 Task: Look for space in Covina, United States from 12th August, 2023 to 16th August, 2023 for 8 adults in price range Rs.10000 to Rs.16000. Place can be private room with 8 bedrooms having 8 beds and 8 bathrooms. Property type can be house, flat, guest house, hotel. Amenities needed are: wifi, TV, free parkinig on premises, gym, breakfast. Booking option can be shelf check-in. Required host language is English.
Action: Mouse moved to (458, 115)
Screenshot: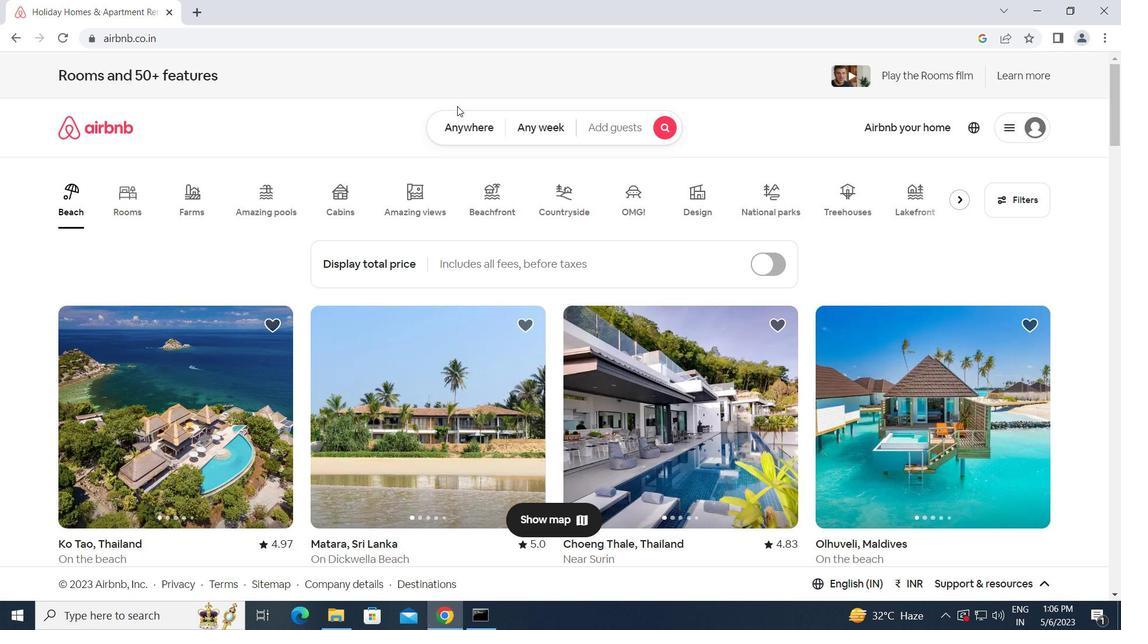 
Action: Mouse pressed left at (458, 115)
Screenshot: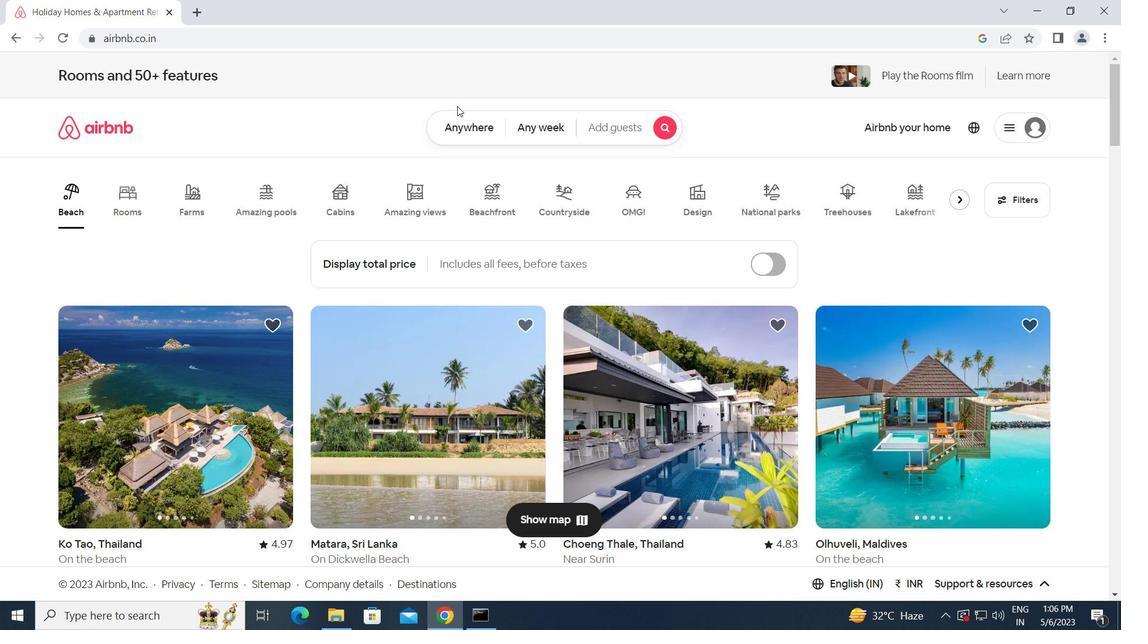 
Action: Mouse moved to (393, 169)
Screenshot: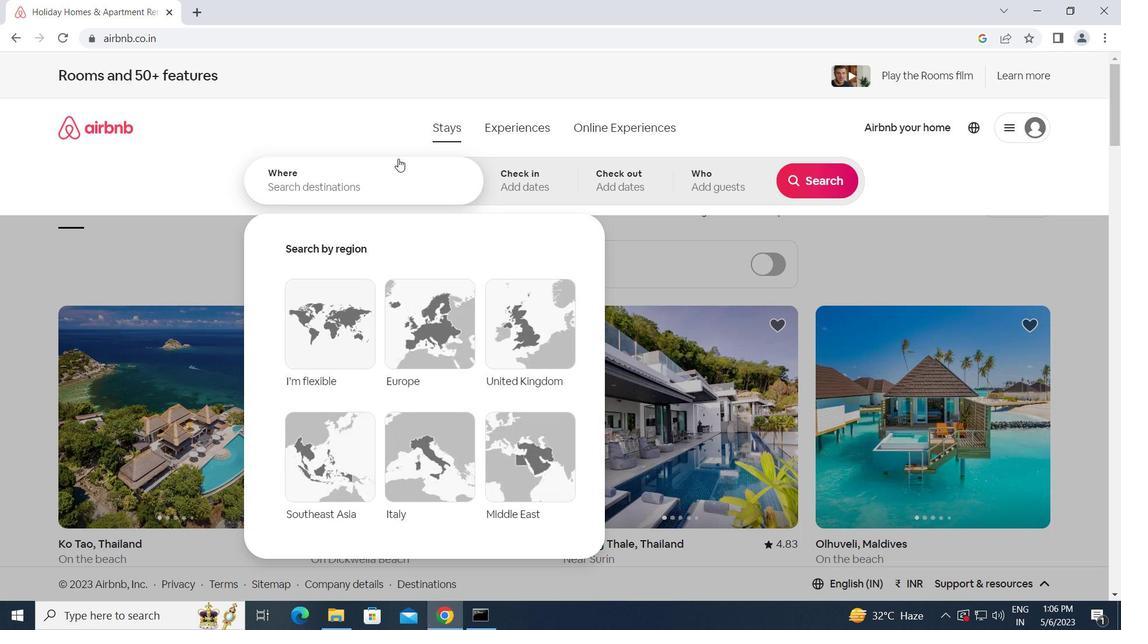 
Action: Mouse pressed left at (393, 169)
Screenshot: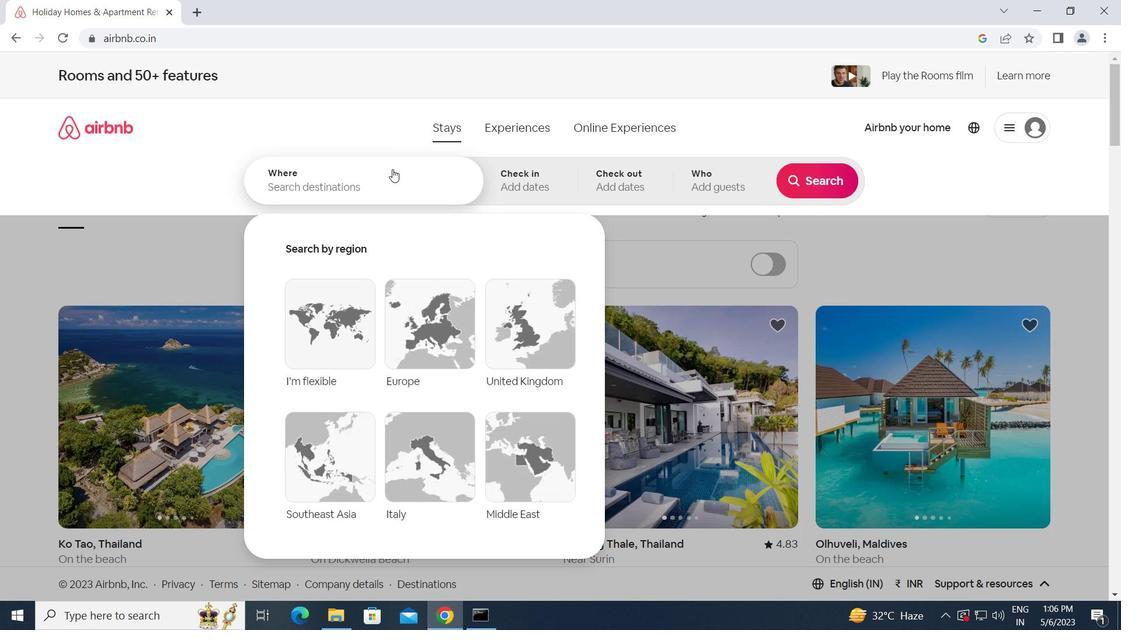 
Action: Key pressed c<Key.caps_lock>ovina,<Key.space><Key.caps_lock>u<Key.caps_lock>nited<Key.space><Key.caps_lock>s<Key.caps_lock>tates<Key.enter>
Screenshot: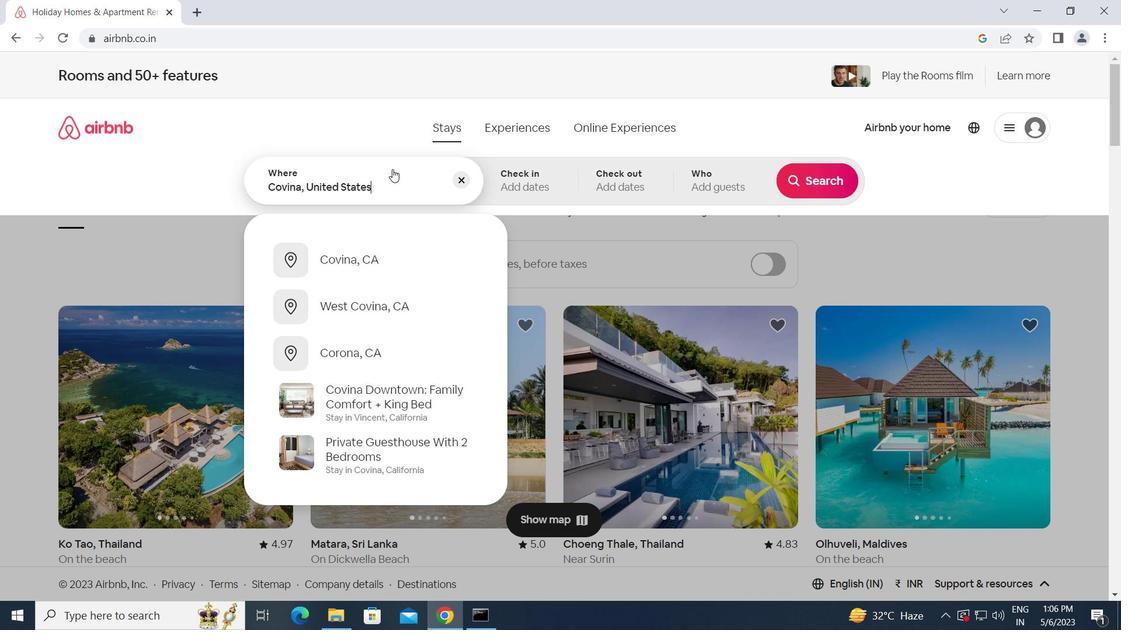
Action: Mouse moved to (820, 306)
Screenshot: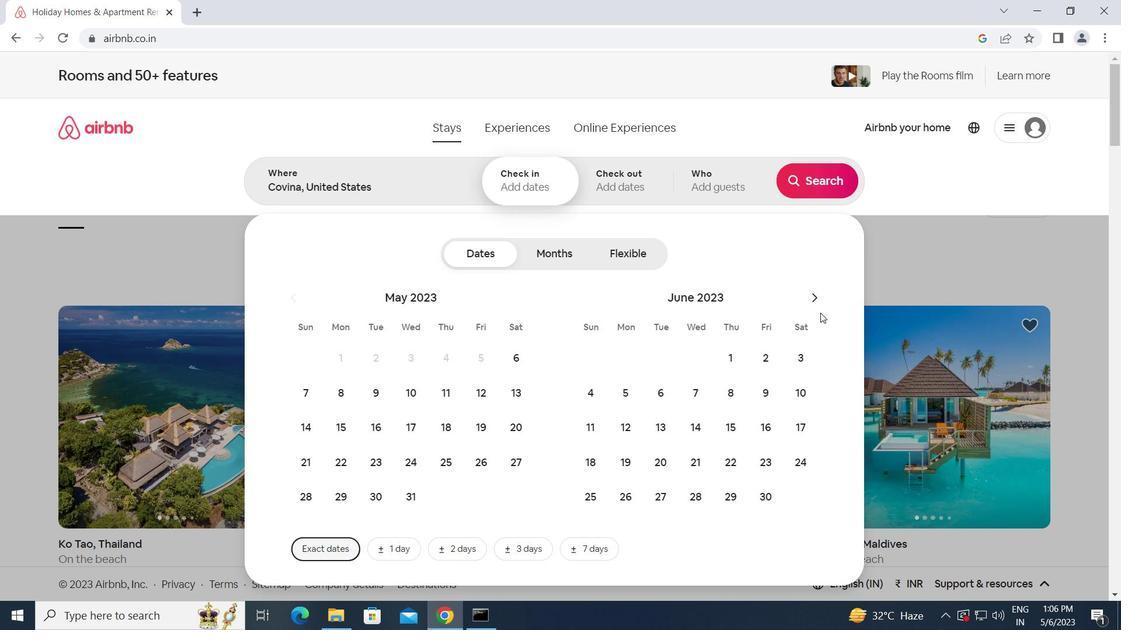 
Action: Mouse pressed left at (820, 306)
Screenshot: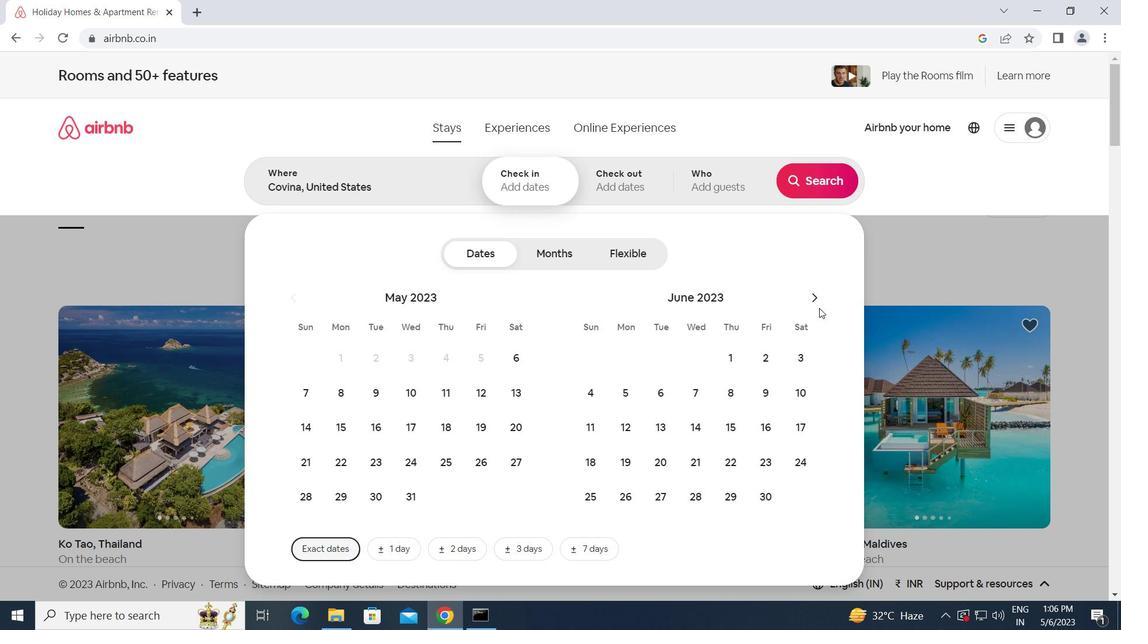
Action: Mouse moved to (819, 306)
Screenshot: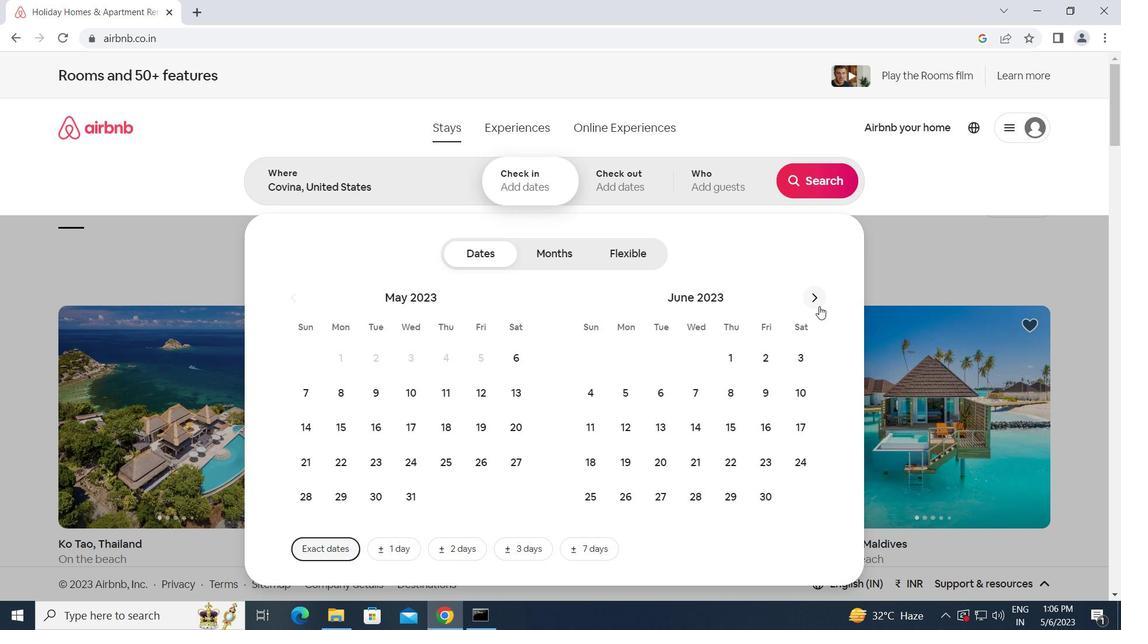 
Action: Mouse pressed left at (819, 306)
Screenshot: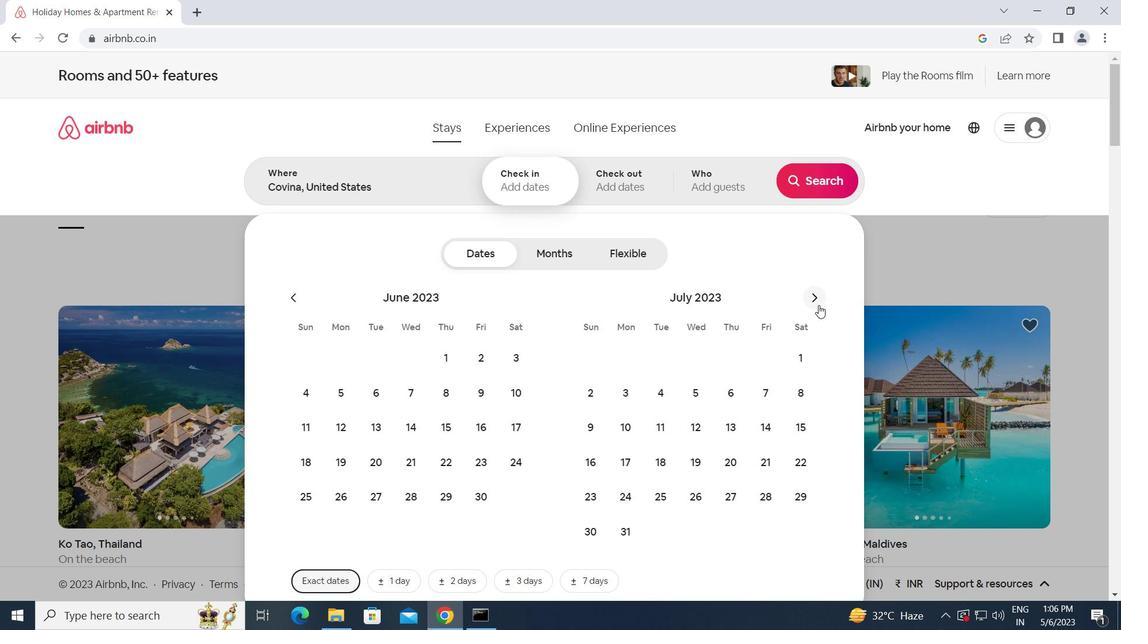 
Action: Mouse moved to (803, 395)
Screenshot: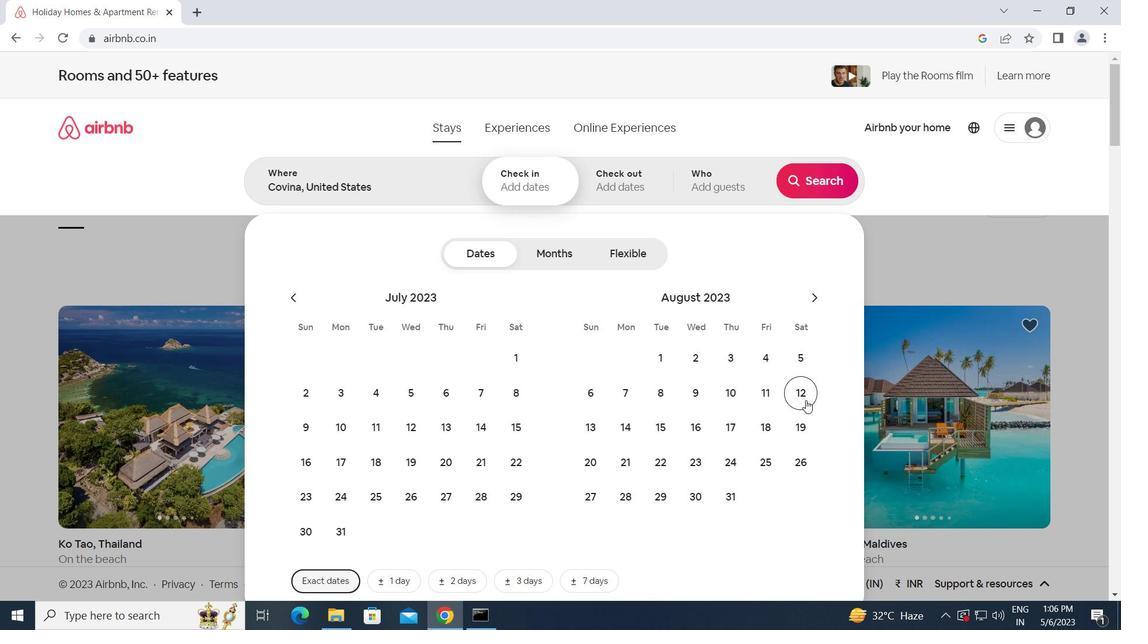
Action: Mouse pressed left at (803, 395)
Screenshot: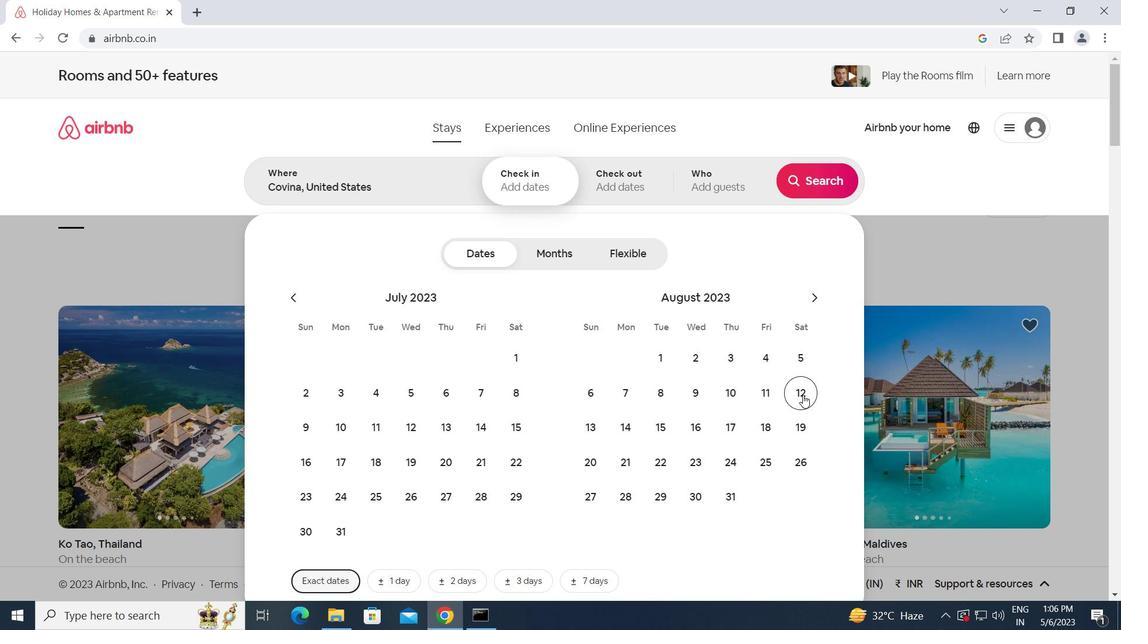 
Action: Mouse moved to (692, 428)
Screenshot: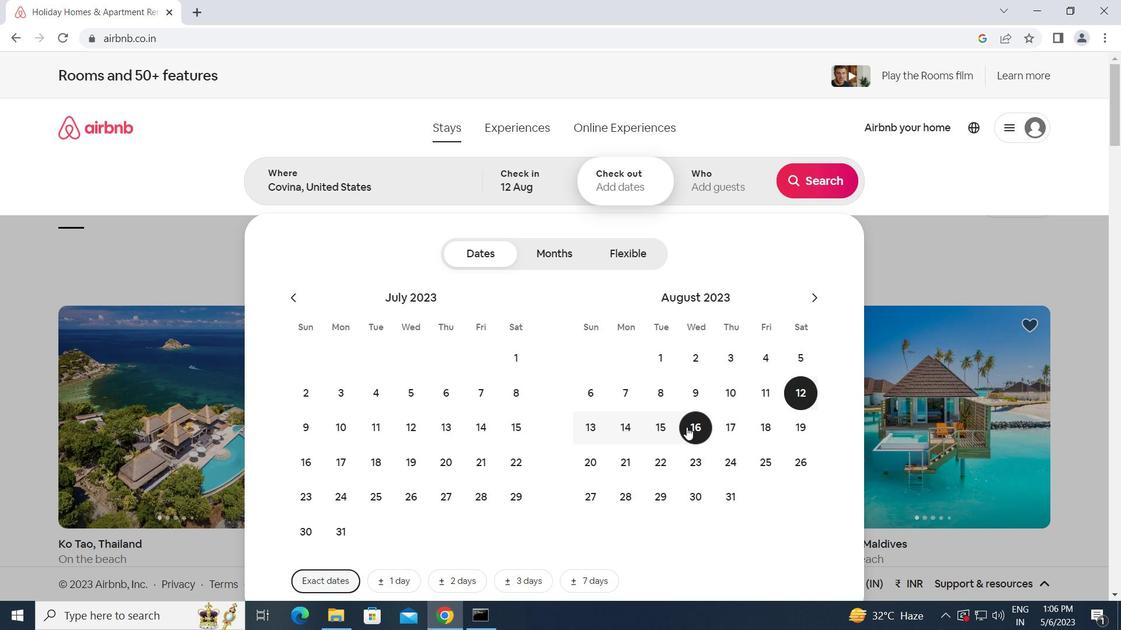 
Action: Mouse pressed left at (692, 428)
Screenshot: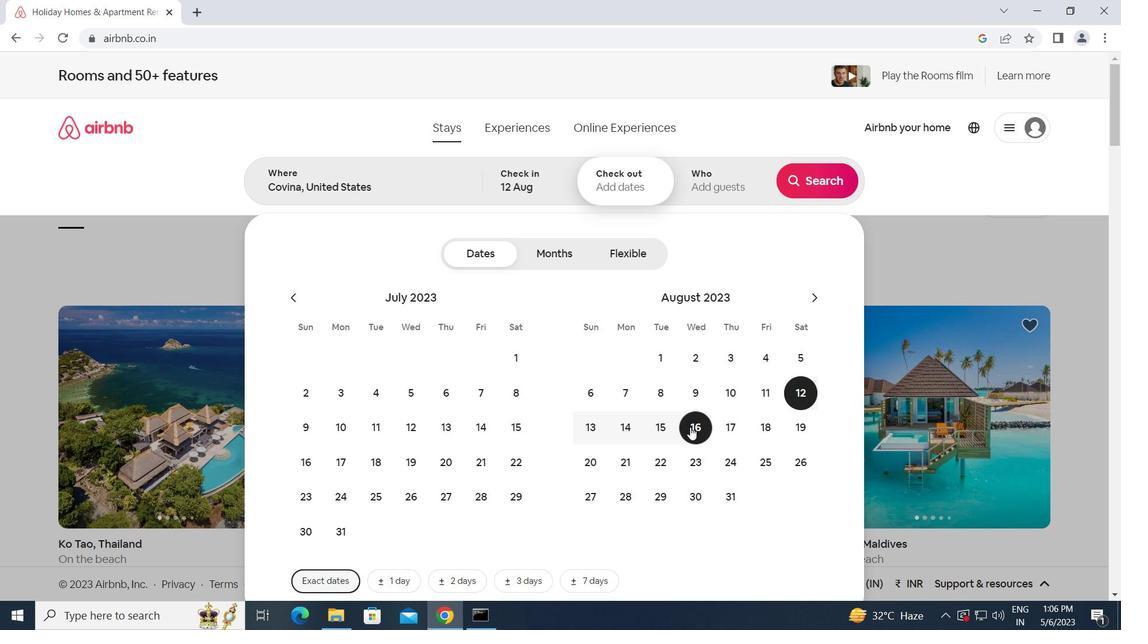
Action: Mouse moved to (713, 181)
Screenshot: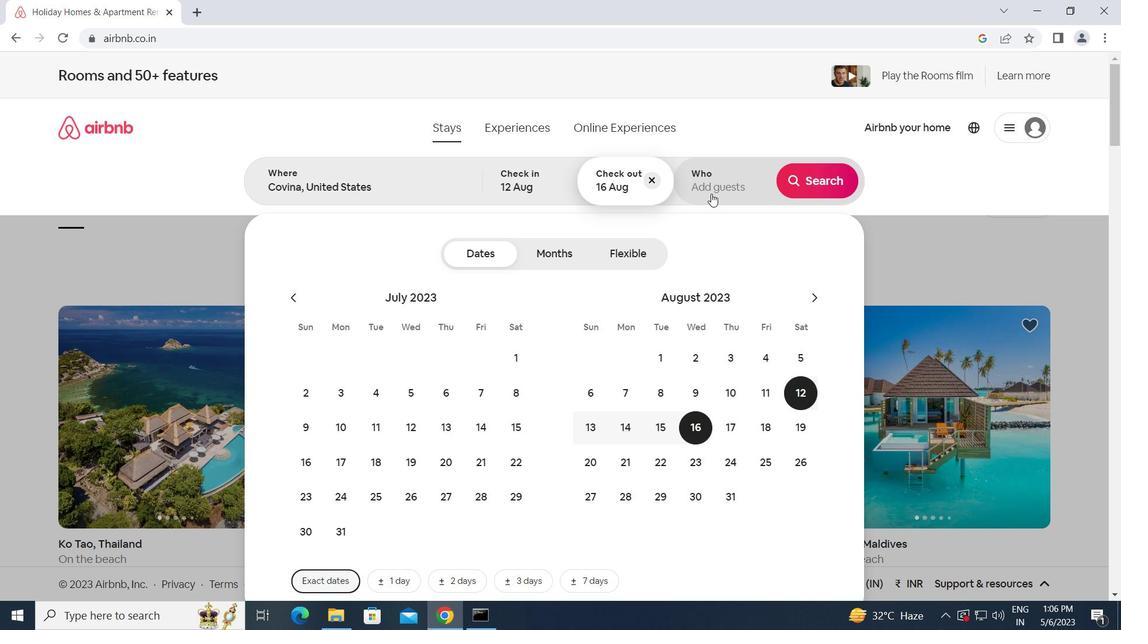 
Action: Mouse pressed left at (713, 181)
Screenshot: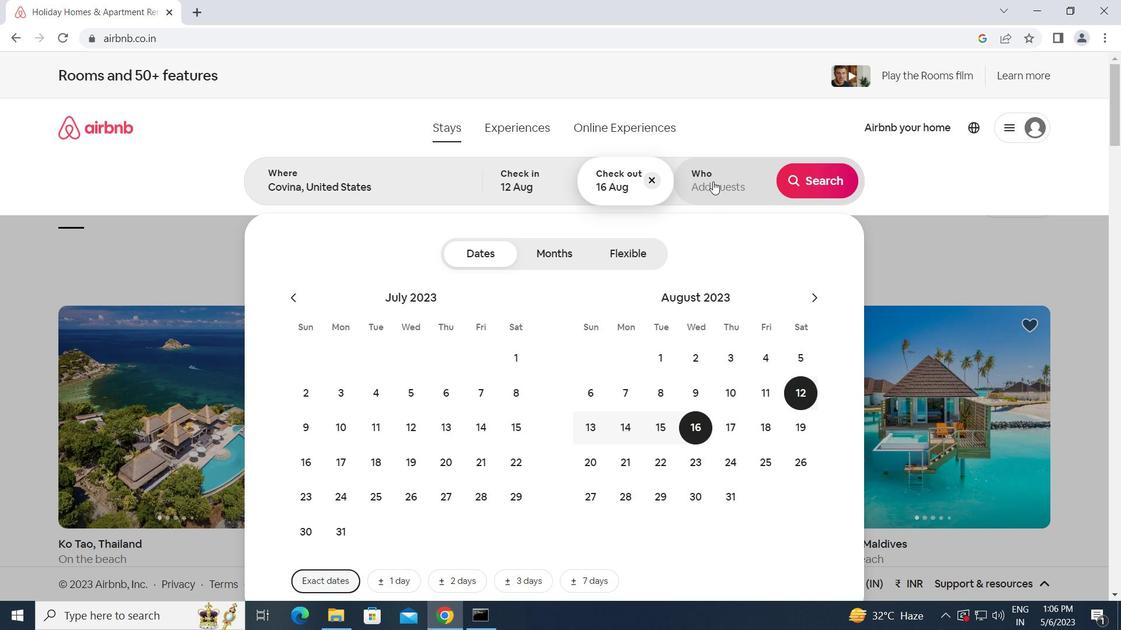 
Action: Mouse moved to (819, 255)
Screenshot: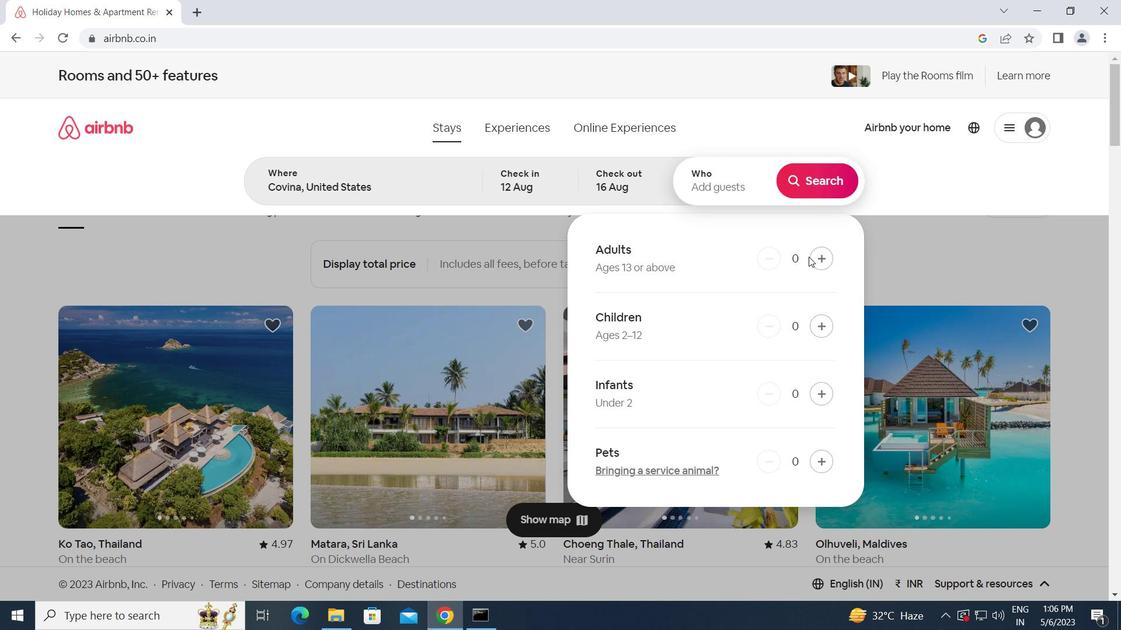 
Action: Mouse pressed left at (819, 255)
Screenshot: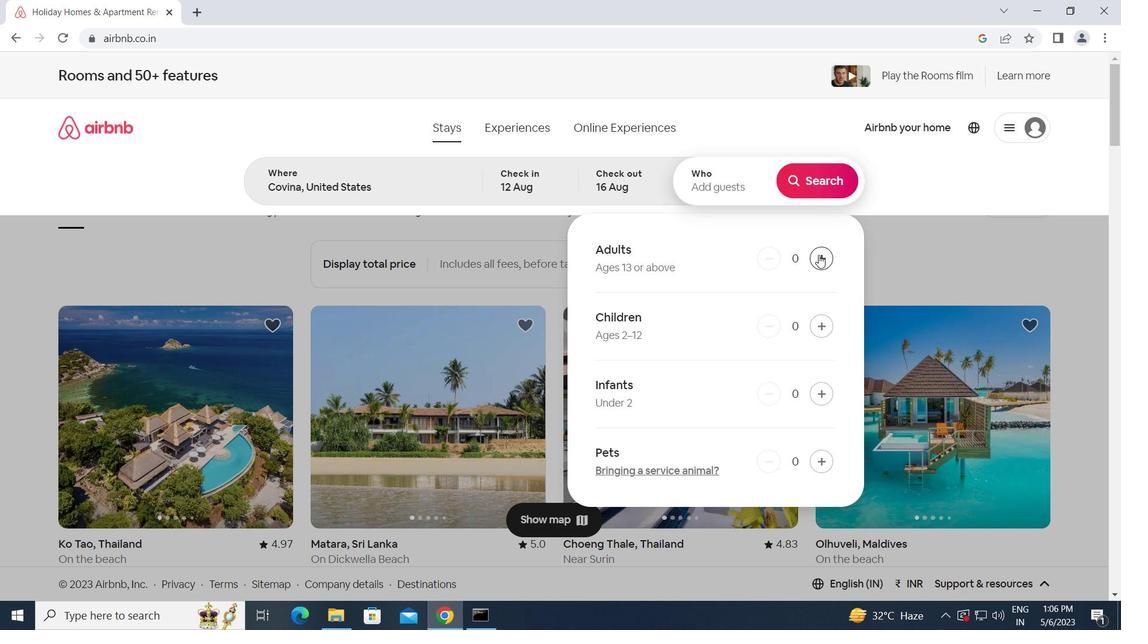 
Action: Mouse pressed left at (819, 255)
Screenshot: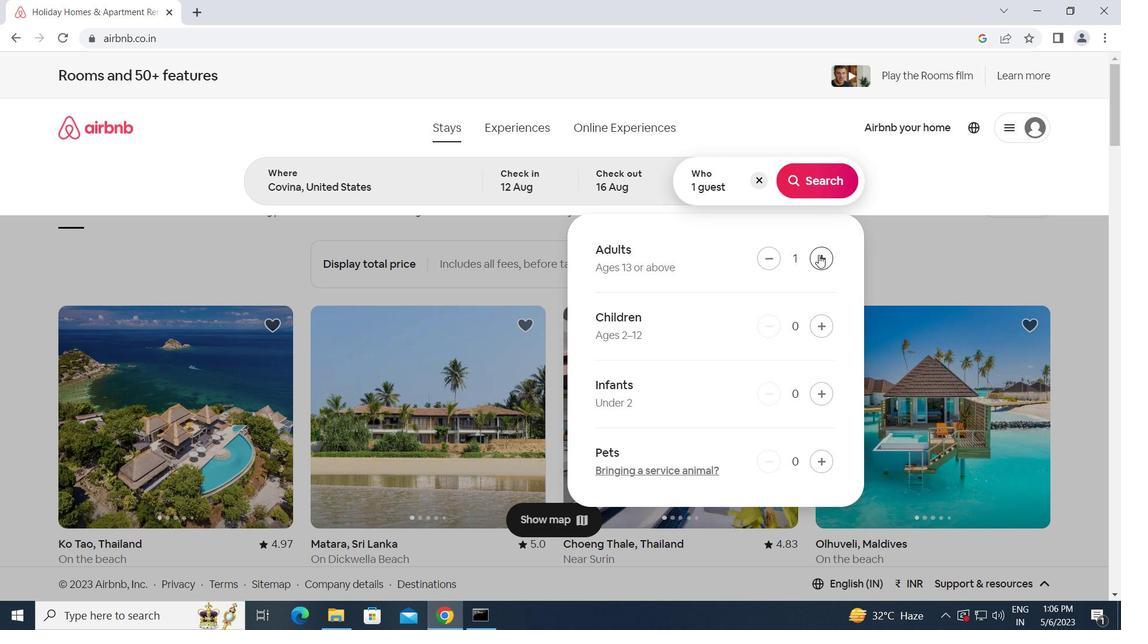 
Action: Mouse pressed left at (819, 255)
Screenshot: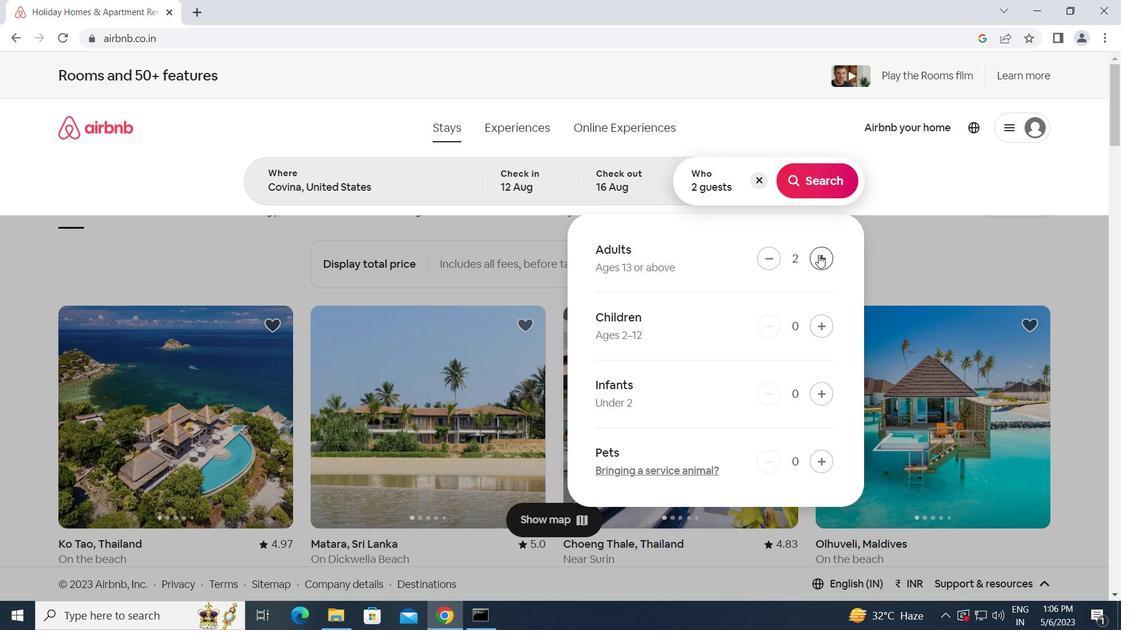 
Action: Mouse pressed left at (819, 255)
Screenshot: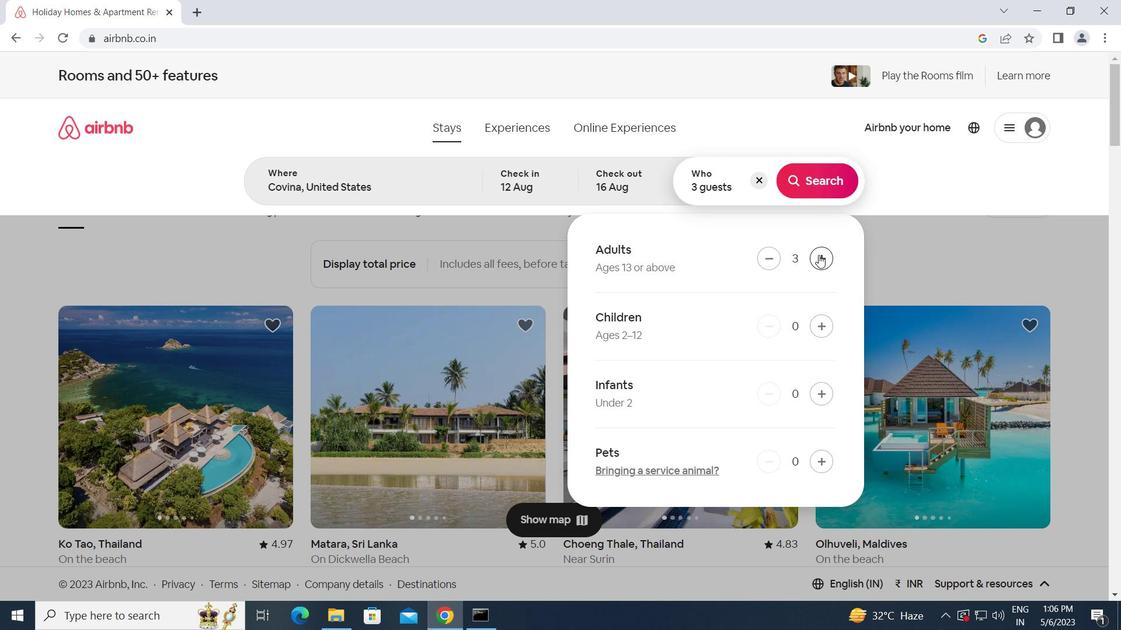 
Action: Mouse pressed left at (819, 255)
Screenshot: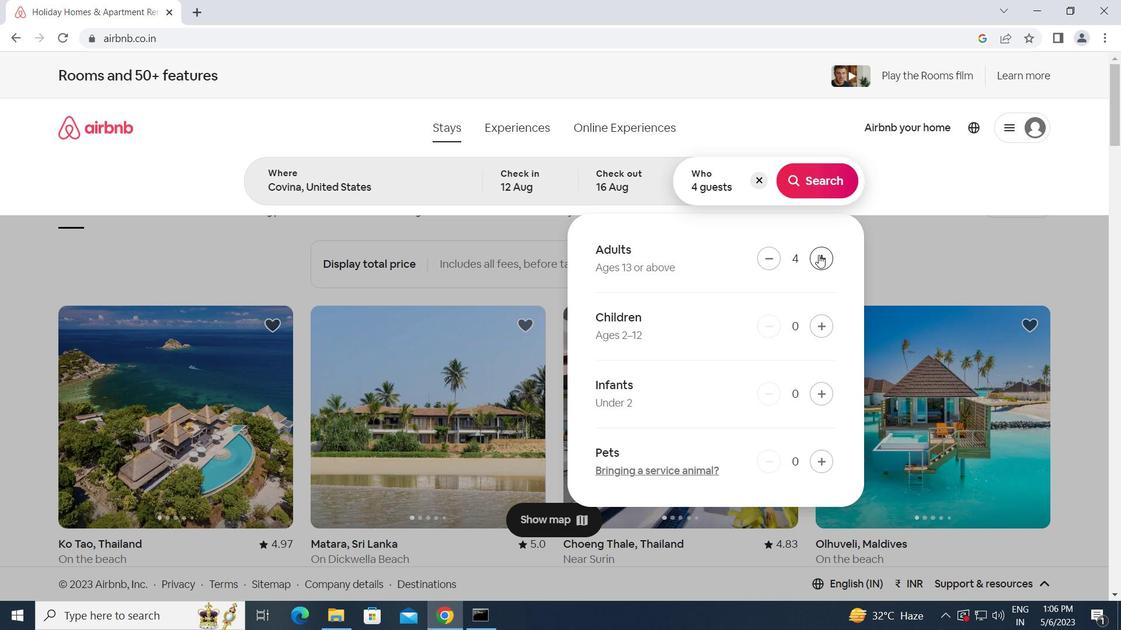 
Action: Mouse pressed left at (819, 255)
Screenshot: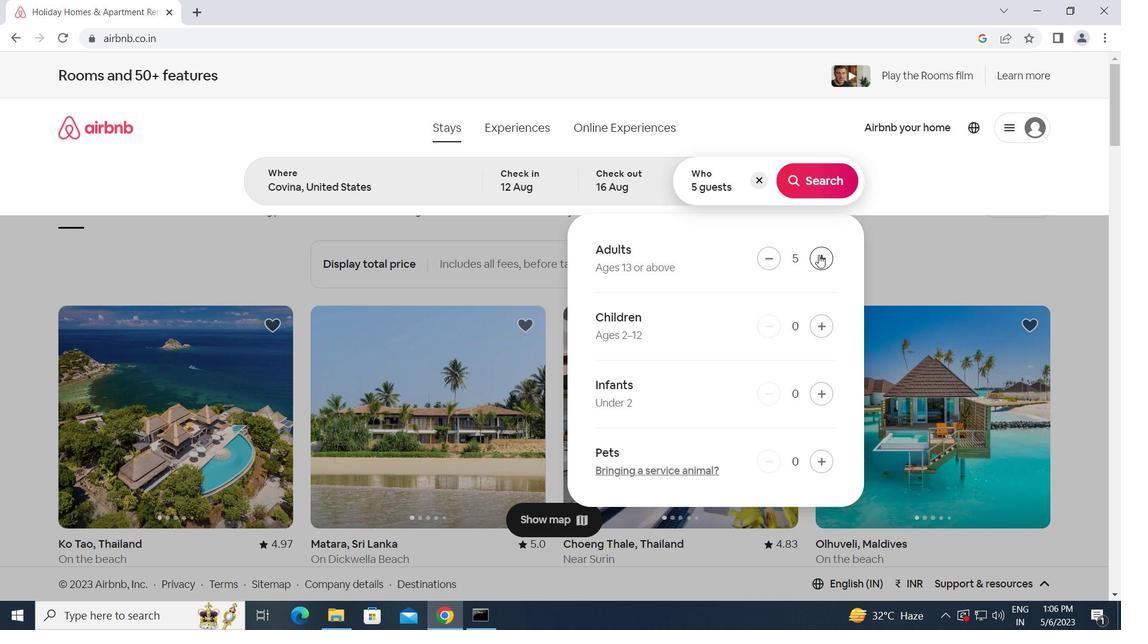 
Action: Mouse pressed left at (819, 255)
Screenshot: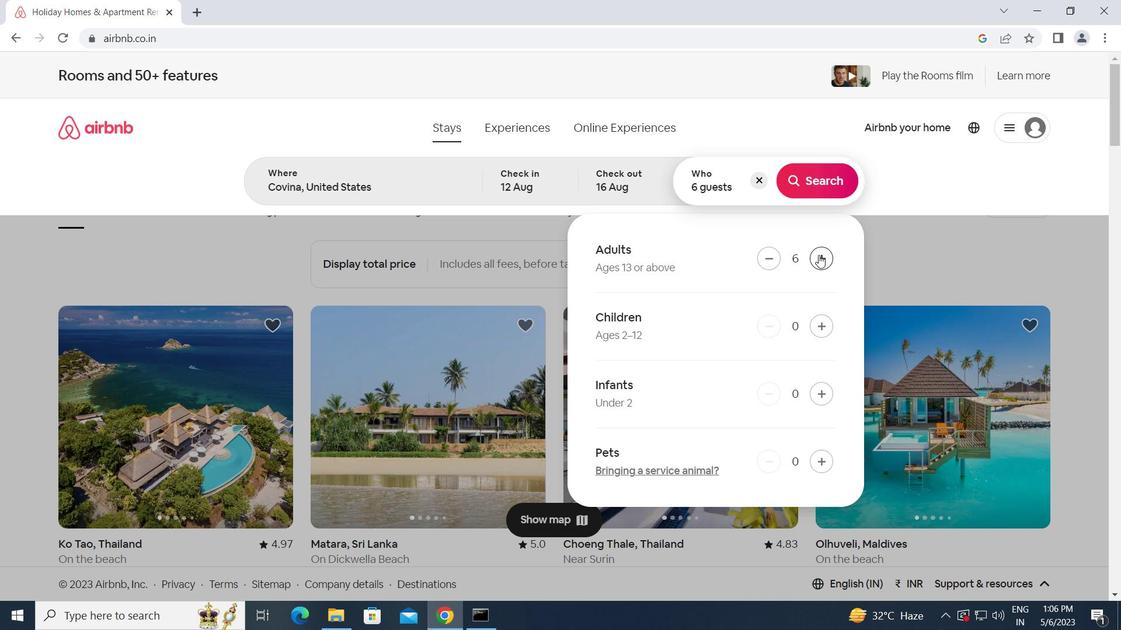 
Action: Mouse pressed left at (819, 255)
Screenshot: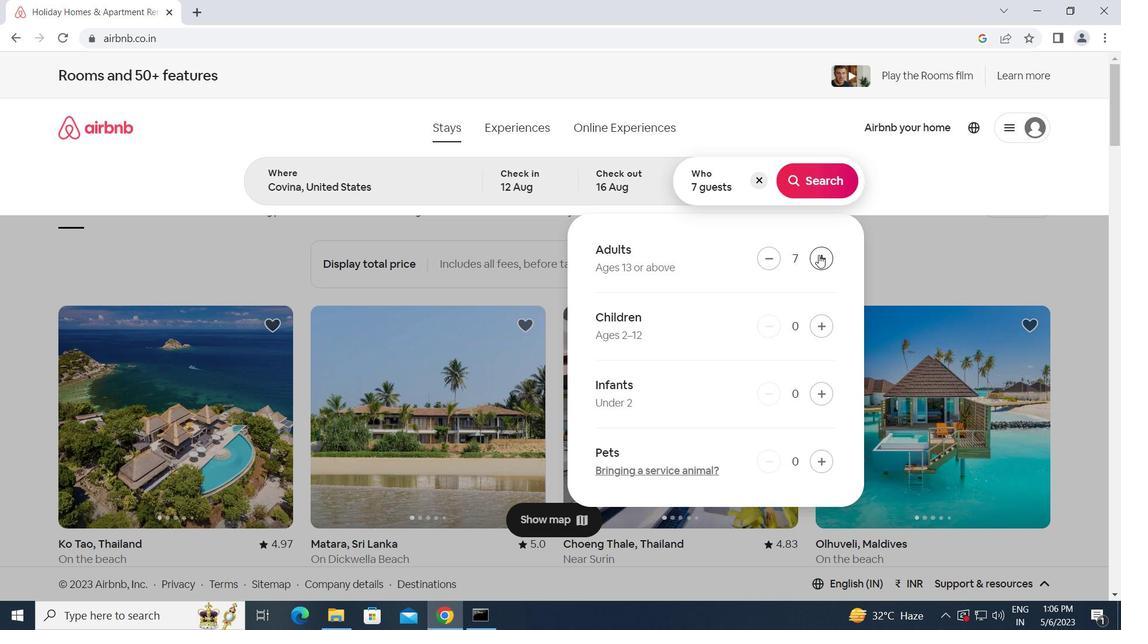 
Action: Mouse moved to (809, 177)
Screenshot: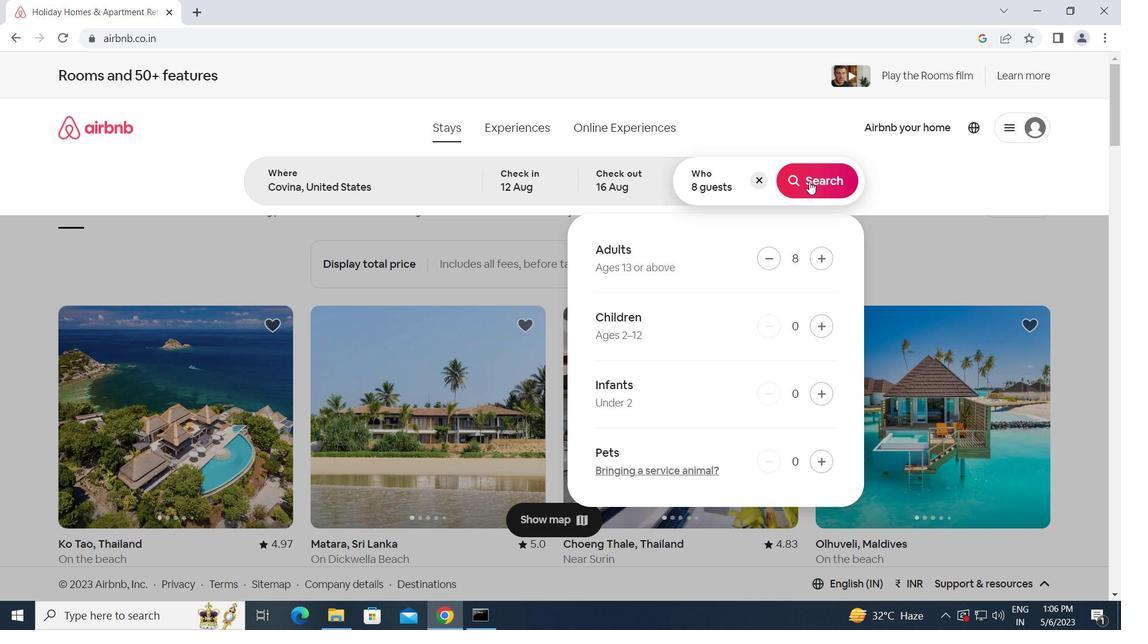 
Action: Mouse pressed left at (809, 177)
Screenshot: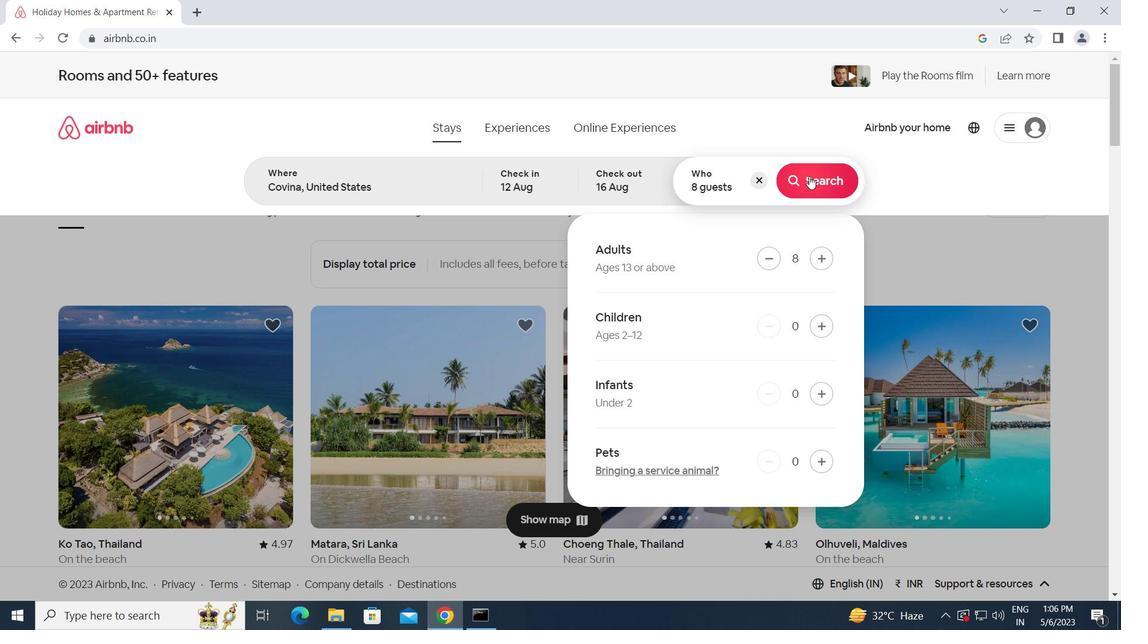 
Action: Mouse moved to (1073, 136)
Screenshot: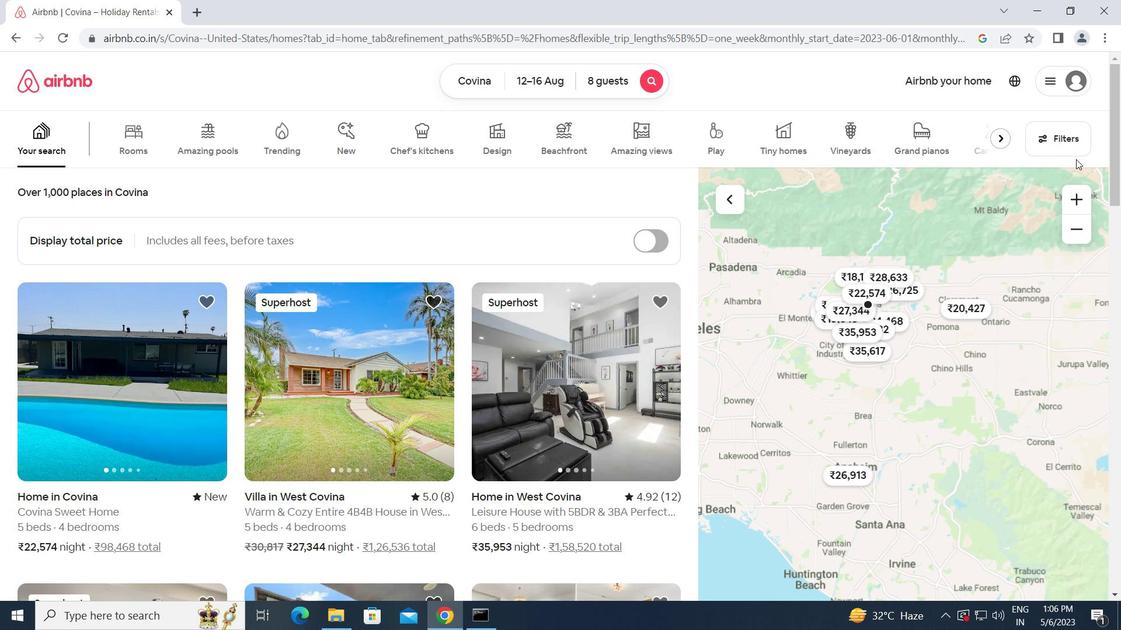 
Action: Mouse pressed left at (1073, 136)
Screenshot: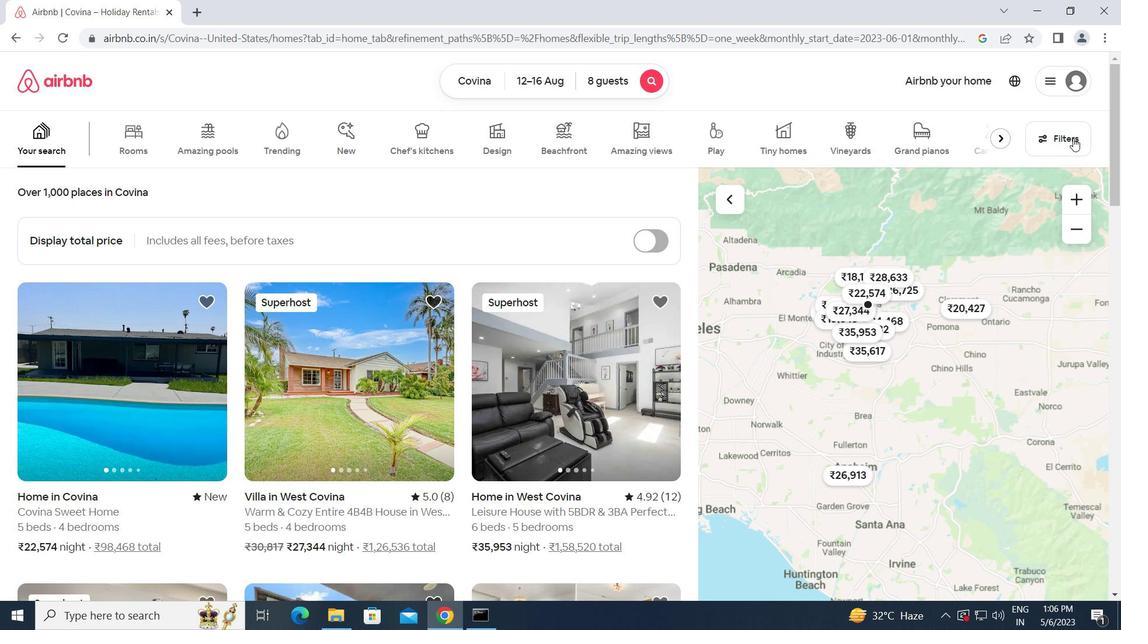 
Action: Mouse moved to (354, 446)
Screenshot: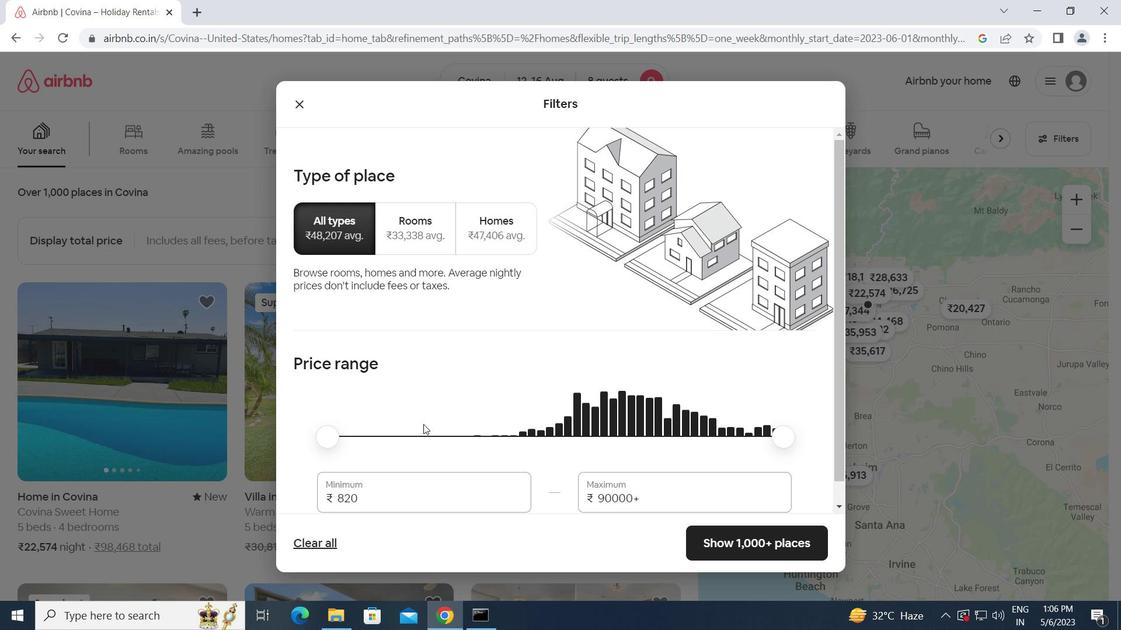 
Action: Mouse scrolled (354, 446) with delta (0, 0)
Screenshot: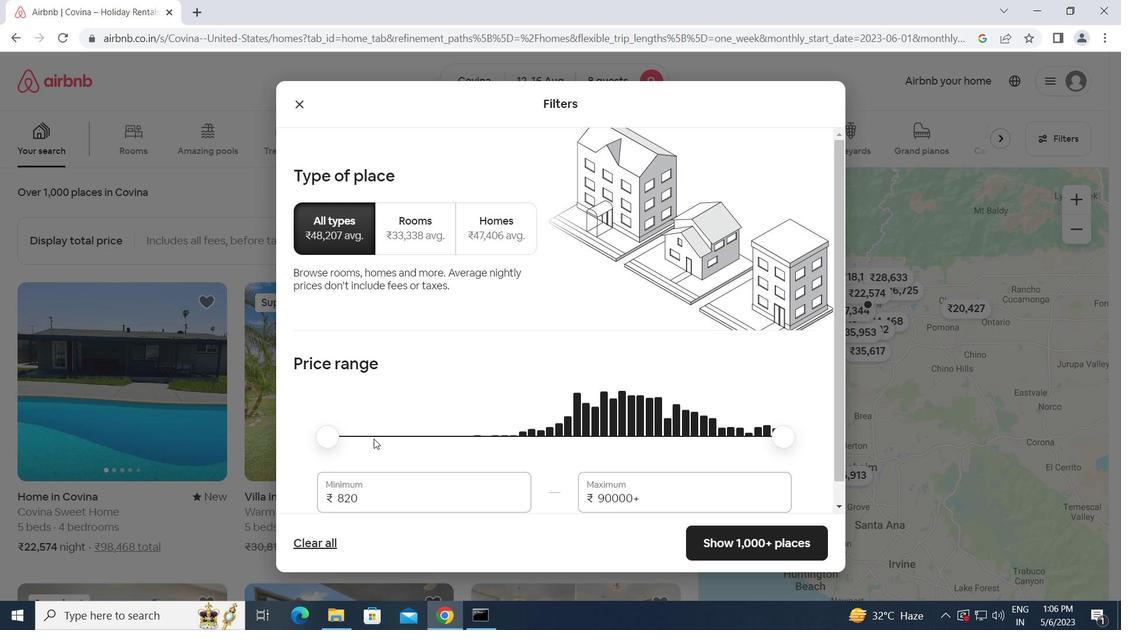 
Action: Mouse scrolled (354, 446) with delta (0, 0)
Screenshot: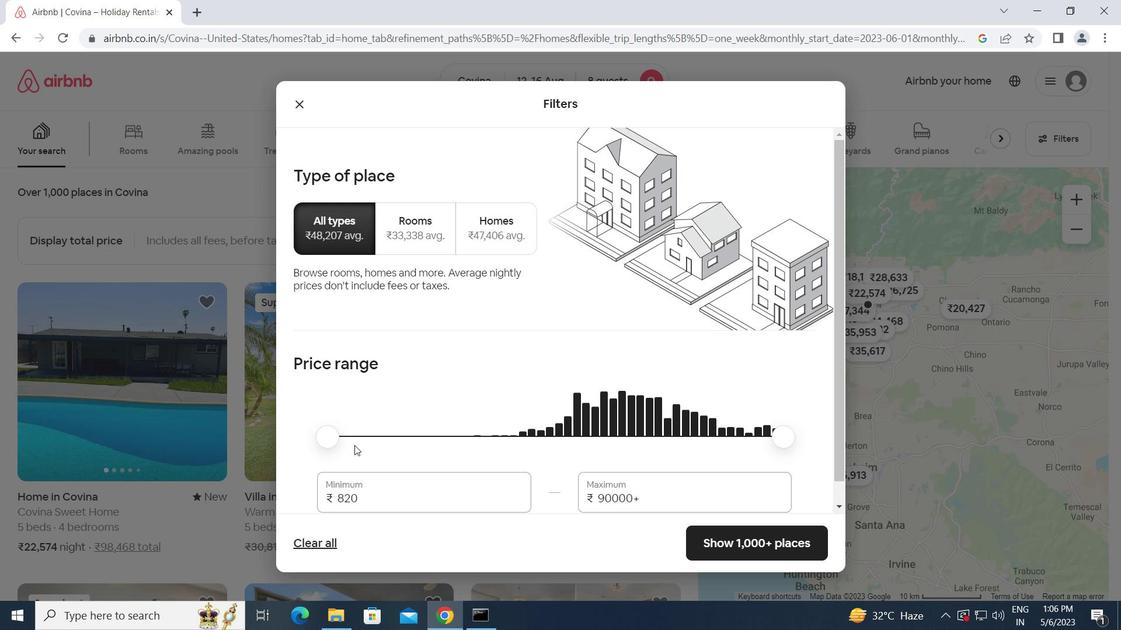 
Action: Mouse moved to (362, 474)
Screenshot: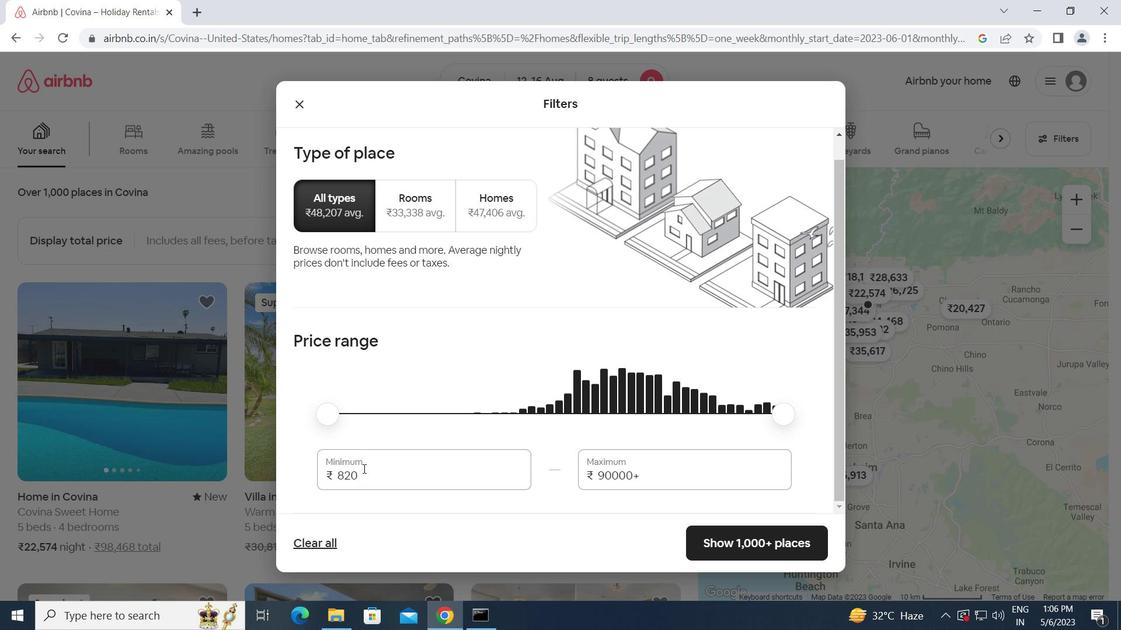 
Action: Mouse pressed left at (362, 474)
Screenshot: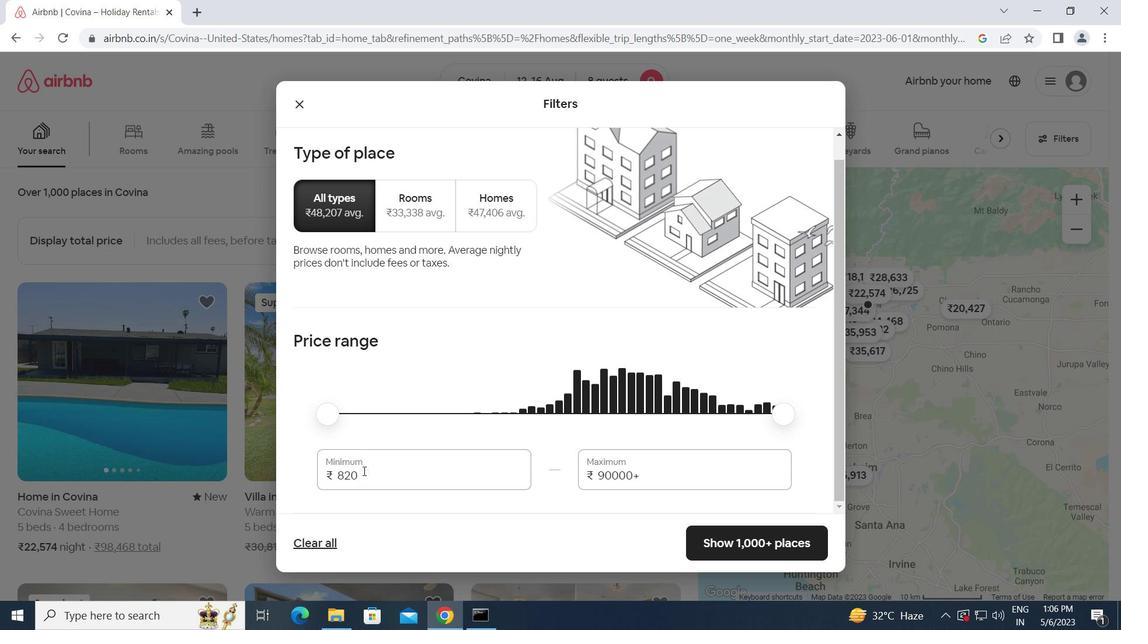 
Action: Mouse moved to (317, 474)
Screenshot: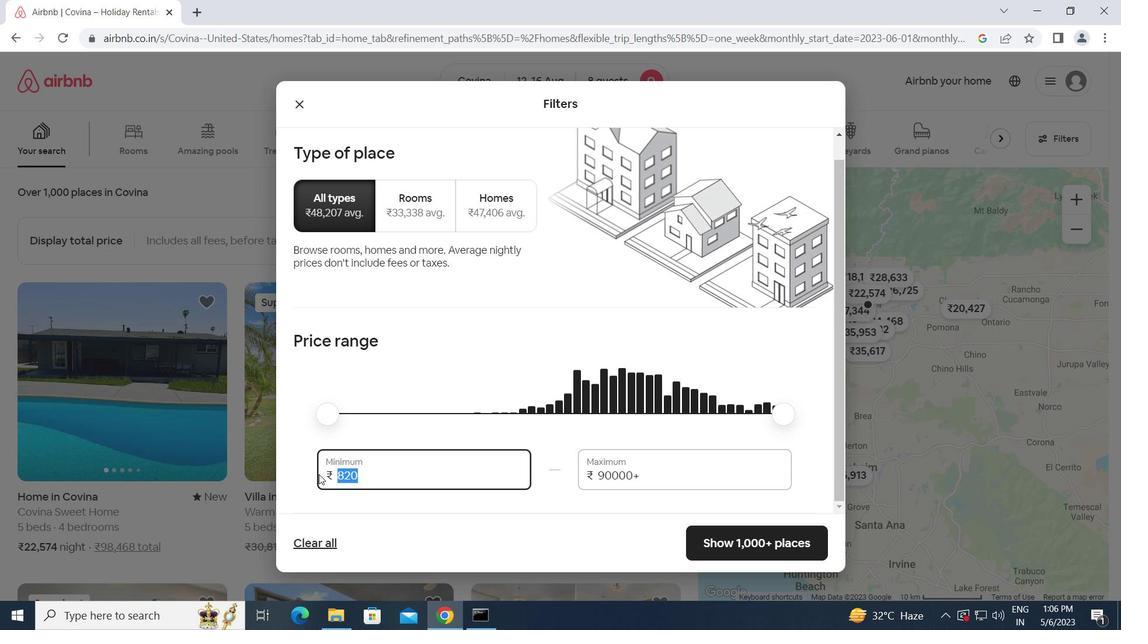 
Action: Key pressed 10000<Key.tab>16000
Screenshot: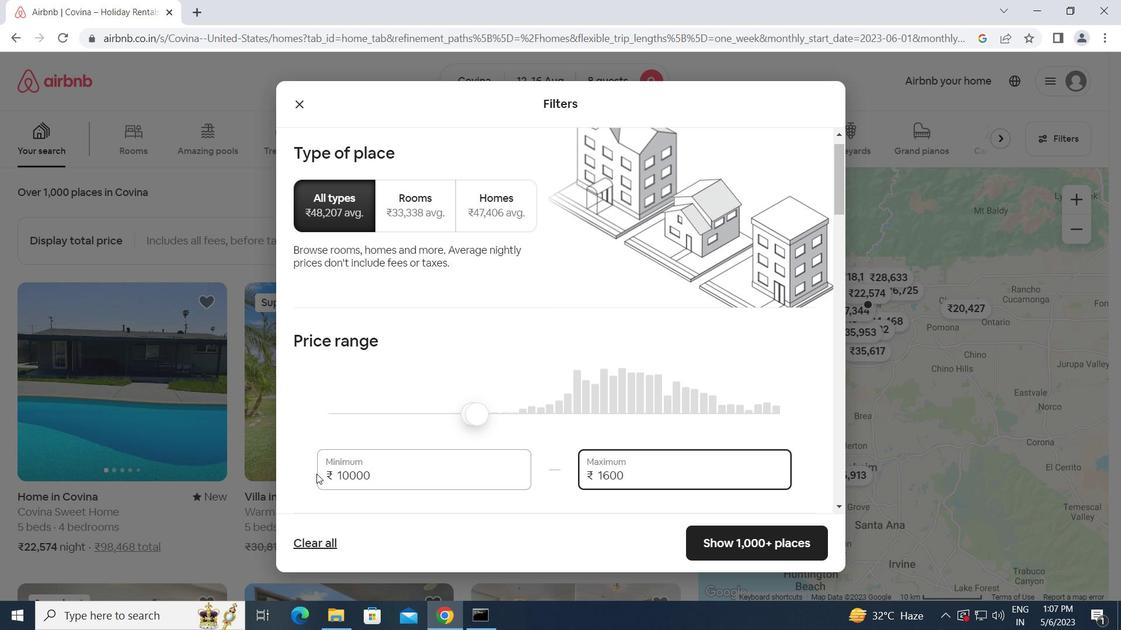 
Action: Mouse moved to (341, 468)
Screenshot: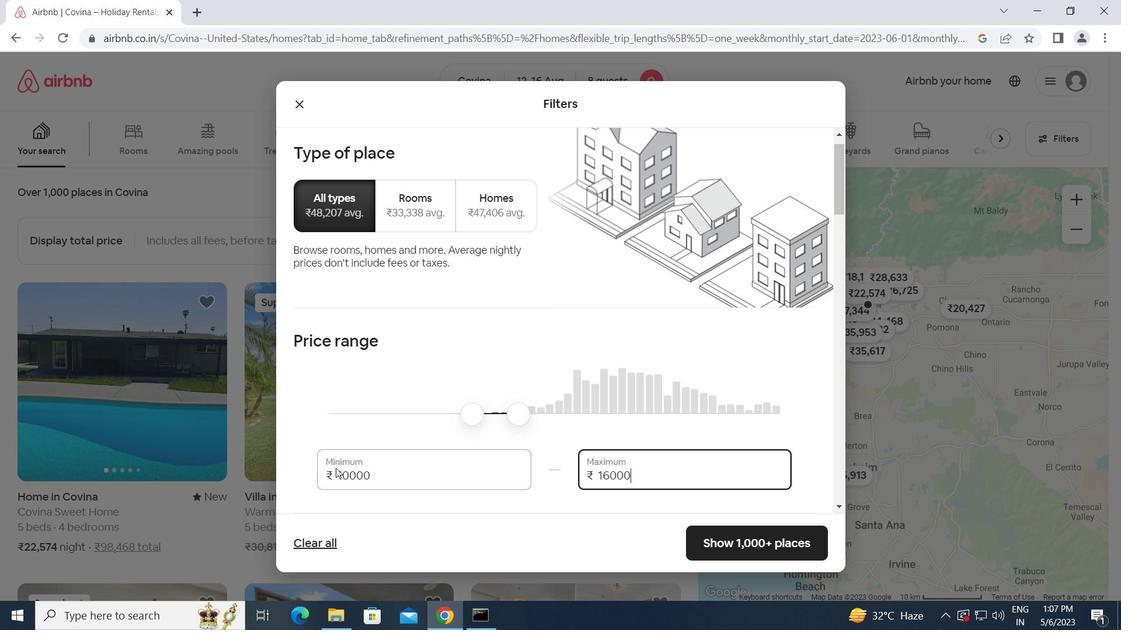 
Action: Mouse scrolled (341, 467) with delta (0, 0)
Screenshot: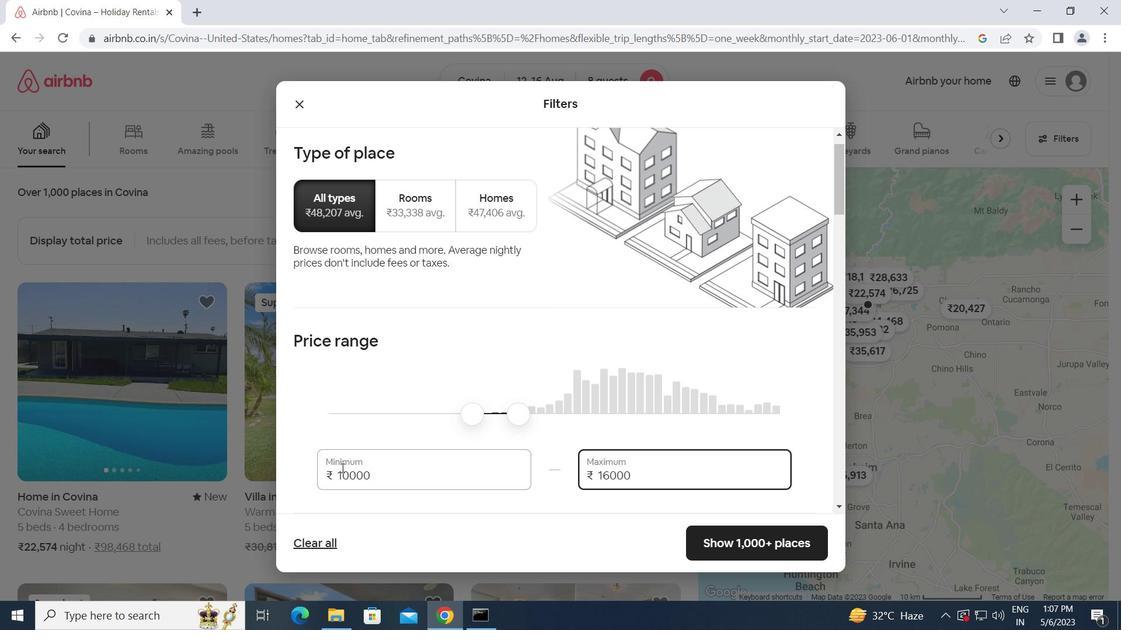 
Action: Mouse scrolled (341, 467) with delta (0, 0)
Screenshot: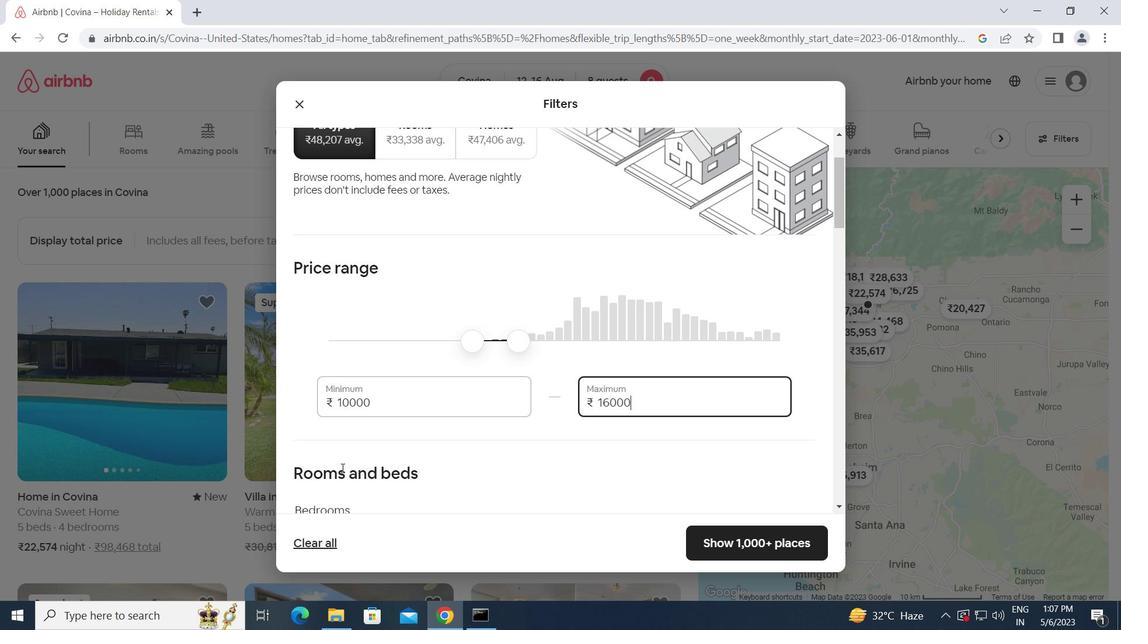 
Action: Mouse moved to (386, 452)
Screenshot: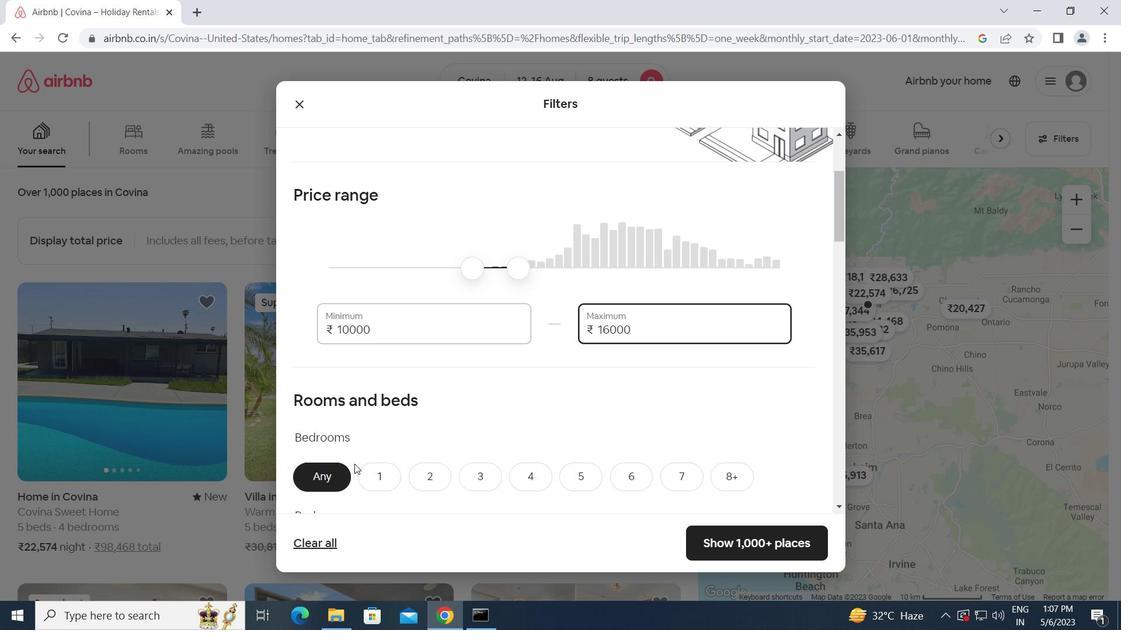 
Action: Mouse scrolled (386, 452) with delta (0, 0)
Screenshot: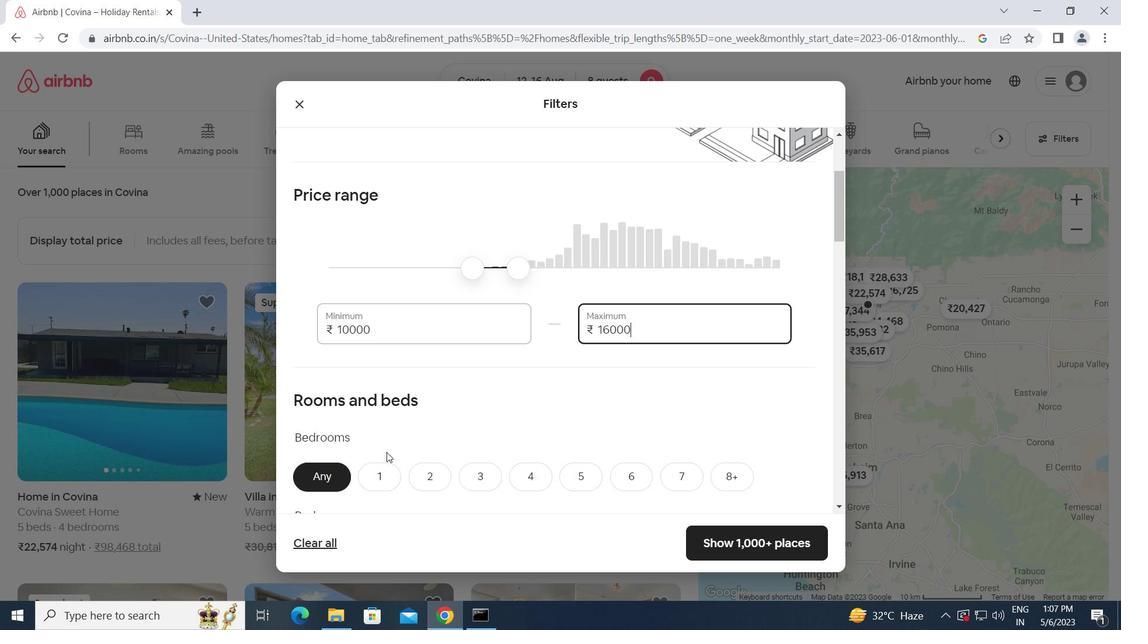 
Action: Mouse scrolled (386, 452) with delta (0, 0)
Screenshot: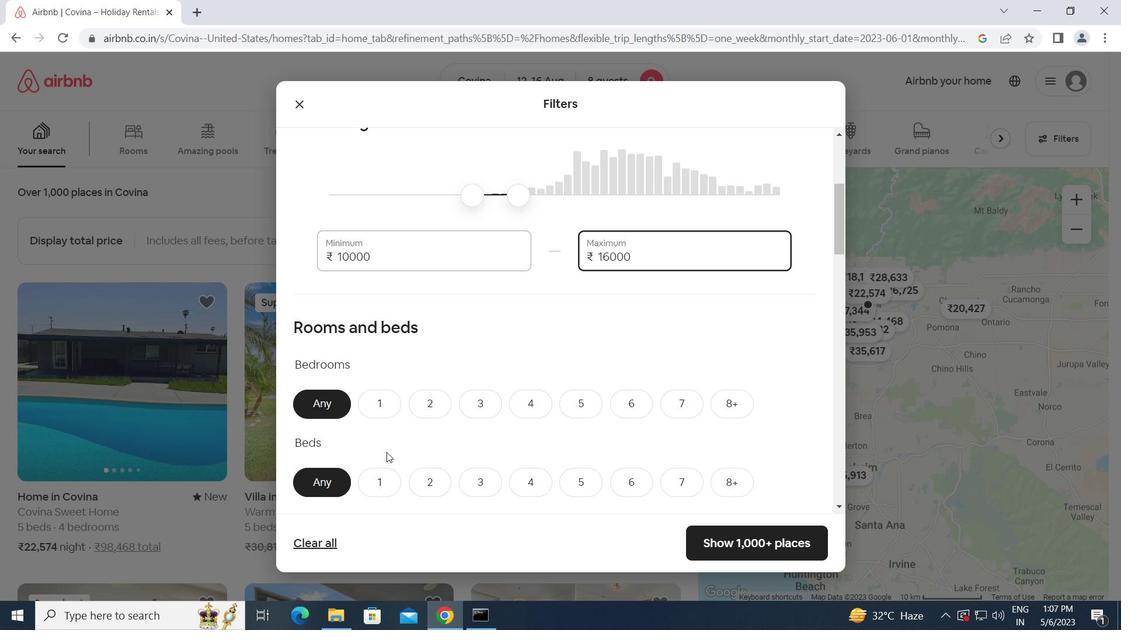 
Action: Mouse scrolled (386, 452) with delta (0, 0)
Screenshot: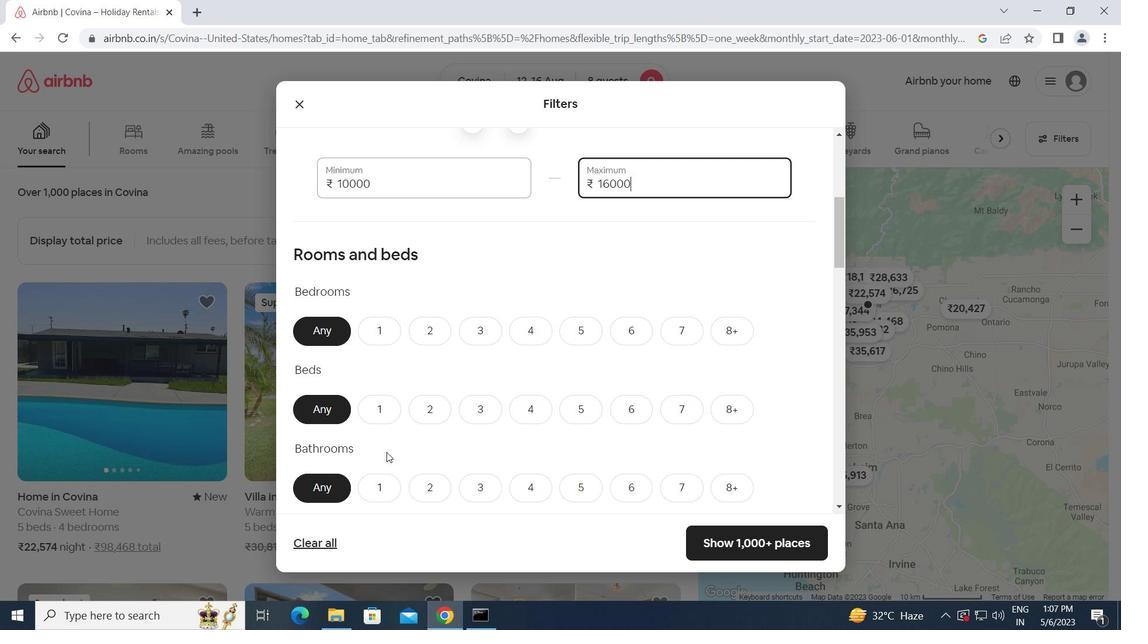 
Action: Mouse moved to (733, 256)
Screenshot: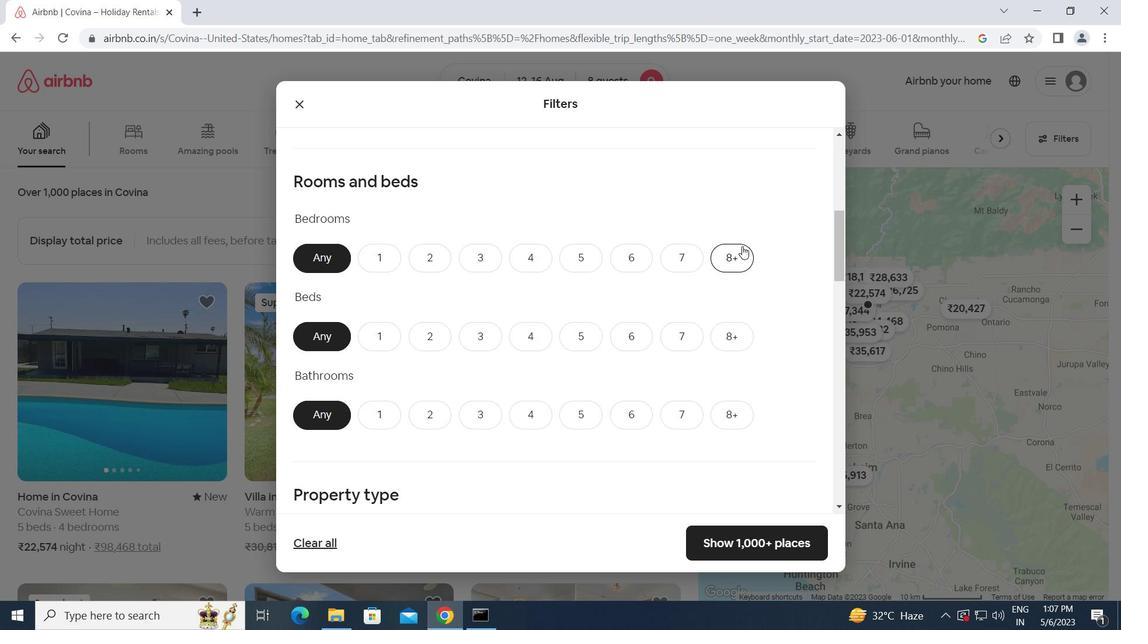 
Action: Mouse pressed left at (733, 256)
Screenshot: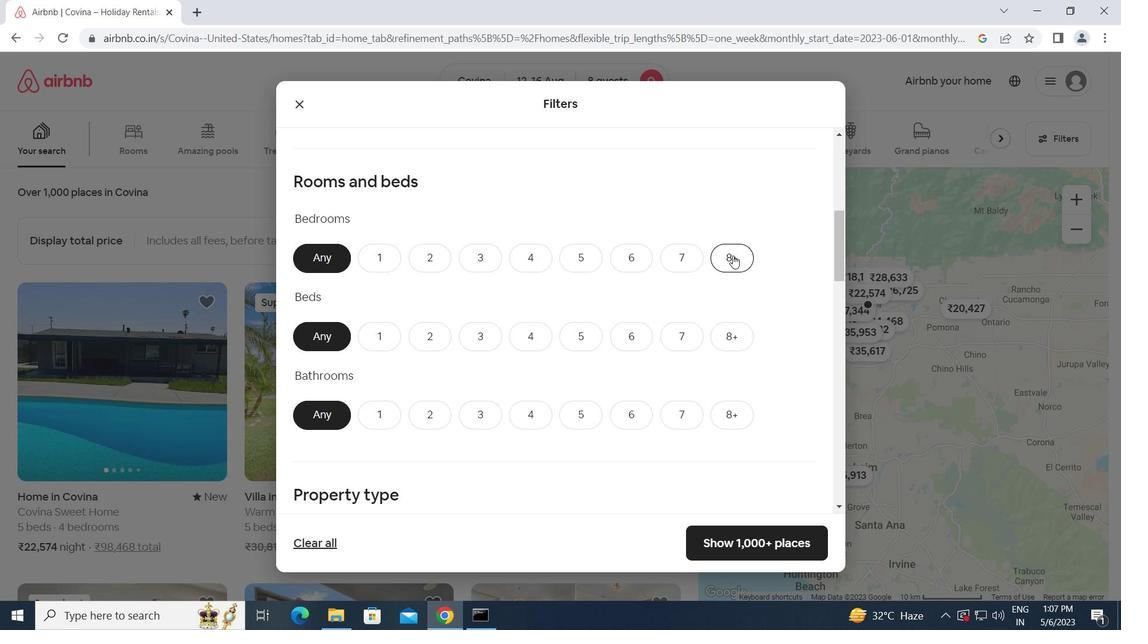 
Action: Mouse moved to (735, 334)
Screenshot: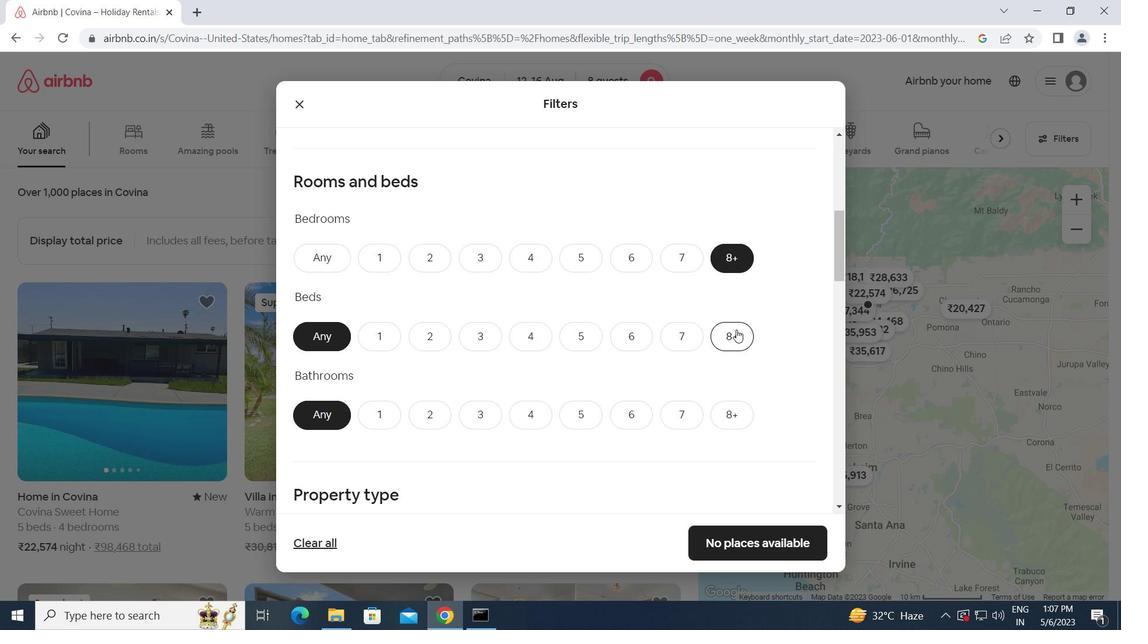 
Action: Mouse pressed left at (735, 334)
Screenshot: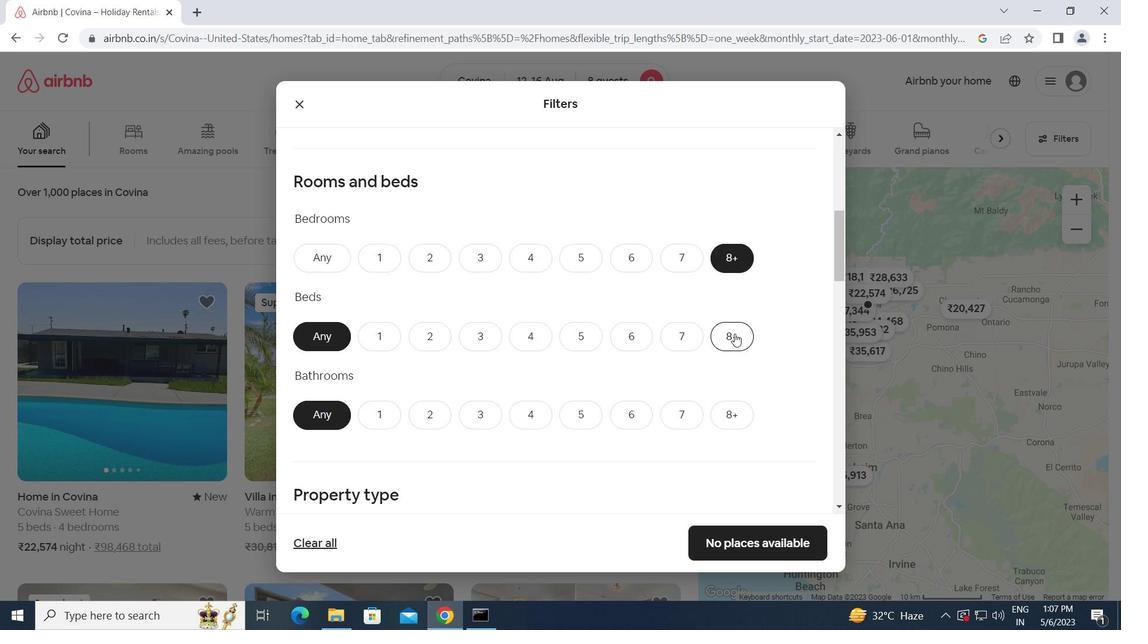 
Action: Mouse moved to (723, 412)
Screenshot: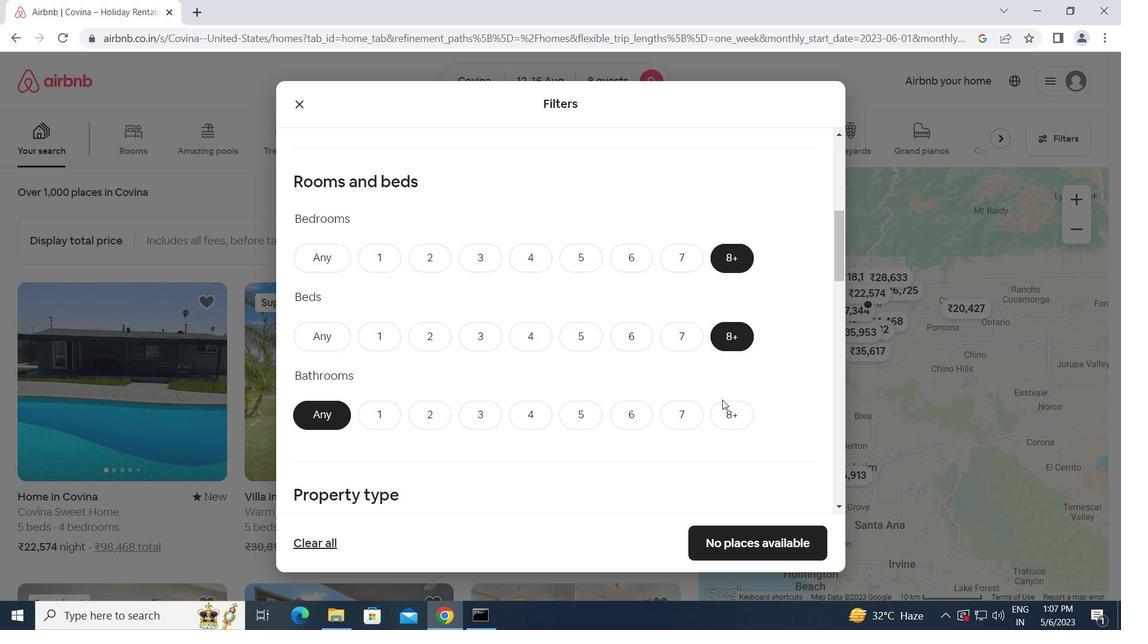 
Action: Mouse pressed left at (723, 412)
Screenshot: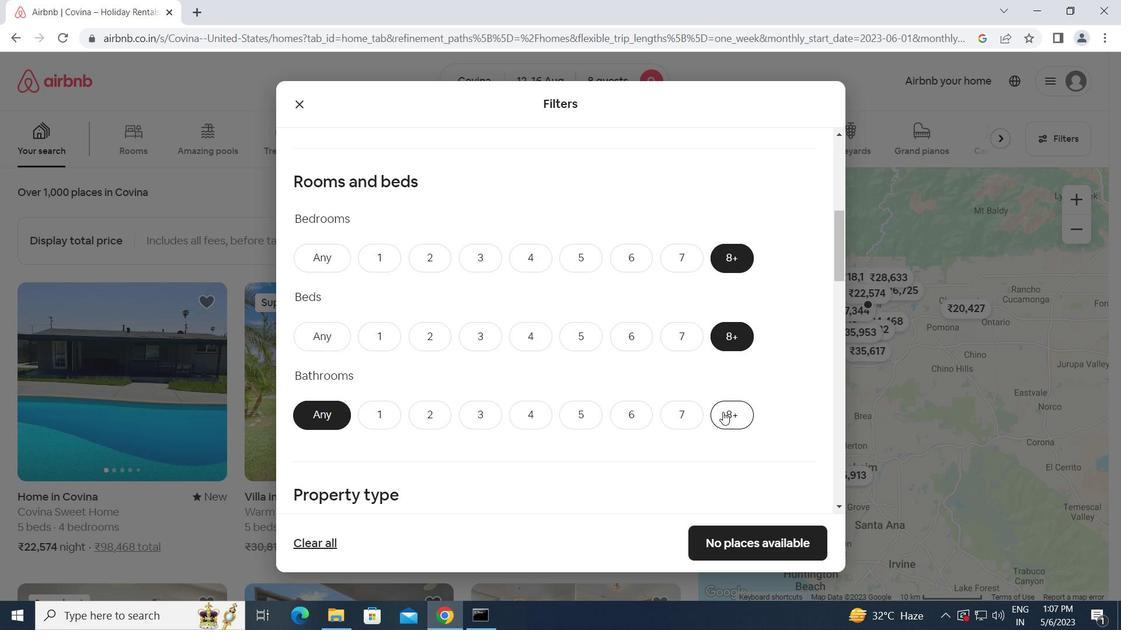 
Action: Mouse moved to (612, 466)
Screenshot: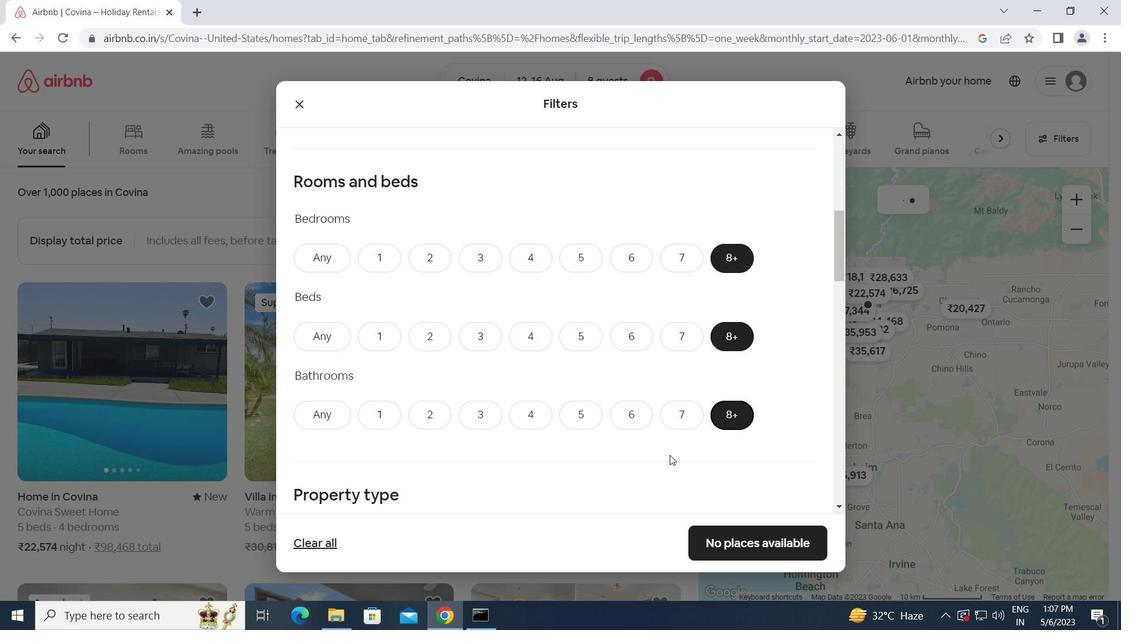 
Action: Mouse scrolled (612, 465) with delta (0, 0)
Screenshot: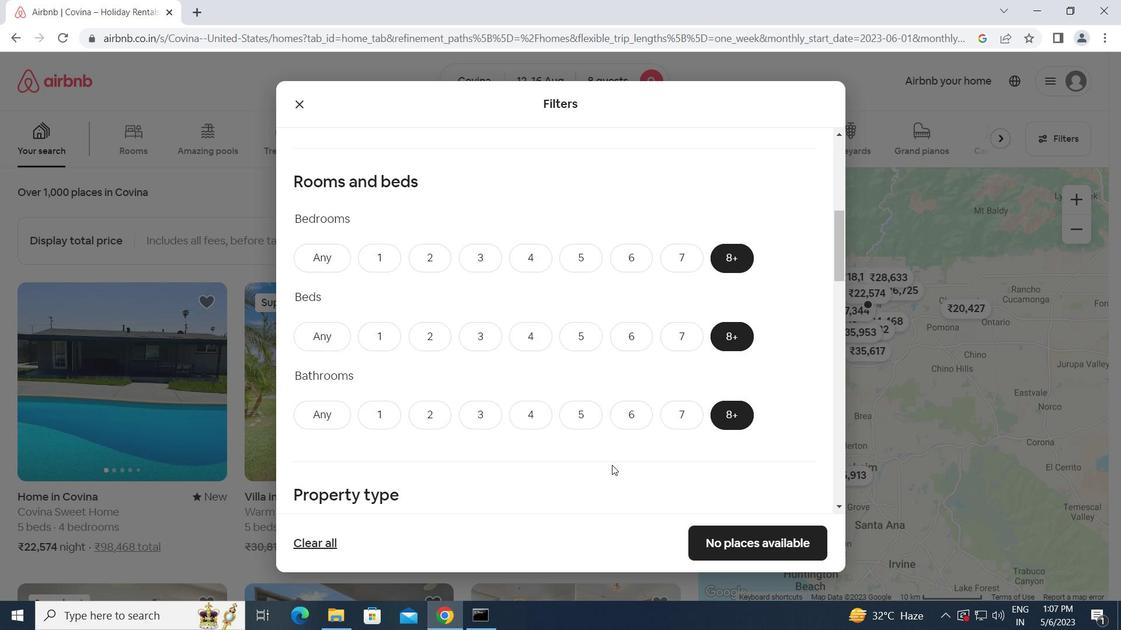 
Action: Mouse moved to (592, 450)
Screenshot: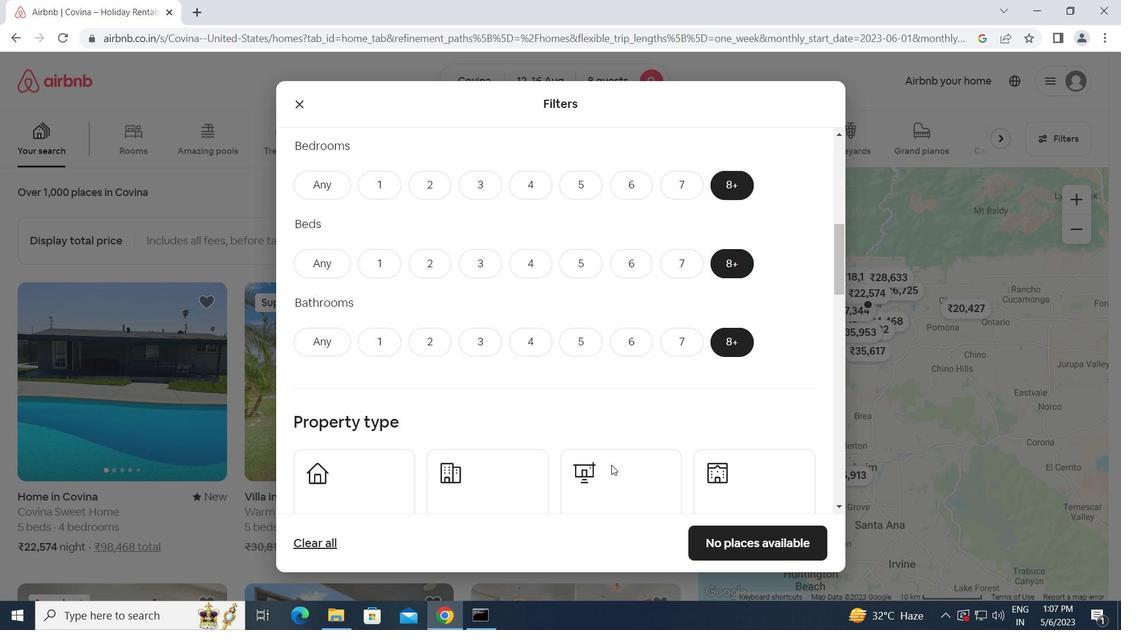 
Action: Mouse scrolled (592, 449) with delta (0, 0)
Screenshot: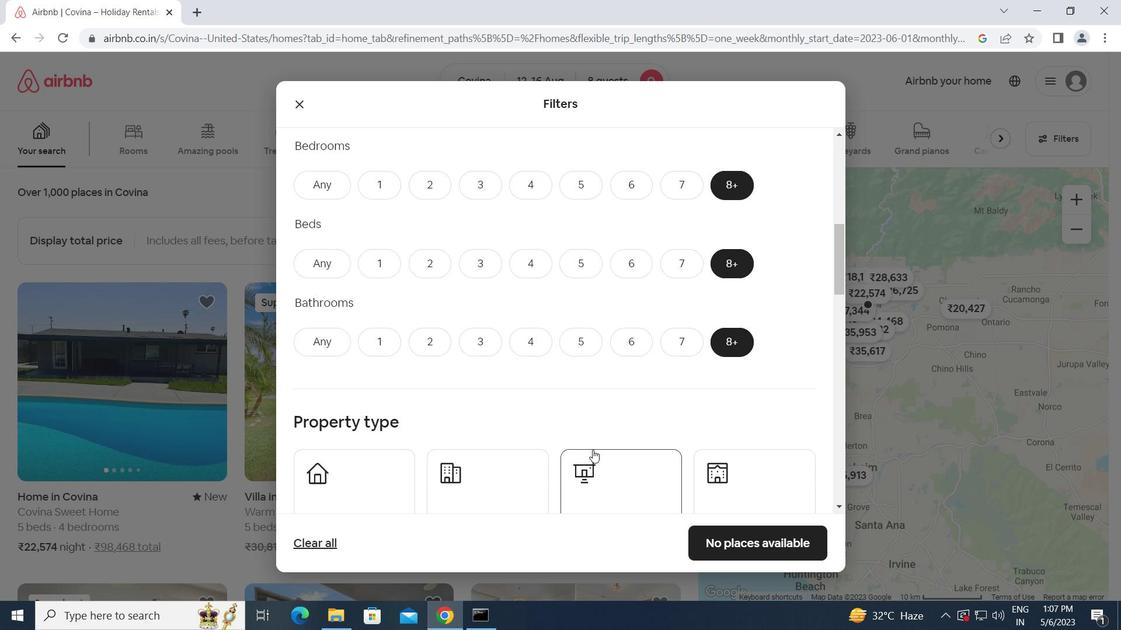 
Action: Mouse scrolled (592, 449) with delta (0, 0)
Screenshot: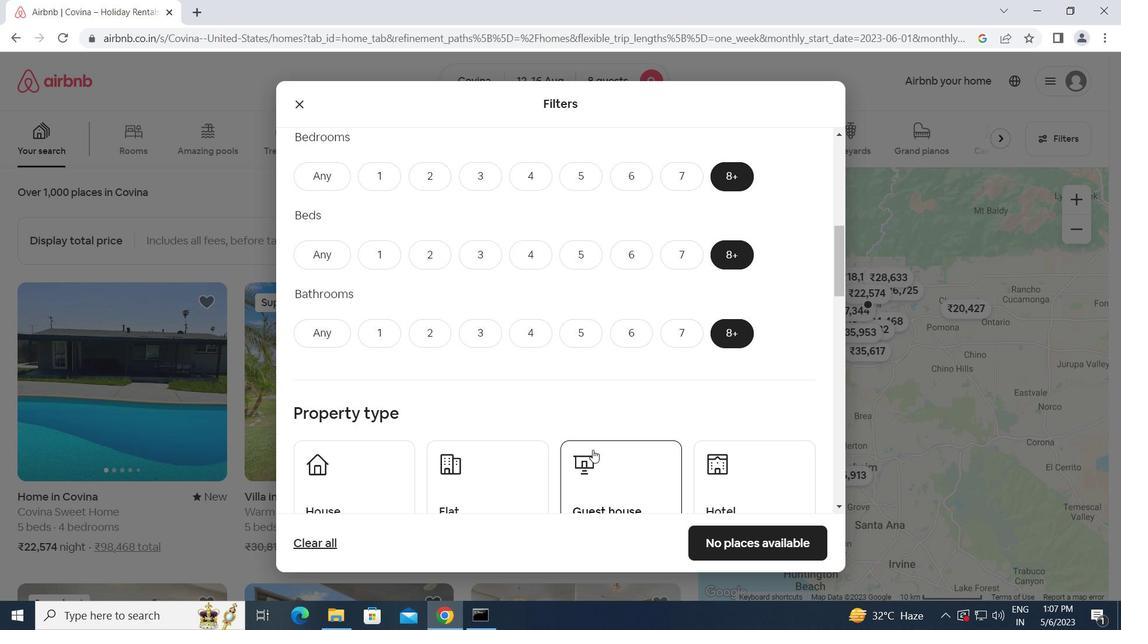 
Action: Mouse scrolled (592, 449) with delta (0, 0)
Screenshot: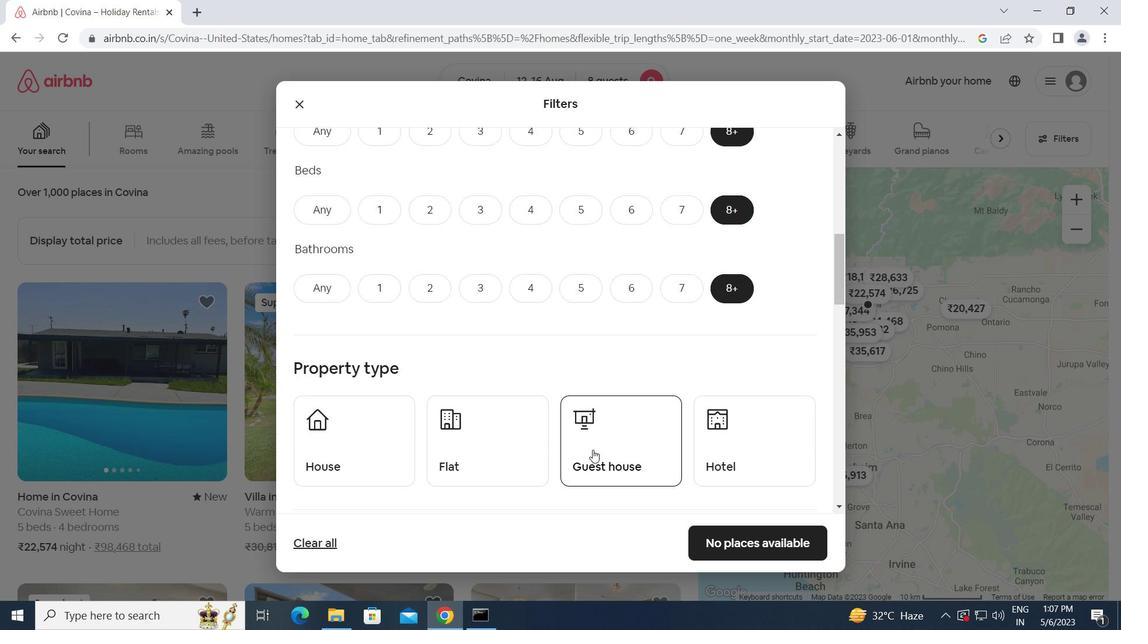 
Action: Mouse moved to (347, 295)
Screenshot: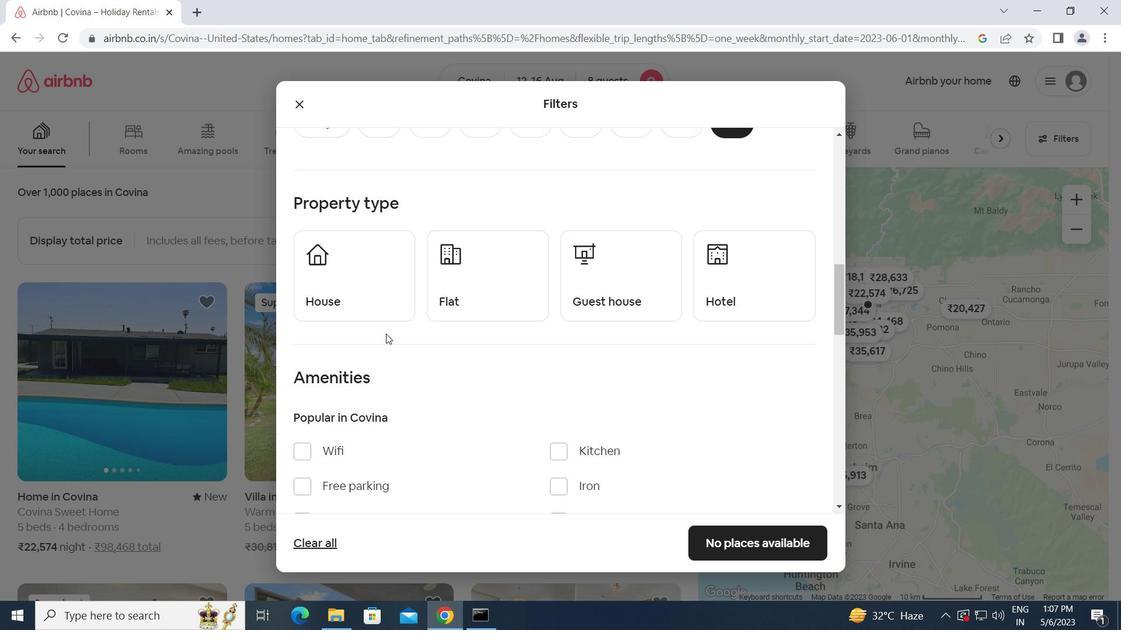 
Action: Mouse pressed left at (347, 295)
Screenshot: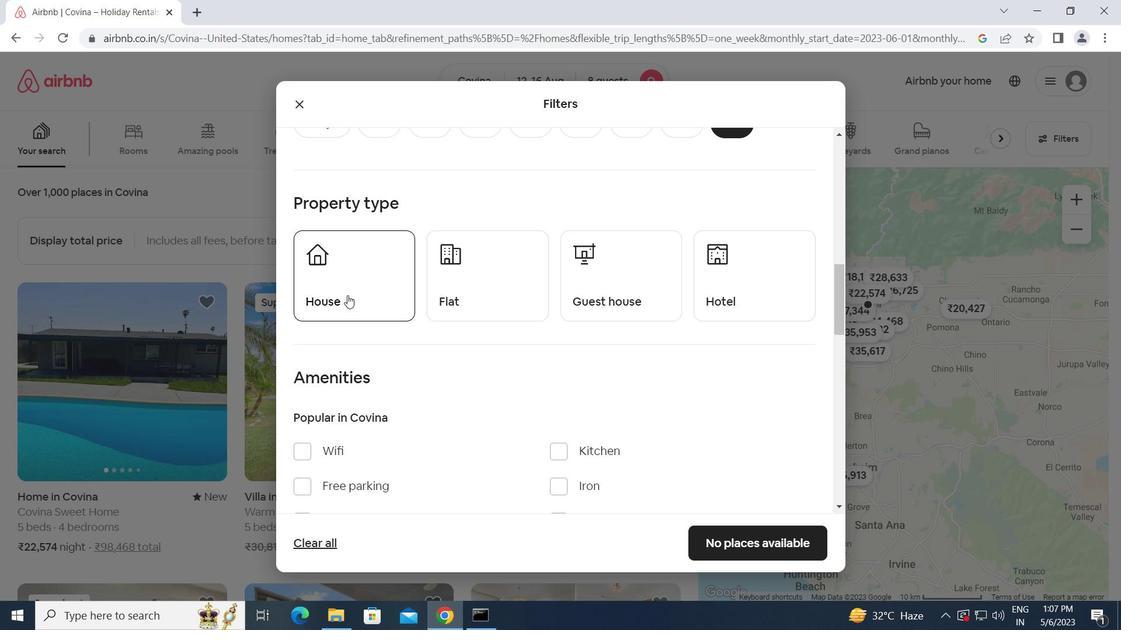 
Action: Mouse moved to (486, 290)
Screenshot: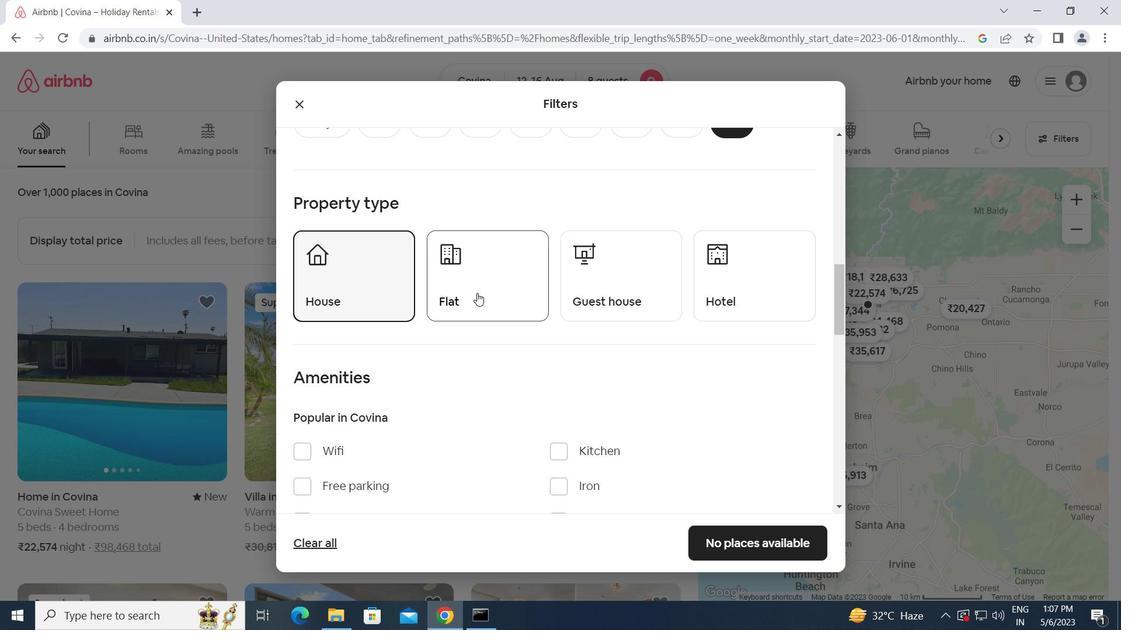 
Action: Mouse pressed left at (486, 290)
Screenshot: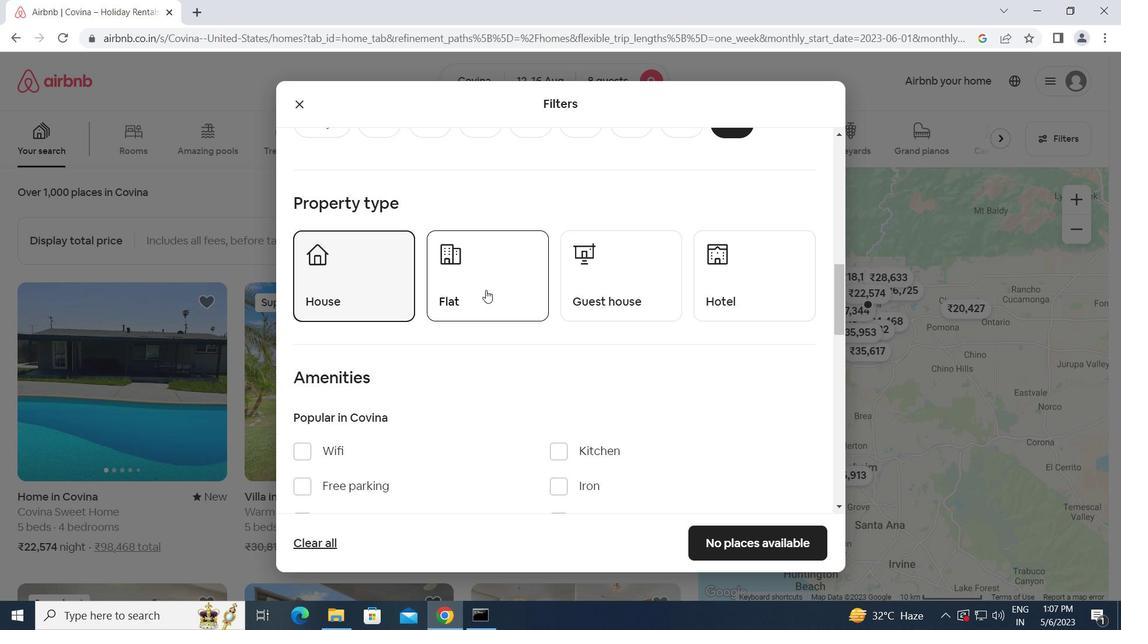 
Action: Mouse moved to (605, 285)
Screenshot: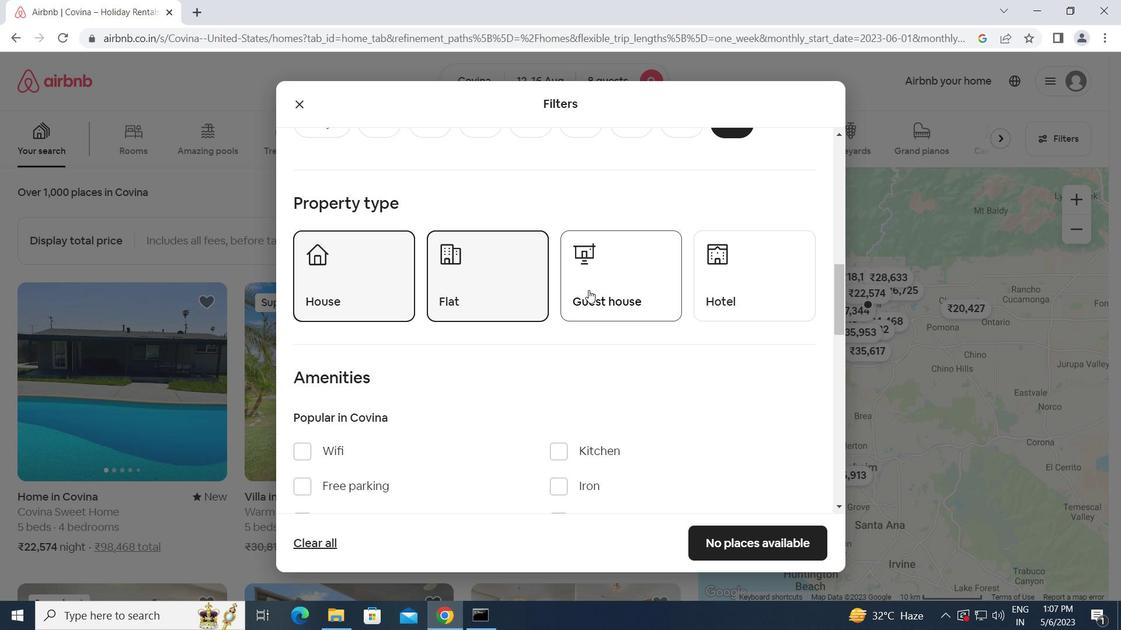 
Action: Mouse pressed left at (605, 285)
Screenshot: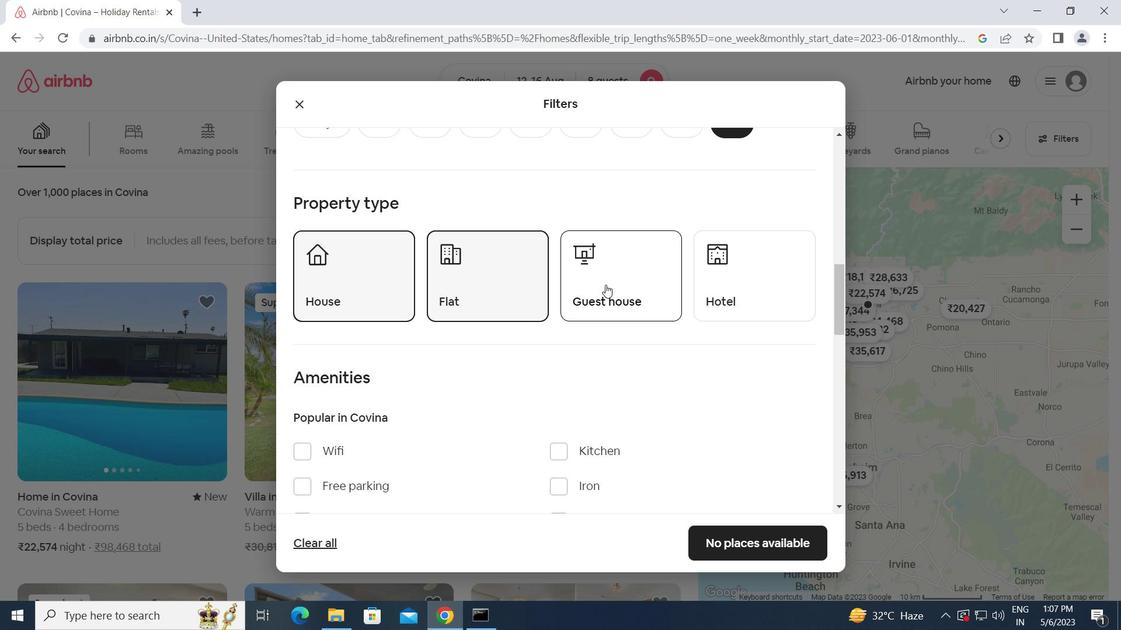 
Action: Mouse moved to (732, 283)
Screenshot: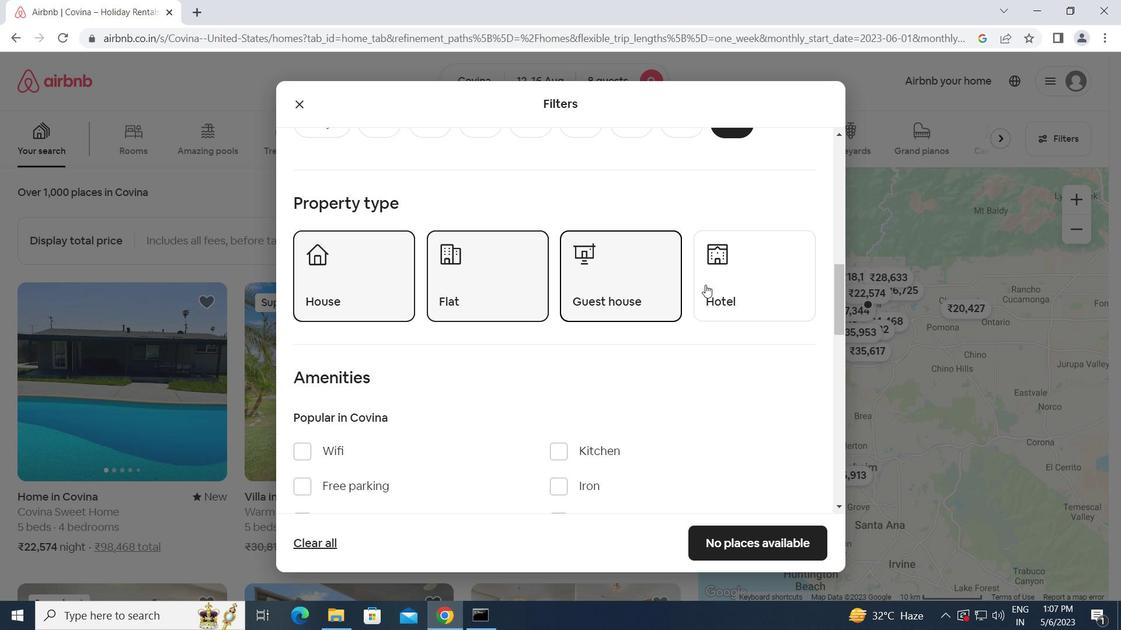 
Action: Mouse pressed left at (732, 283)
Screenshot: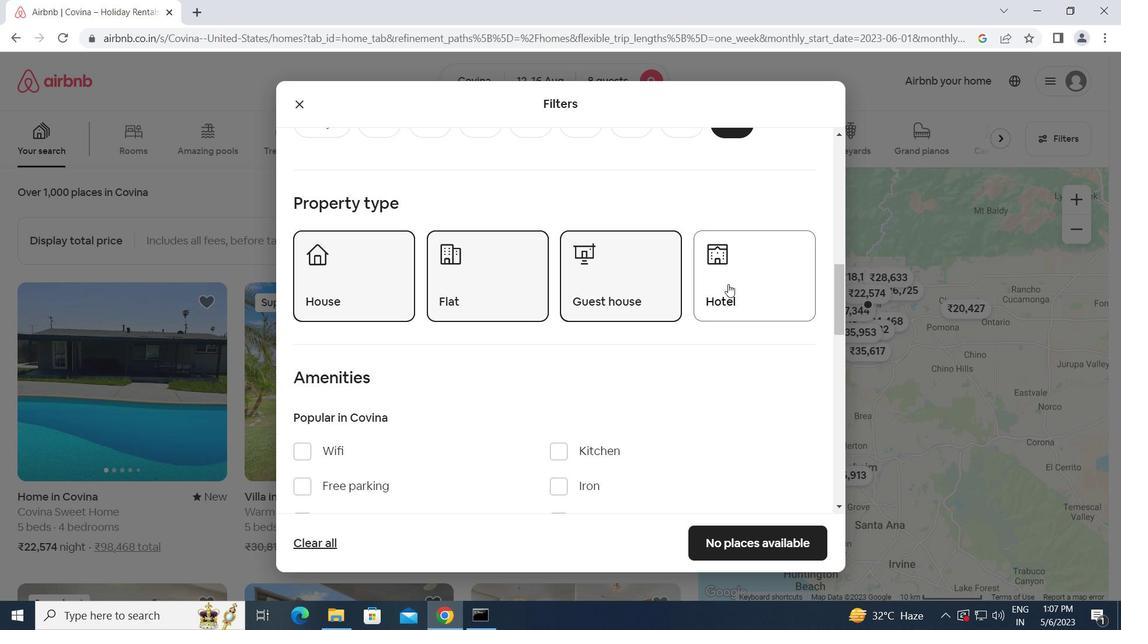 
Action: Mouse moved to (490, 376)
Screenshot: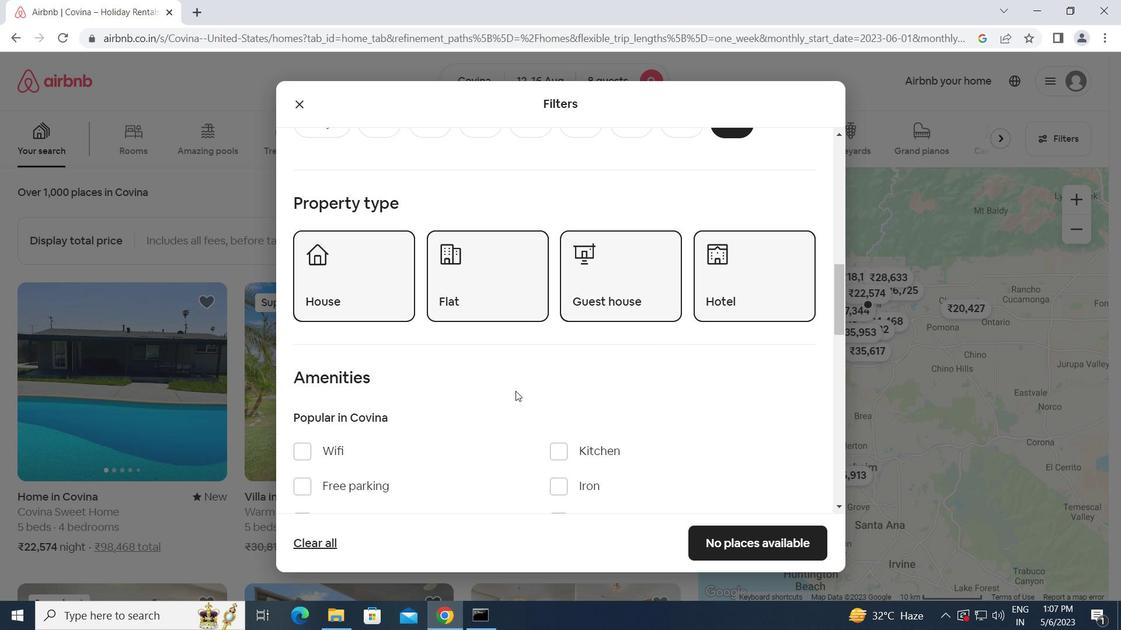 
Action: Mouse scrolled (490, 376) with delta (0, 0)
Screenshot: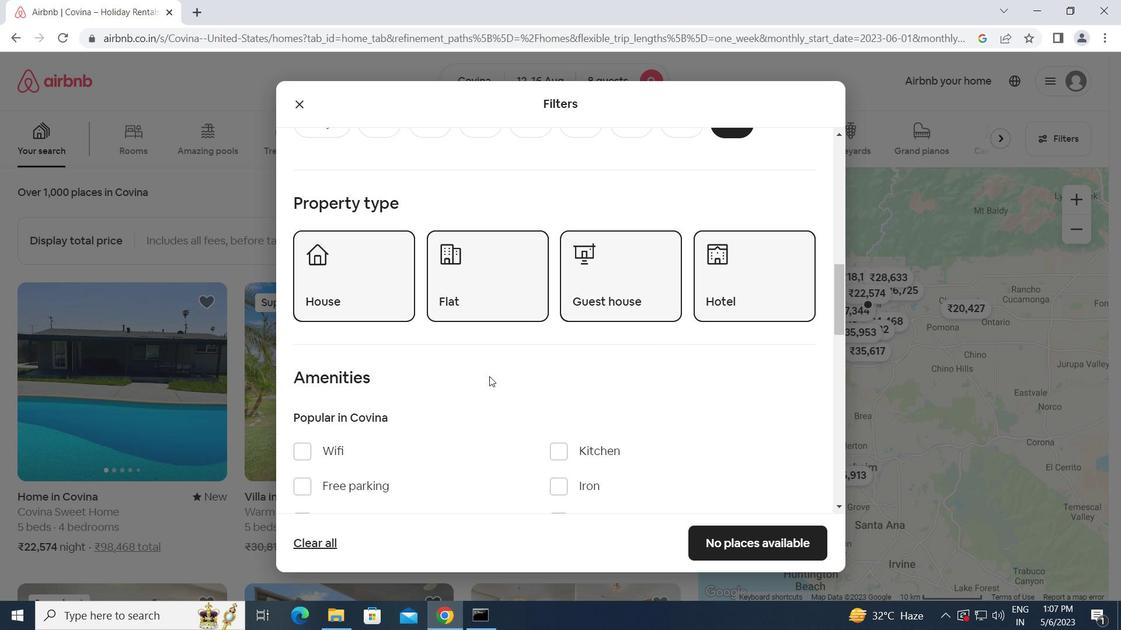 
Action: Mouse scrolled (490, 376) with delta (0, 0)
Screenshot: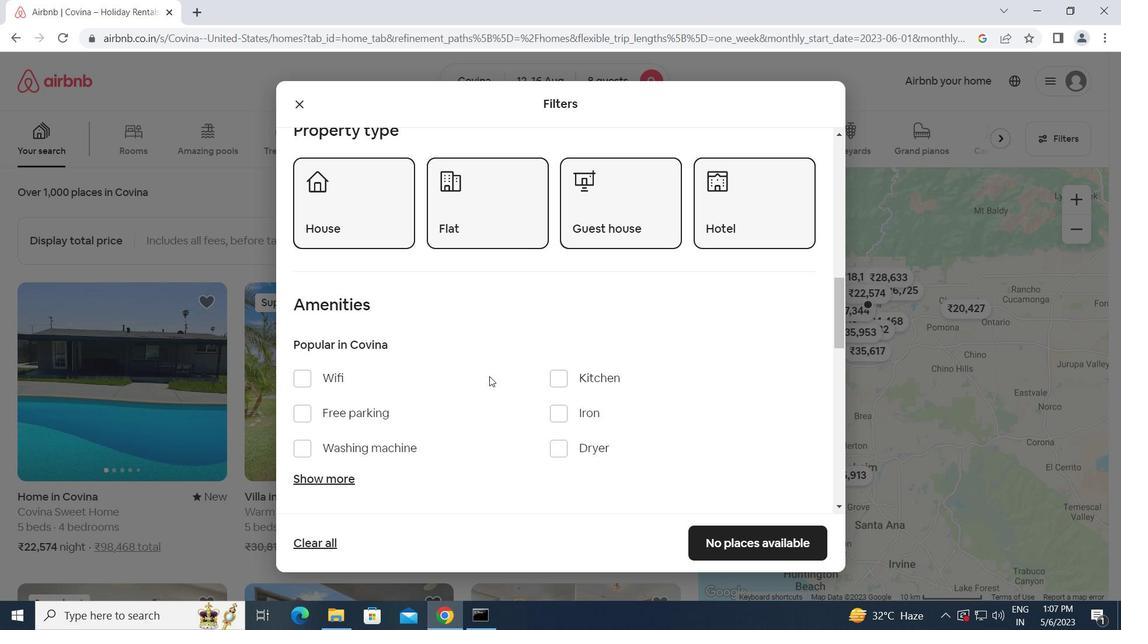 
Action: Mouse moved to (303, 304)
Screenshot: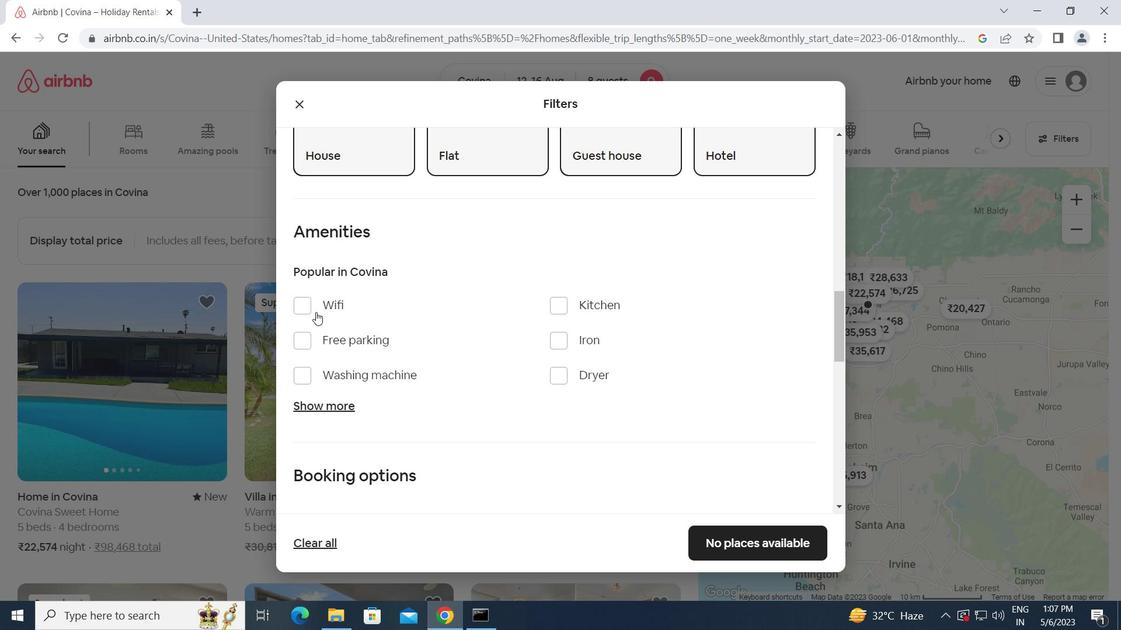 
Action: Mouse pressed left at (303, 304)
Screenshot: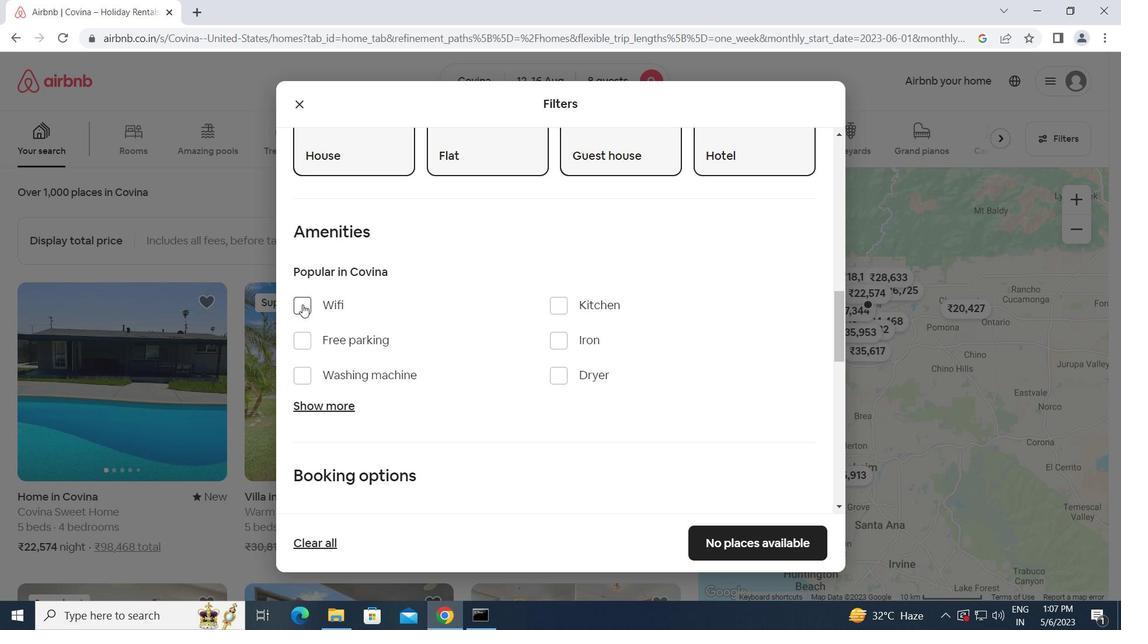 
Action: Mouse moved to (321, 398)
Screenshot: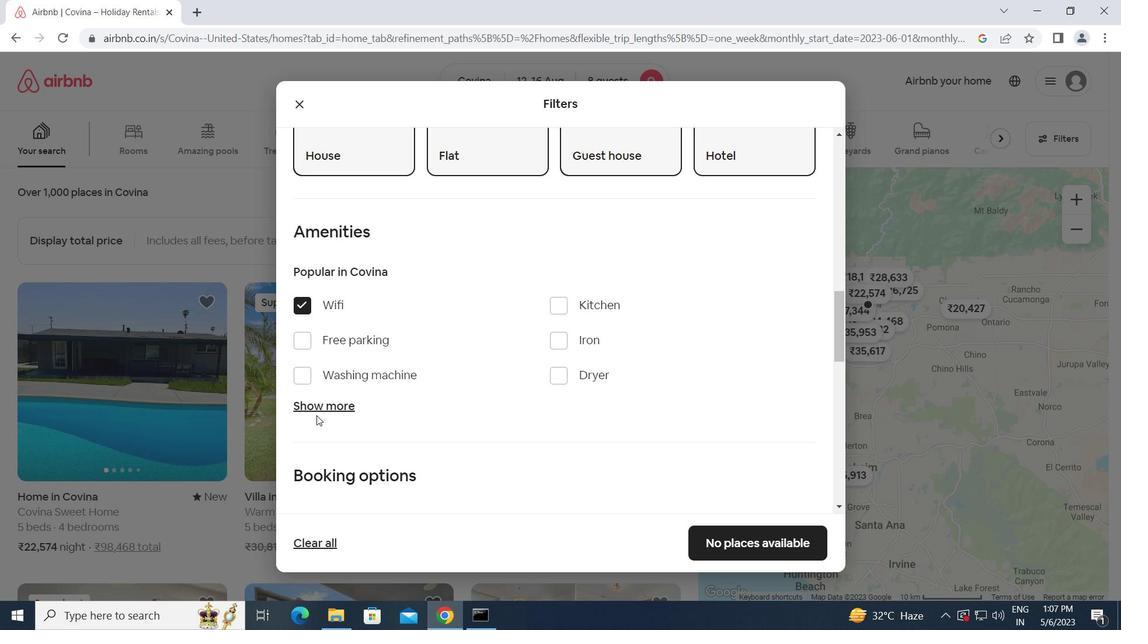 
Action: Mouse pressed left at (321, 398)
Screenshot: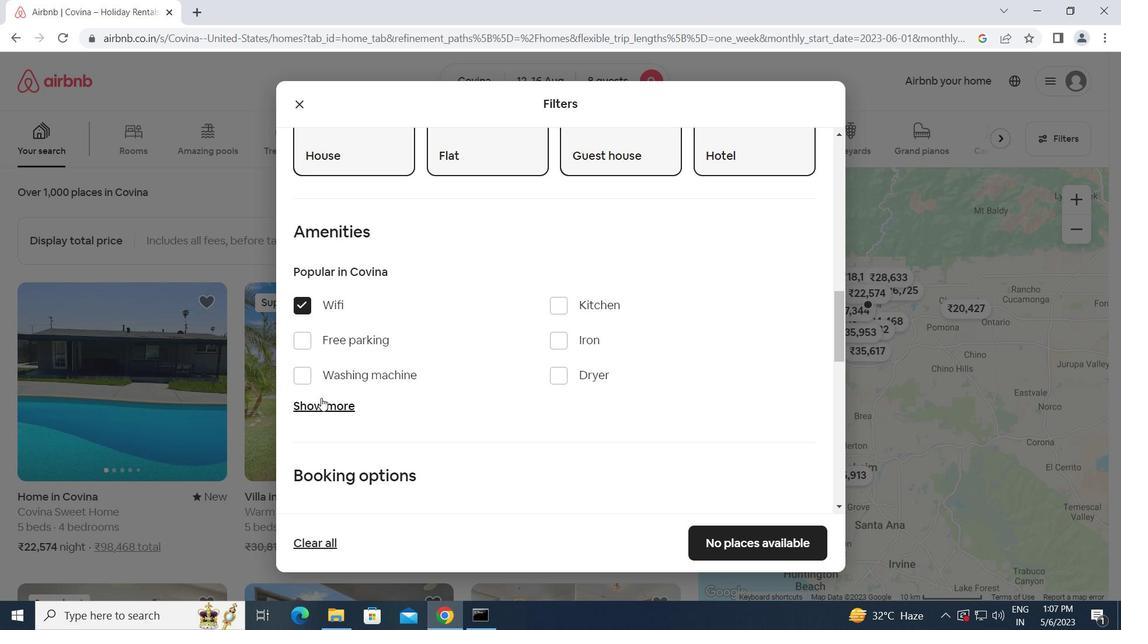 
Action: Mouse moved to (564, 491)
Screenshot: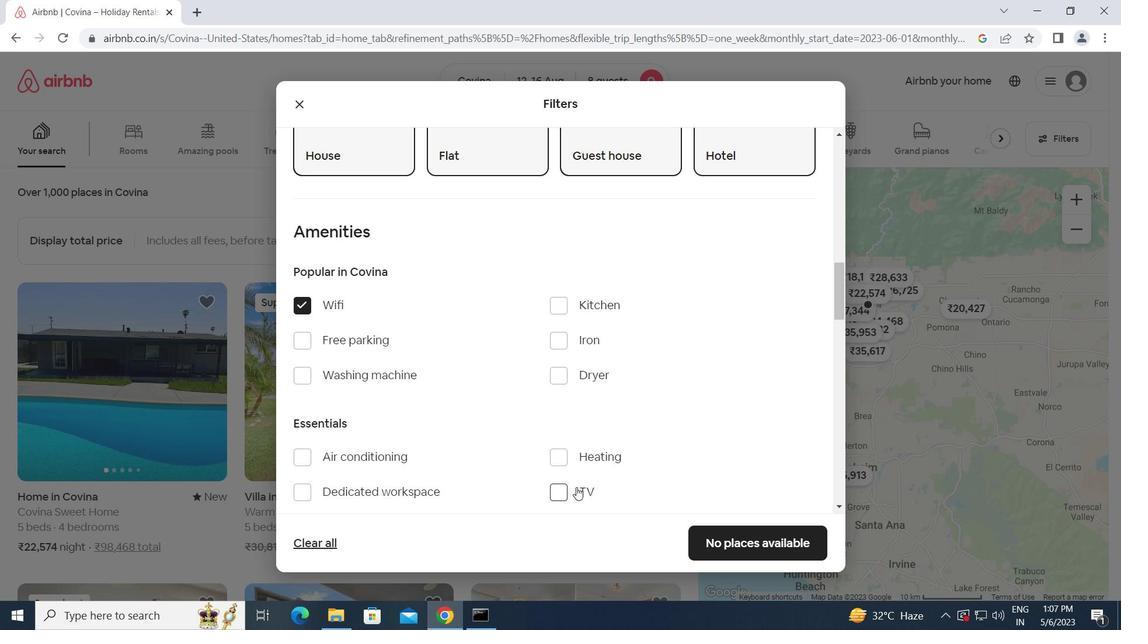 
Action: Mouse pressed left at (564, 491)
Screenshot: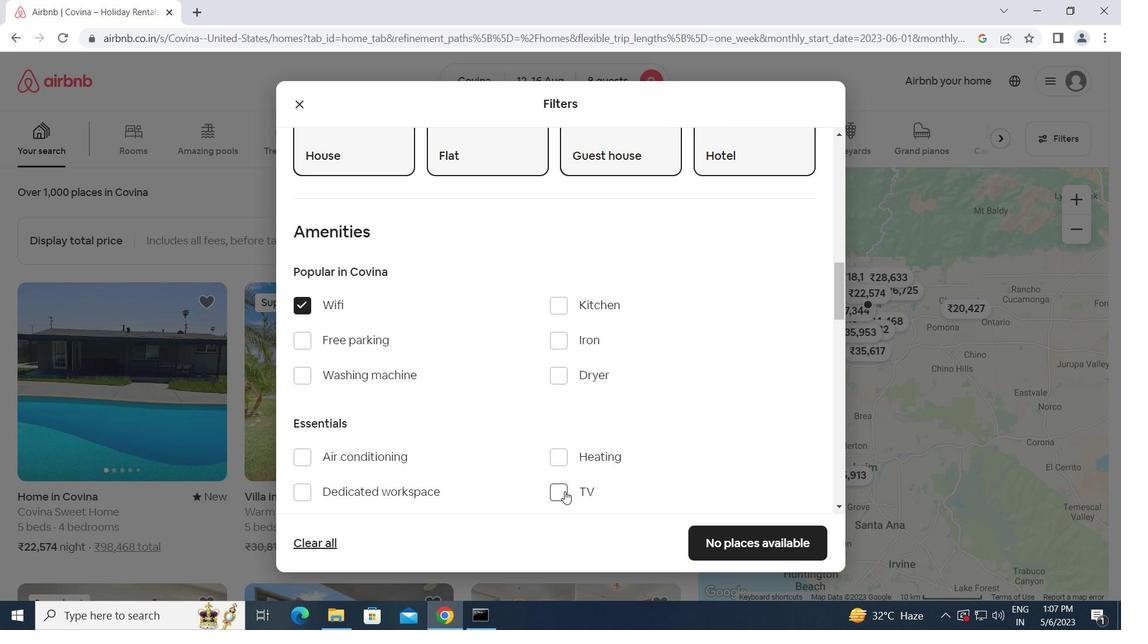 
Action: Mouse moved to (300, 338)
Screenshot: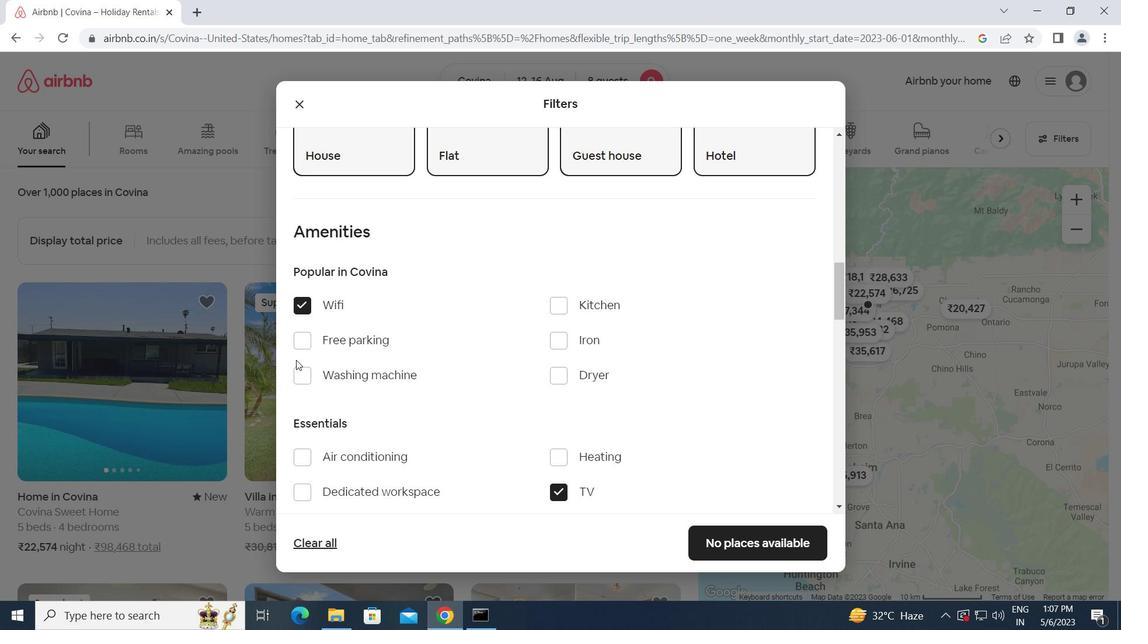 
Action: Mouse pressed left at (300, 338)
Screenshot: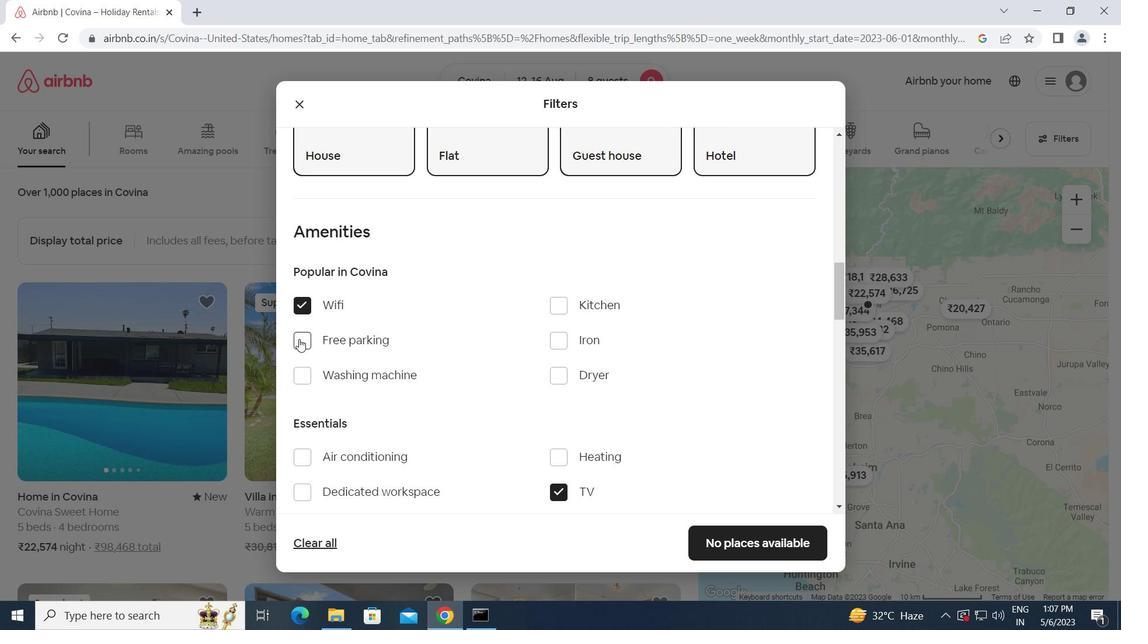 
Action: Mouse moved to (351, 431)
Screenshot: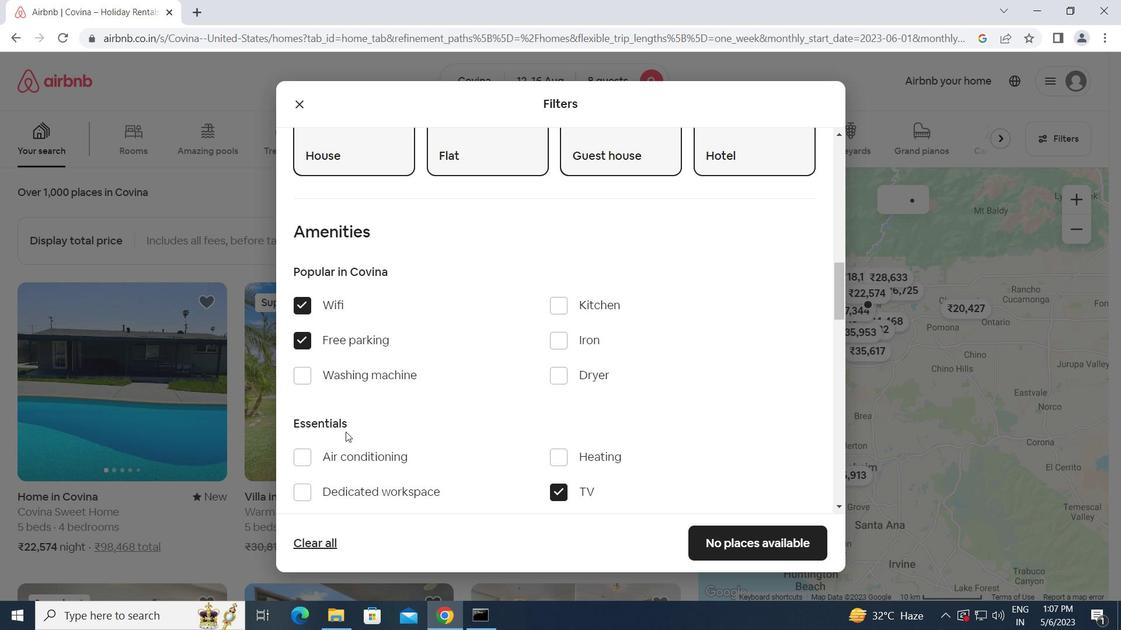 
Action: Mouse scrolled (351, 430) with delta (0, 0)
Screenshot: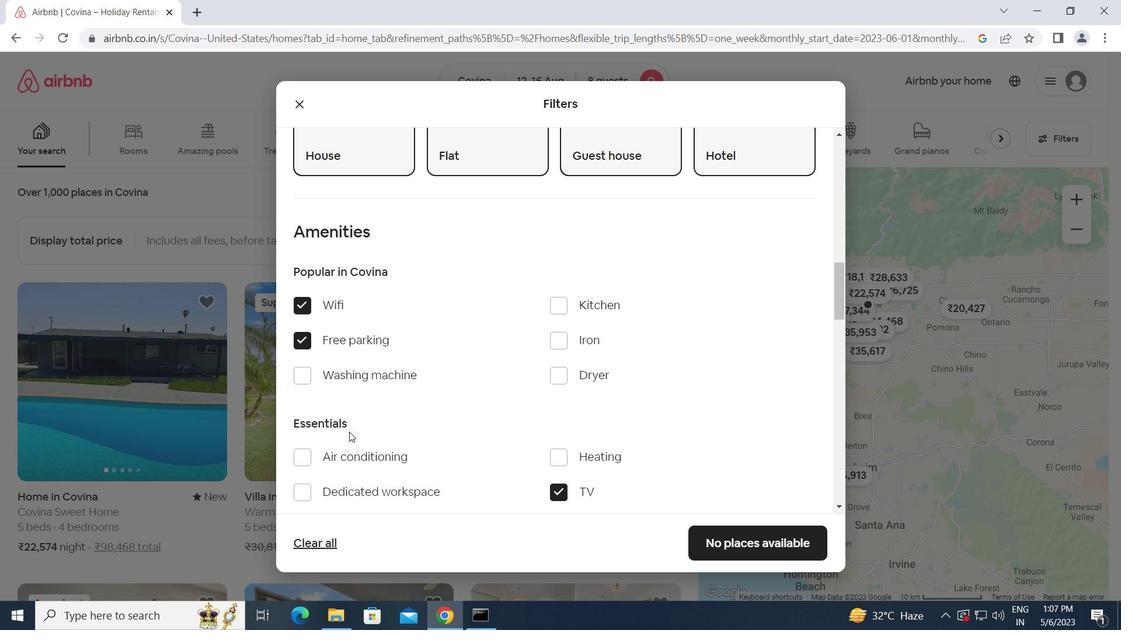 
Action: Mouse moved to (351, 430)
Screenshot: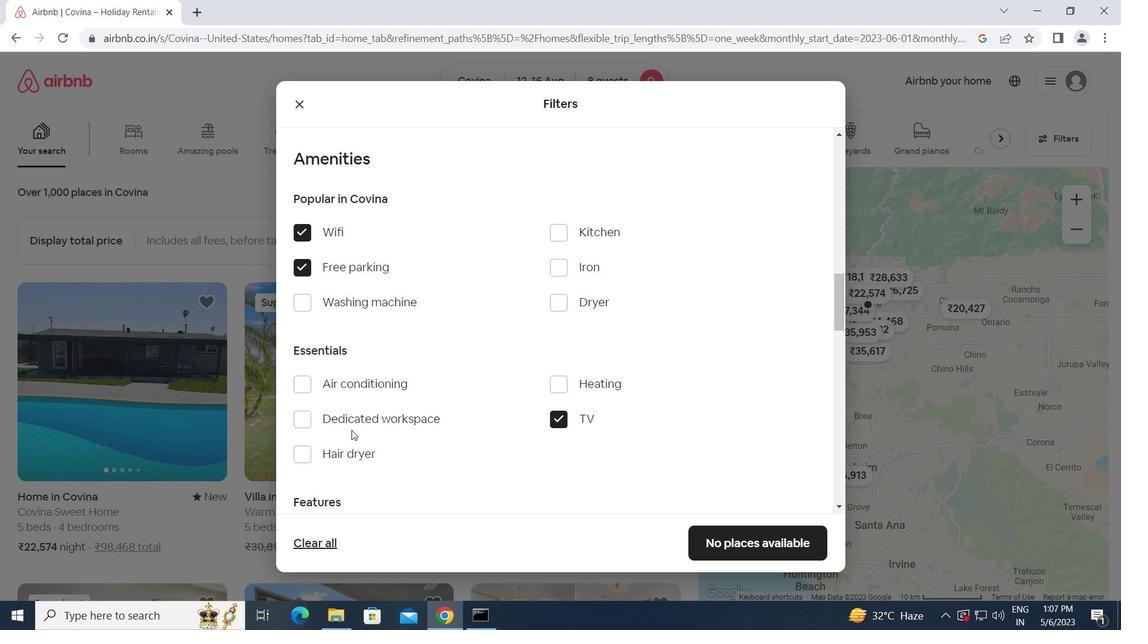 
Action: Mouse scrolled (351, 429) with delta (0, 0)
Screenshot: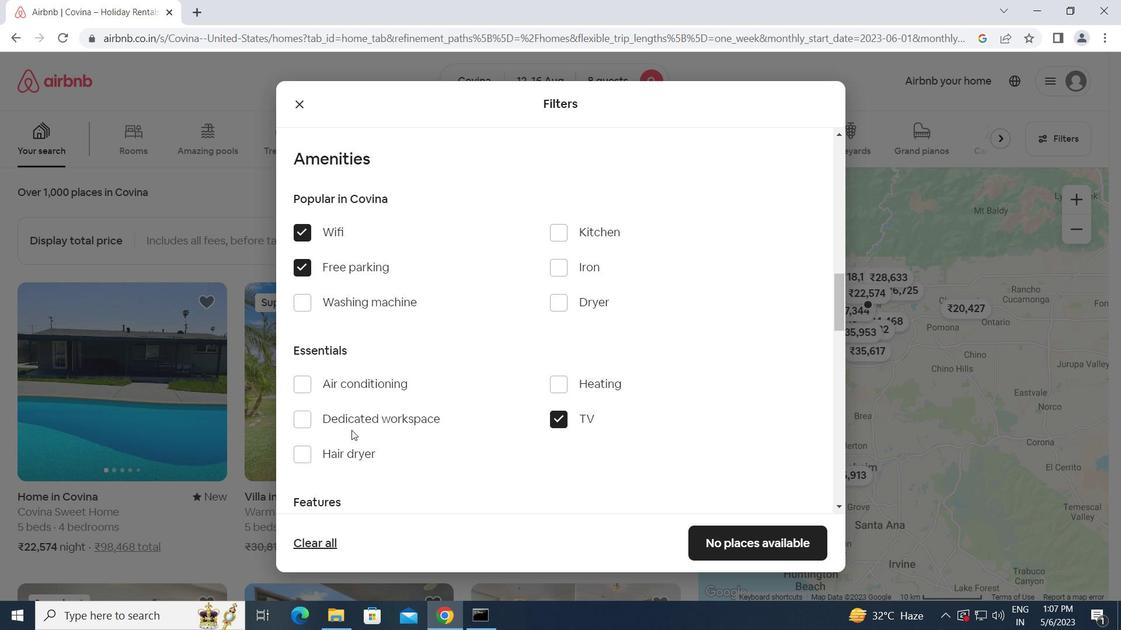 
Action: Mouse scrolled (351, 429) with delta (0, 0)
Screenshot: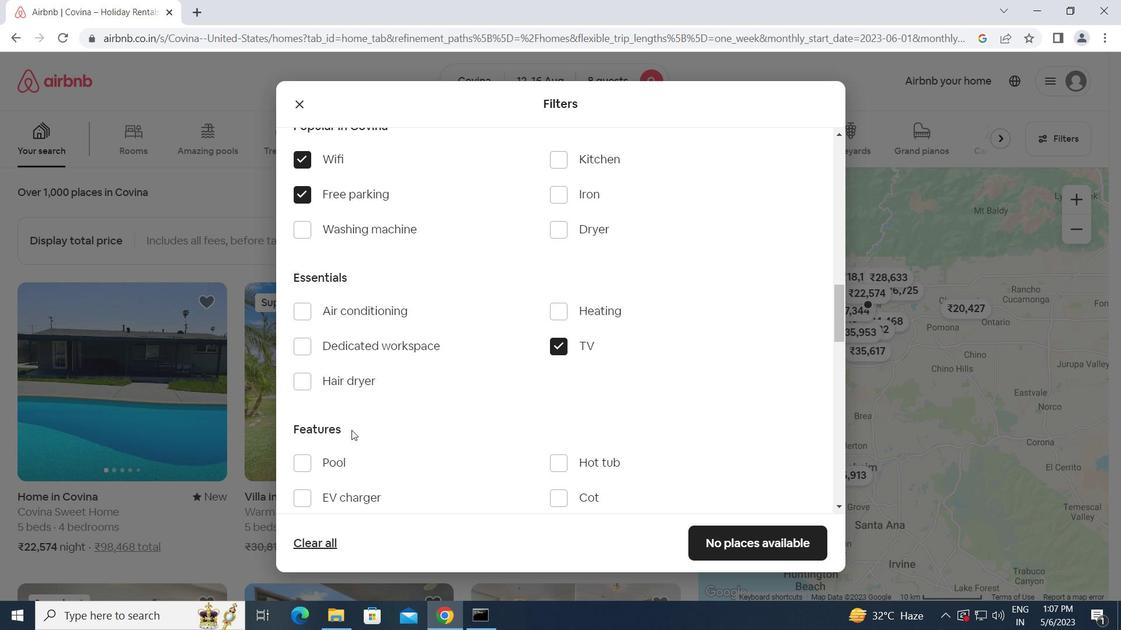 
Action: Mouse moved to (393, 429)
Screenshot: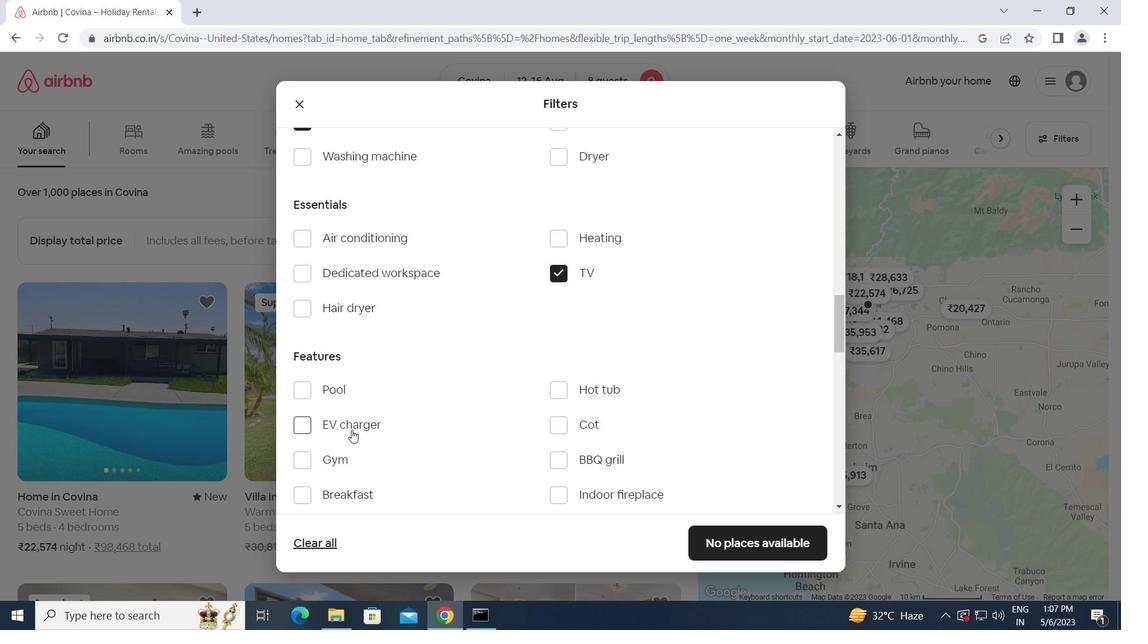 
Action: Mouse scrolled (393, 428) with delta (0, 0)
Screenshot: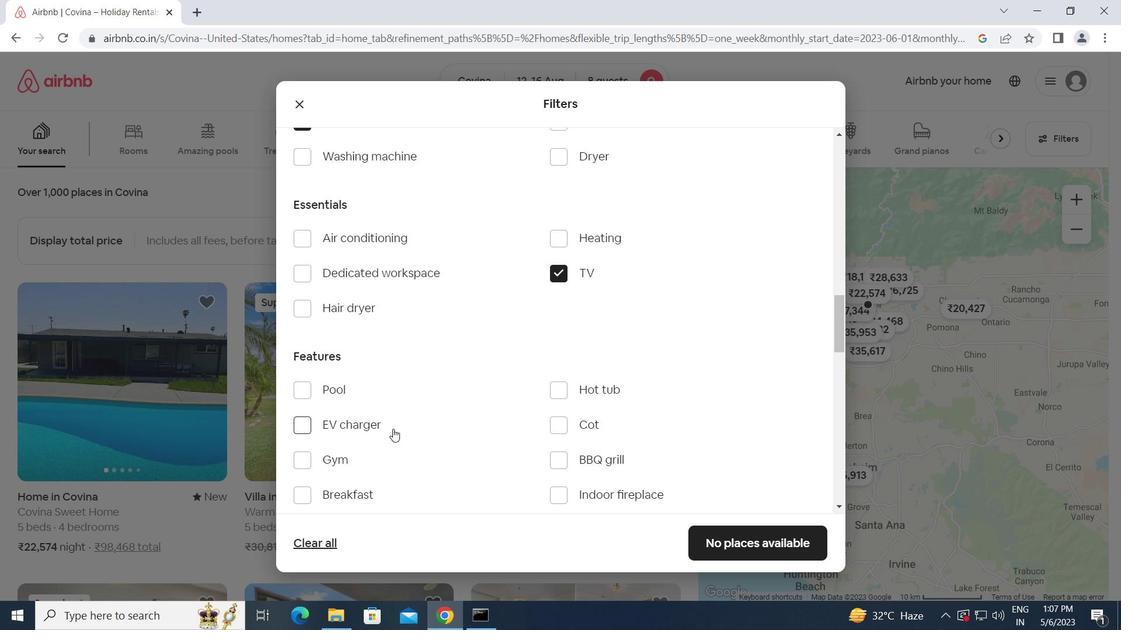 
Action: Mouse moved to (300, 386)
Screenshot: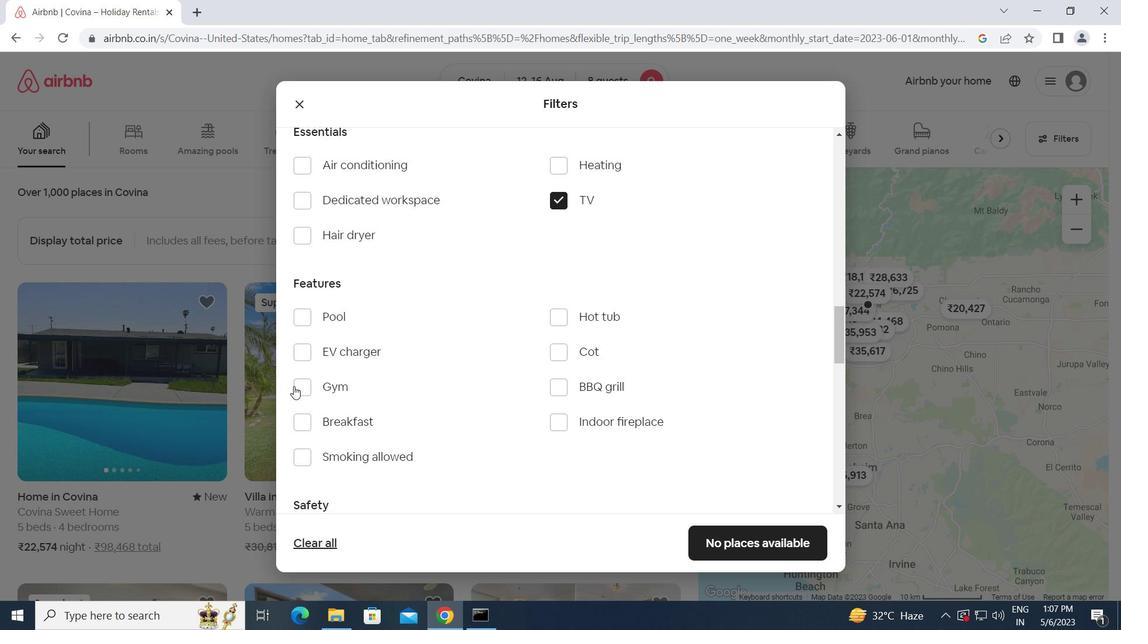 
Action: Mouse pressed left at (300, 386)
Screenshot: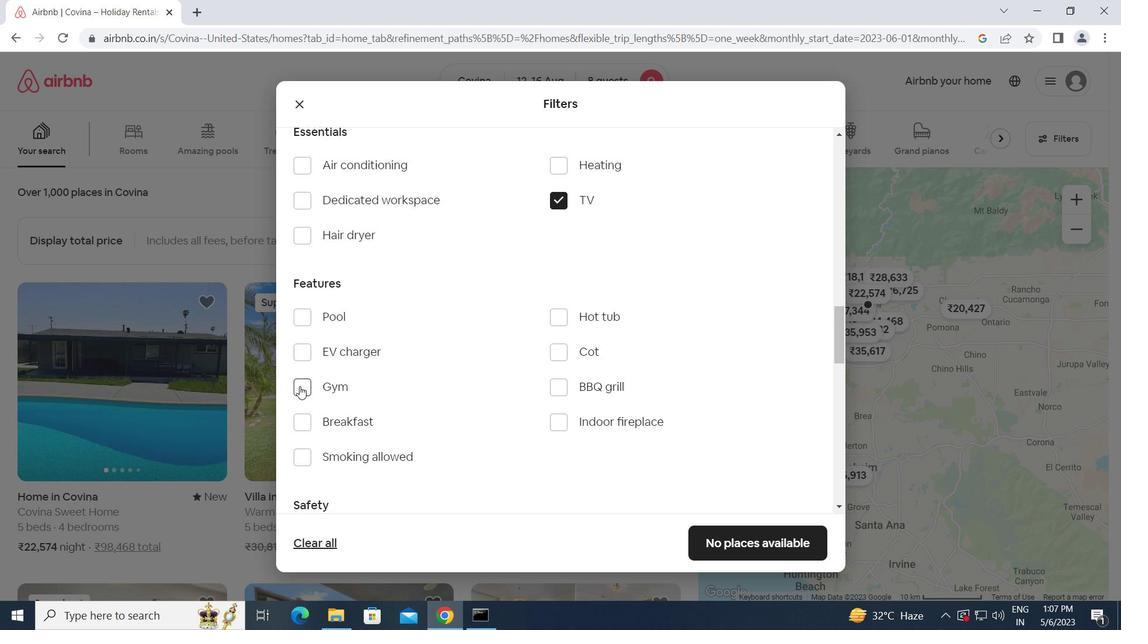 
Action: Mouse moved to (301, 418)
Screenshot: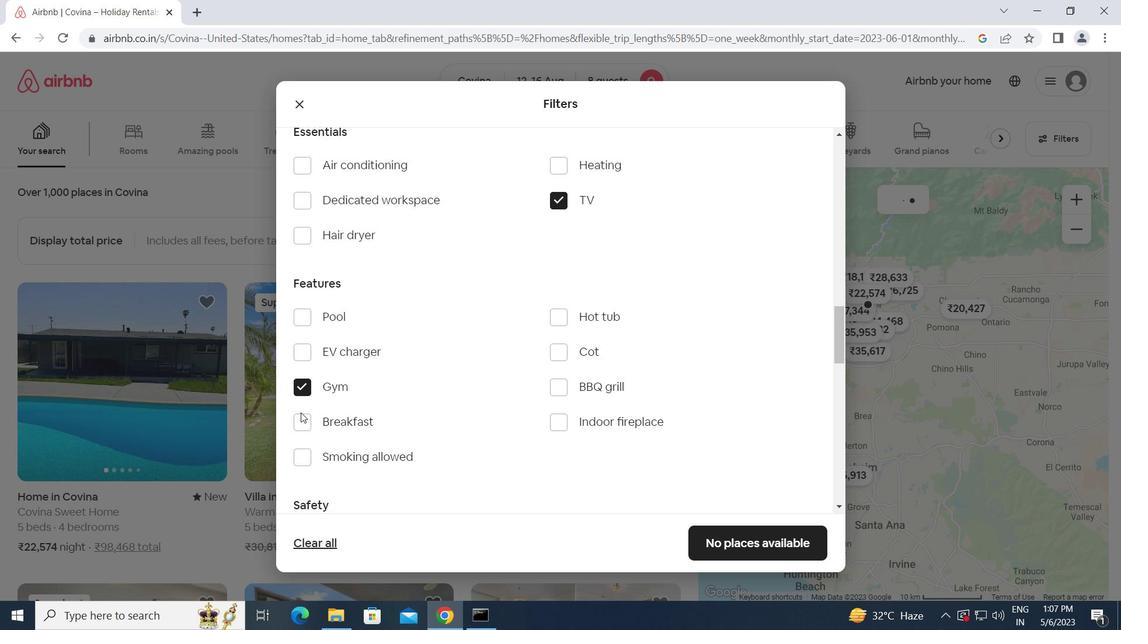 
Action: Mouse pressed left at (301, 418)
Screenshot: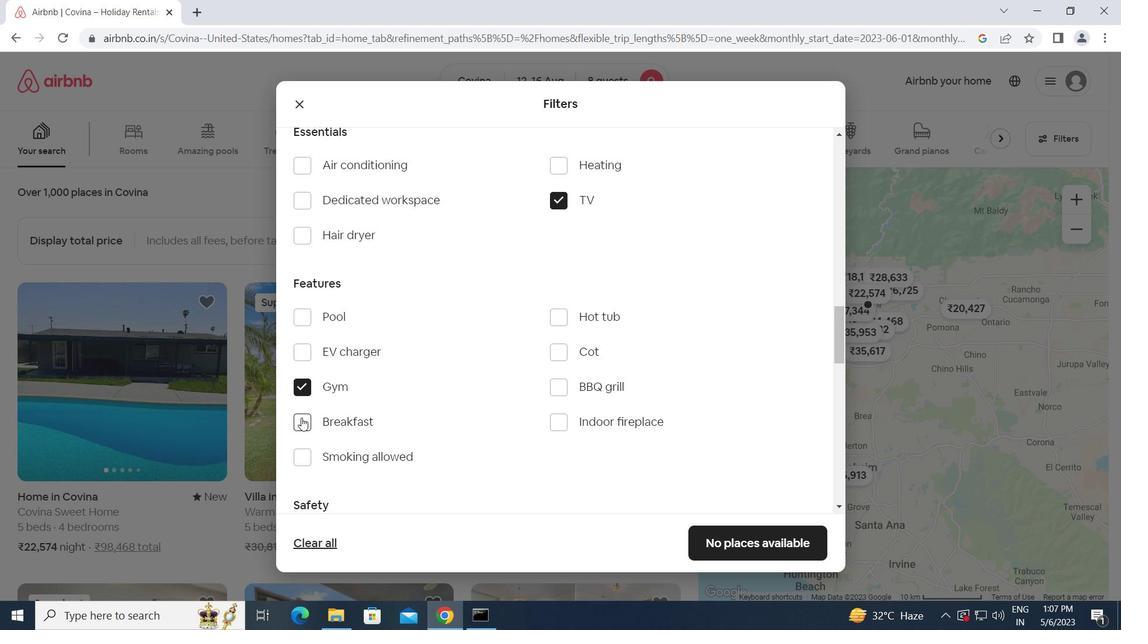 
Action: Mouse moved to (383, 437)
Screenshot: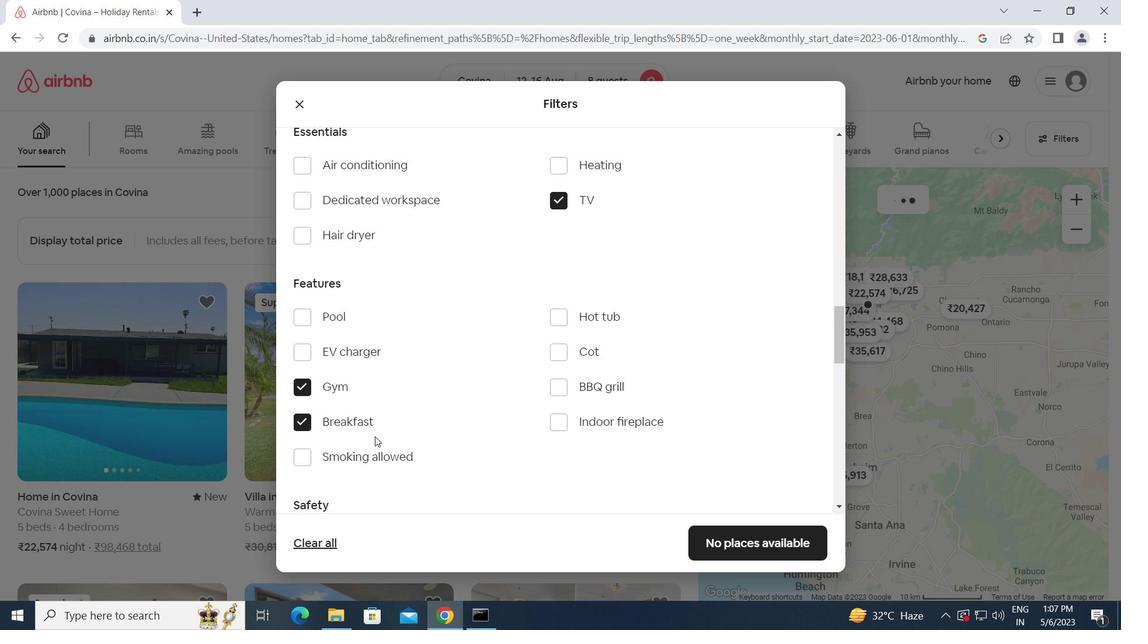 
Action: Mouse scrolled (383, 436) with delta (0, 0)
Screenshot: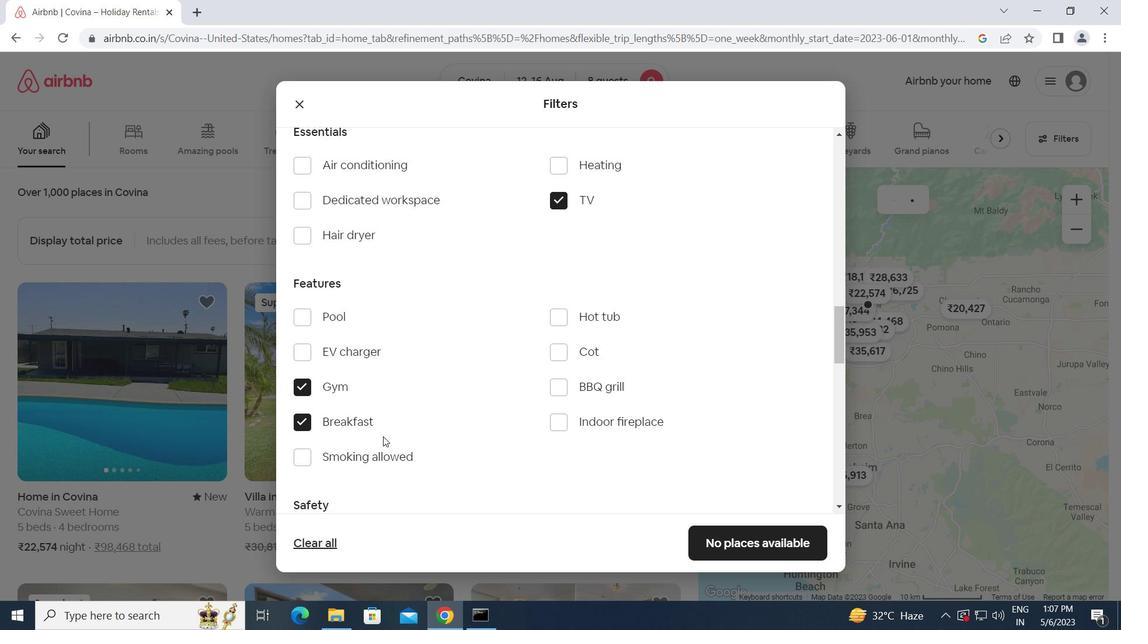 
Action: Mouse moved to (383, 437)
Screenshot: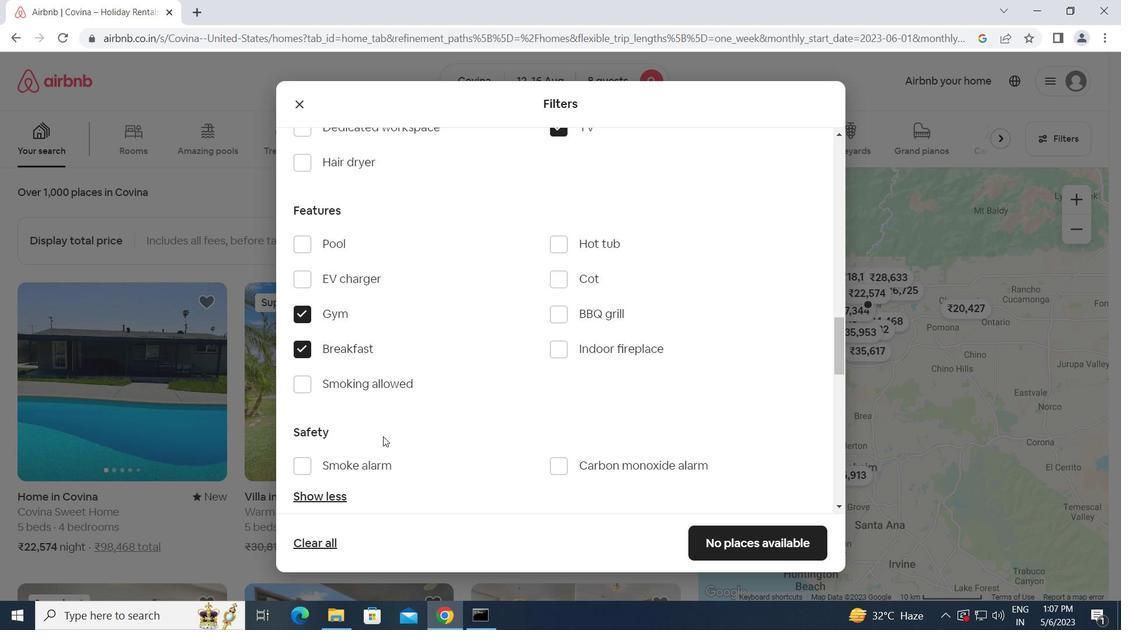 
Action: Mouse scrolled (383, 436) with delta (0, 0)
Screenshot: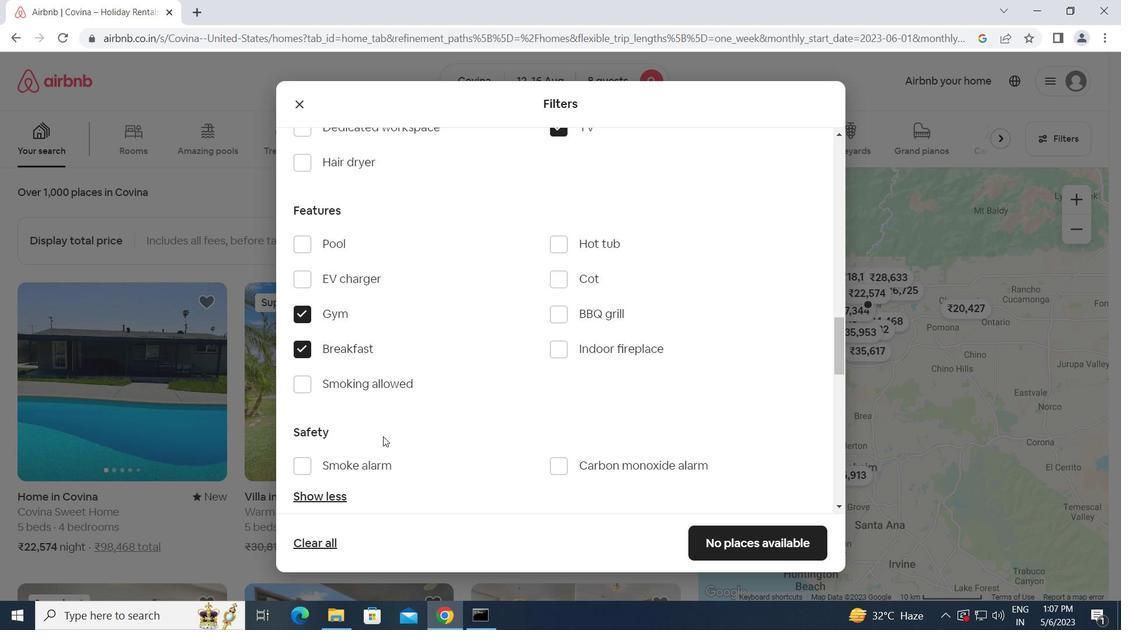 
Action: Mouse scrolled (383, 436) with delta (0, 0)
Screenshot: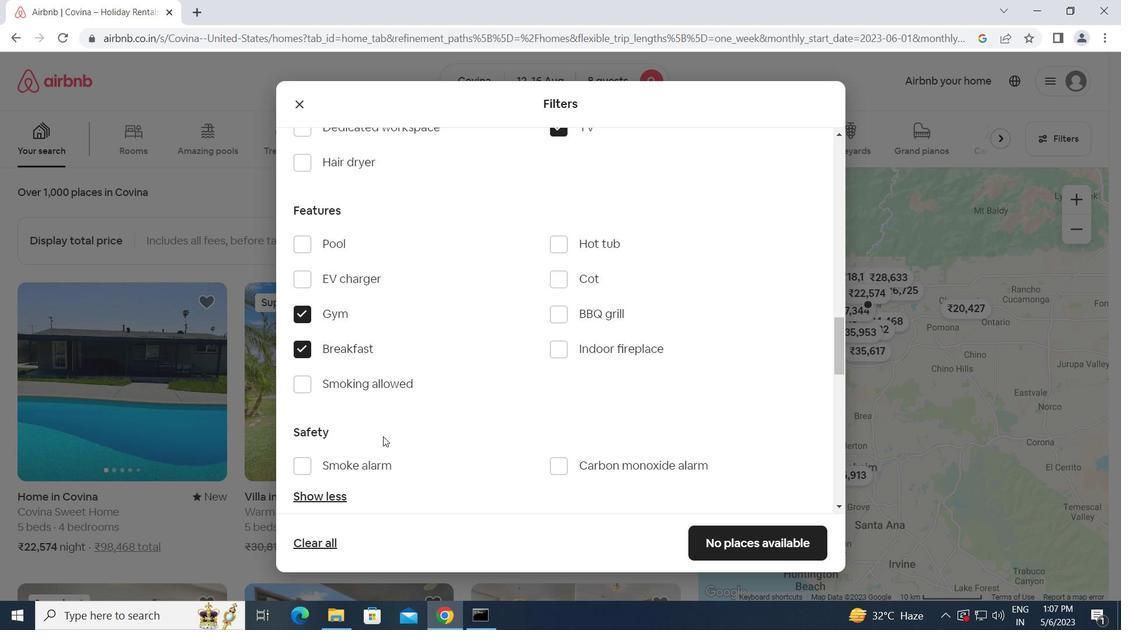 
Action: Mouse scrolled (383, 436) with delta (0, 0)
Screenshot: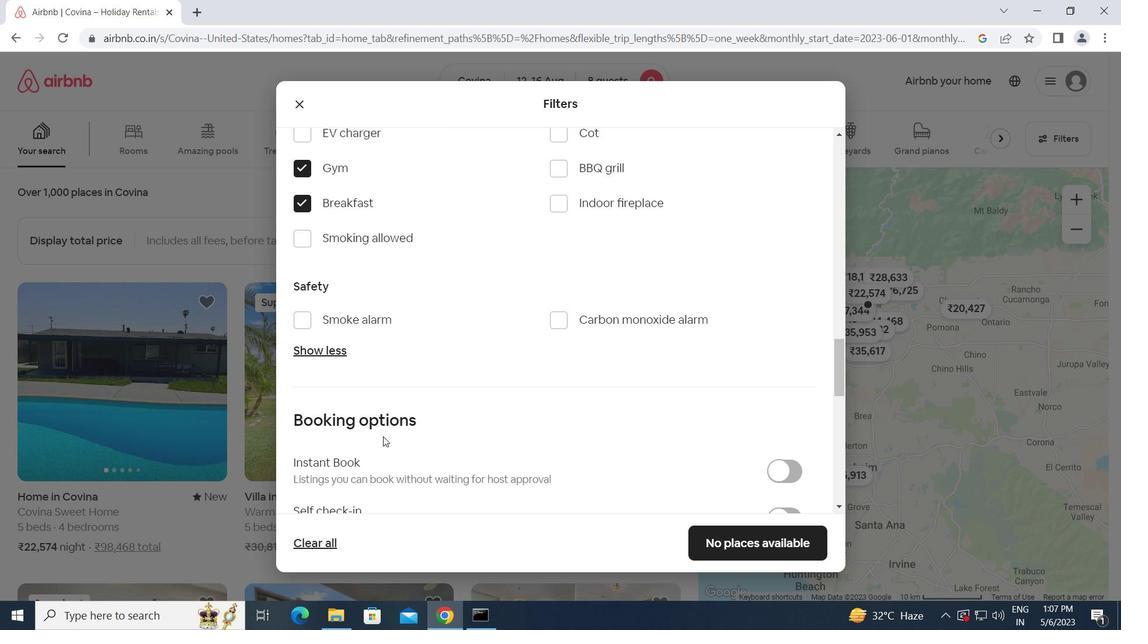 
Action: Mouse moved to (776, 452)
Screenshot: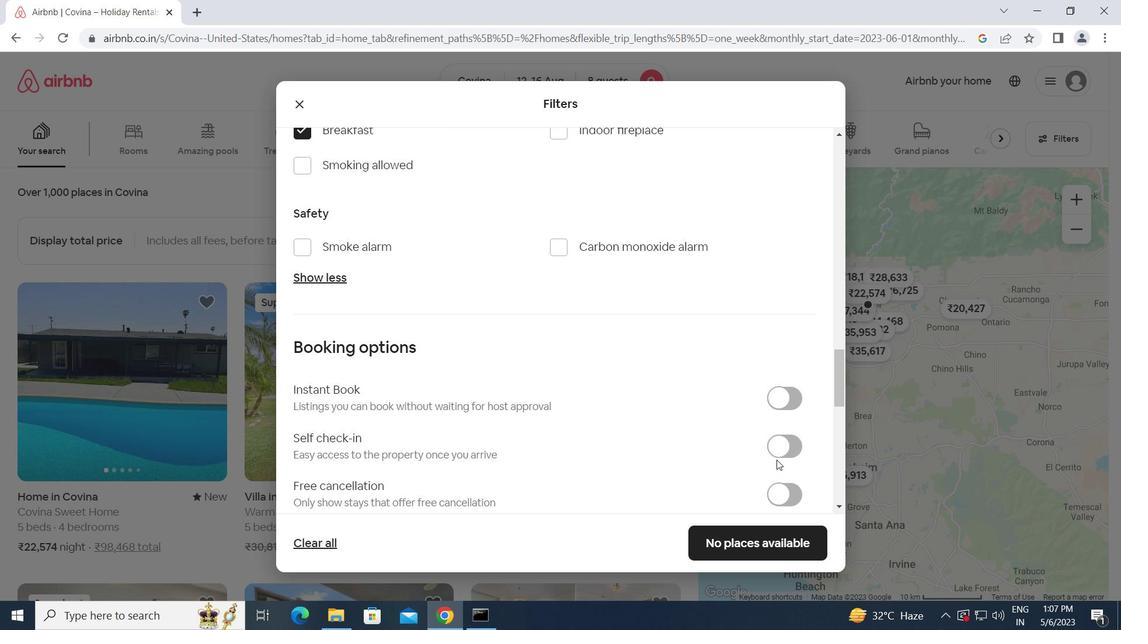 
Action: Mouse pressed left at (776, 452)
Screenshot: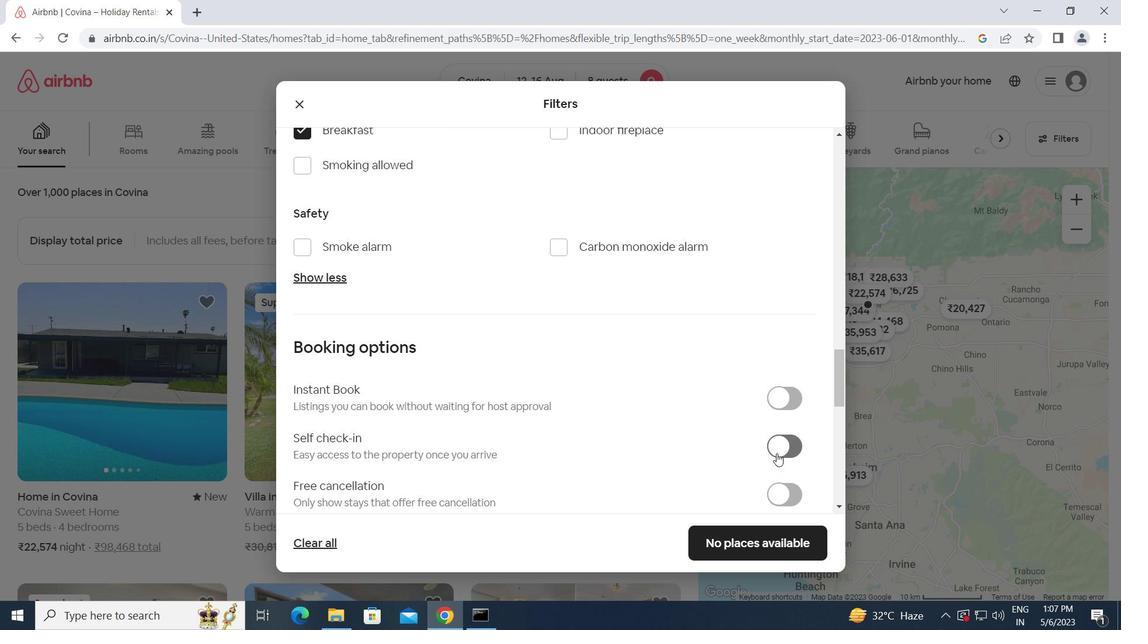 
Action: Mouse moved to (478, 455)
Screenshot: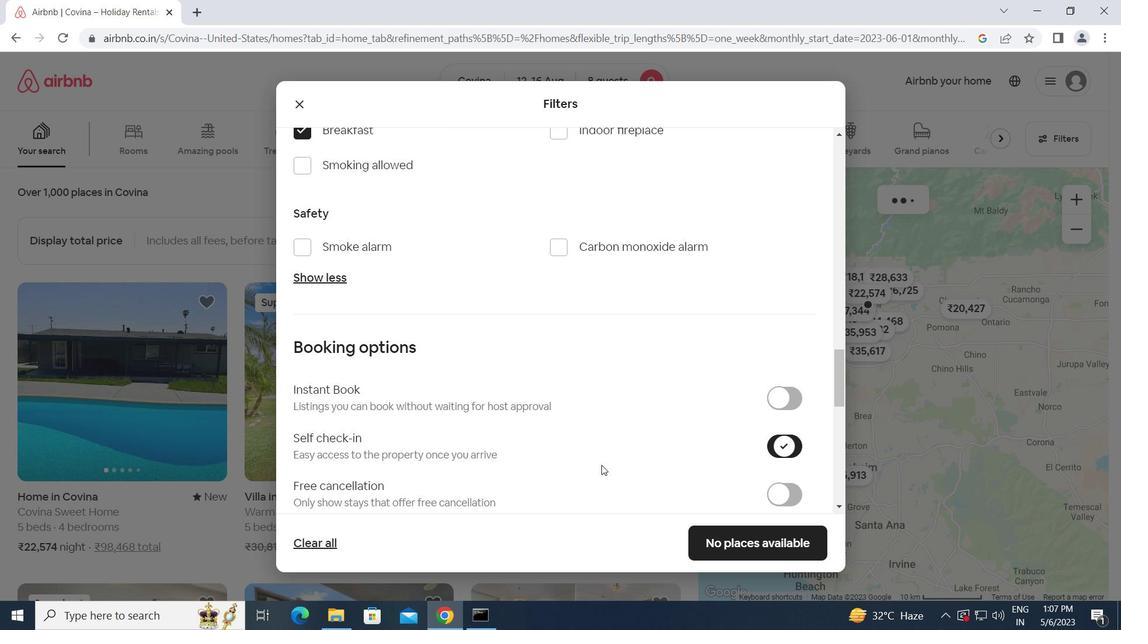 
Action: Mouse scrolled (478, 454) with delta (0, 0)
Screenshot: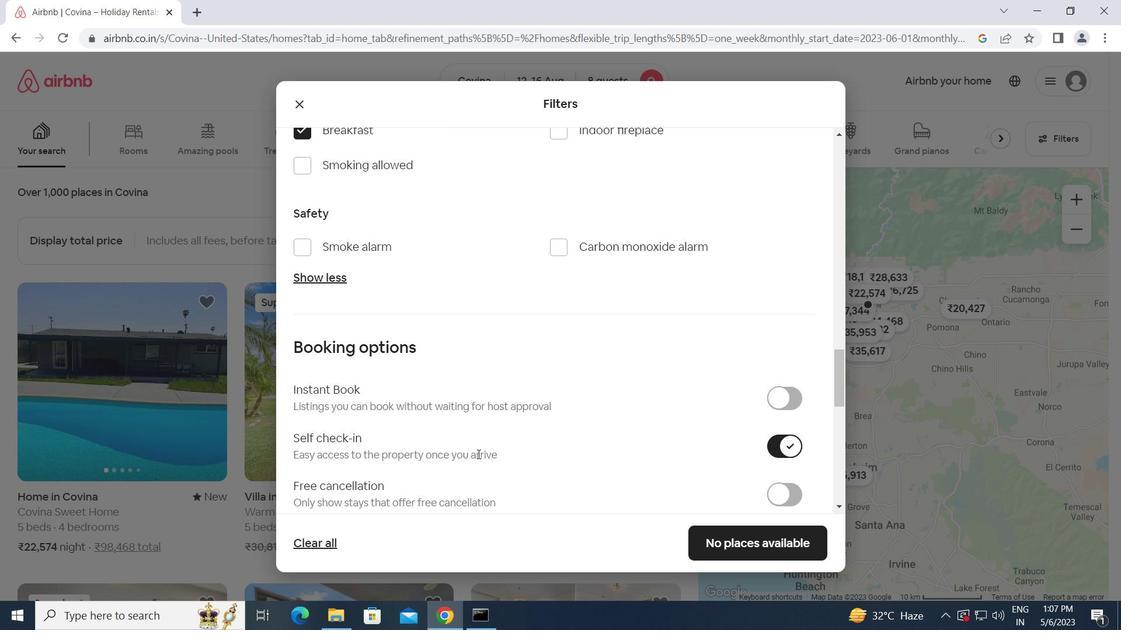 
Action: Mouse scrolled (478, 454) with delta (0, 0)
Screenshot: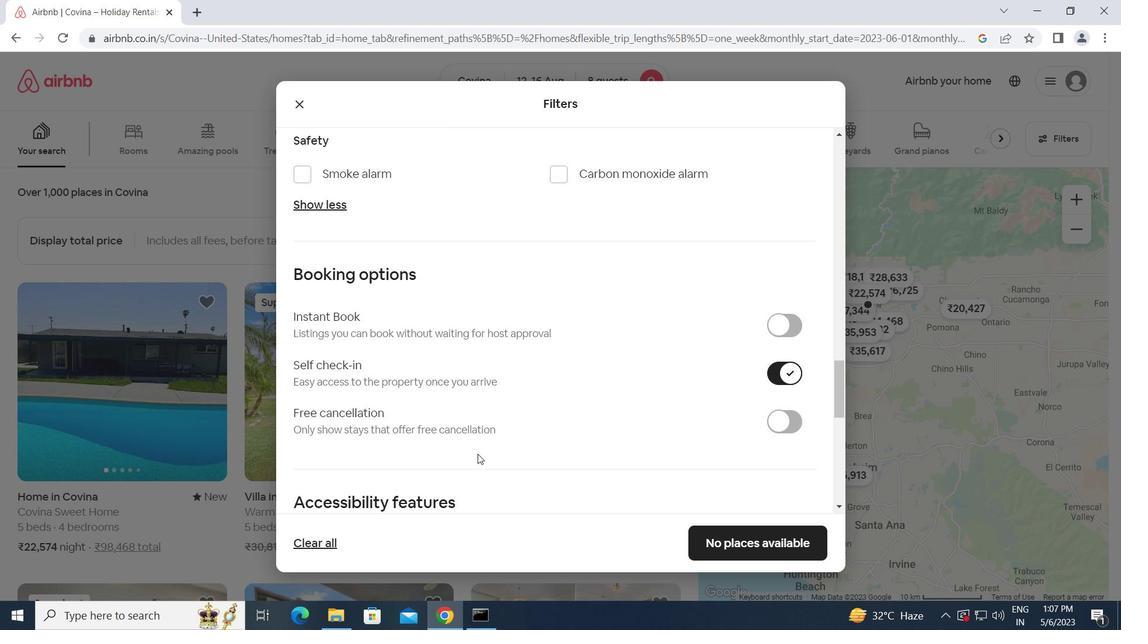 
Action: Mouse scrolled (478, 454) with delta (0, 0)
Screenshot: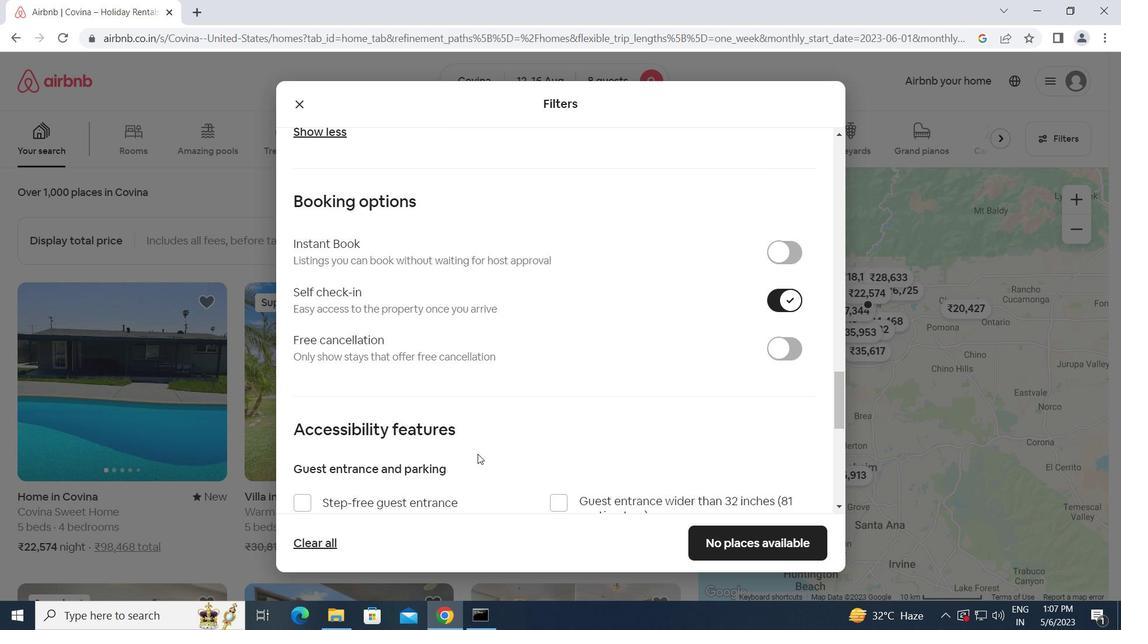 
Action: Mouse scrolled (478, 454) with delta (0, 0)
Screenshot: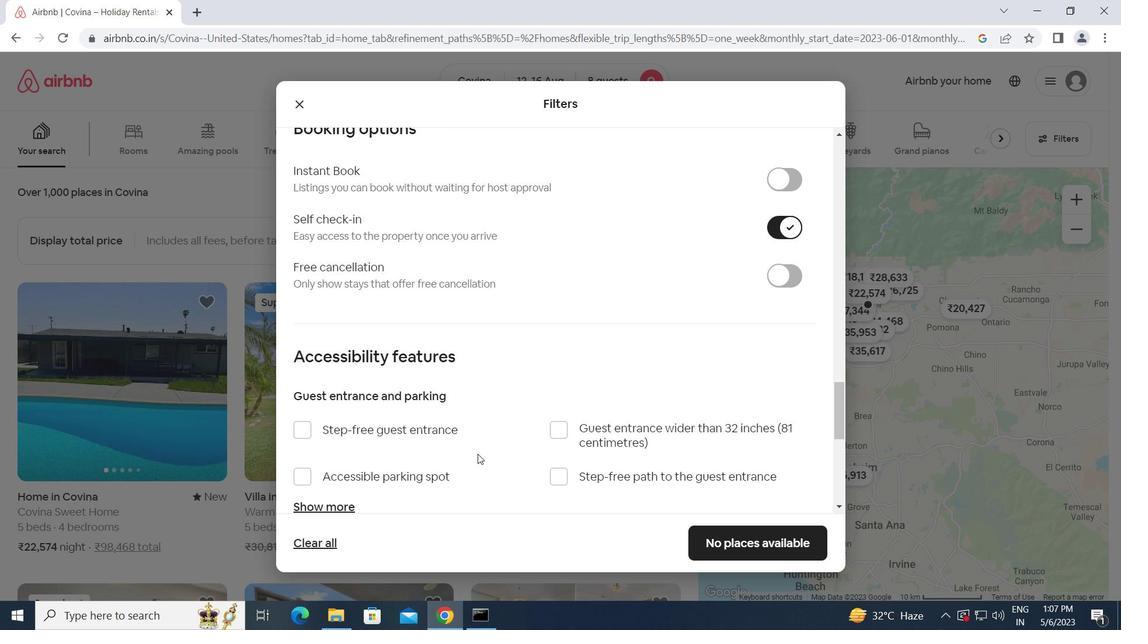 
Action: Mouse scrolled (478, 454) with delta (0, 0)
Screenshot: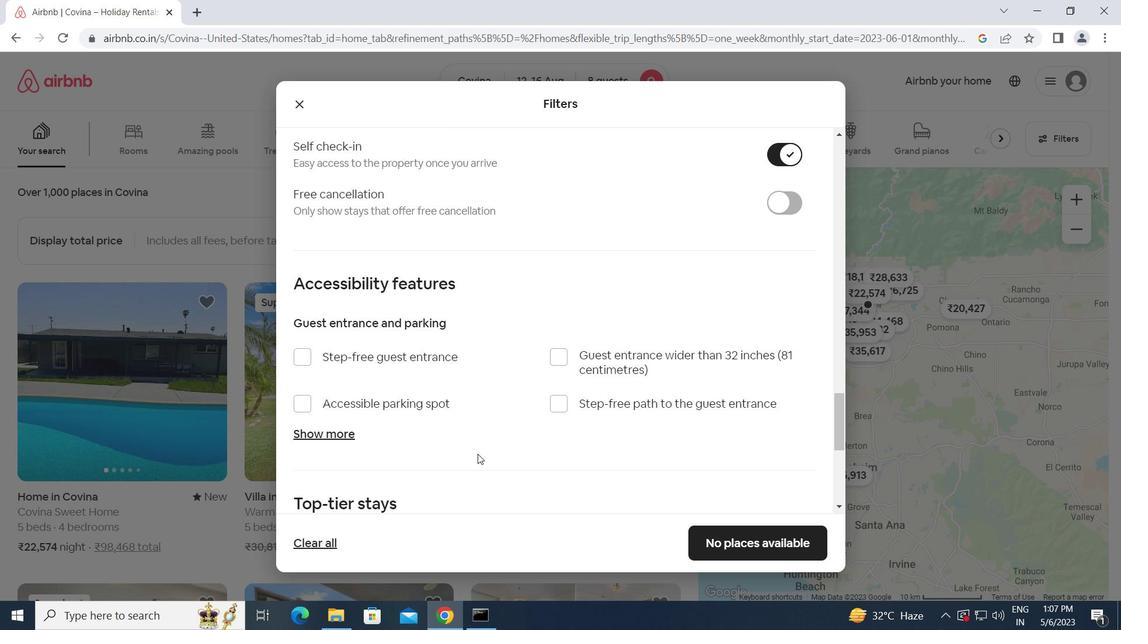
Action: Mouse scrolled (478, 454) with delta (0, 0)
Screenshot: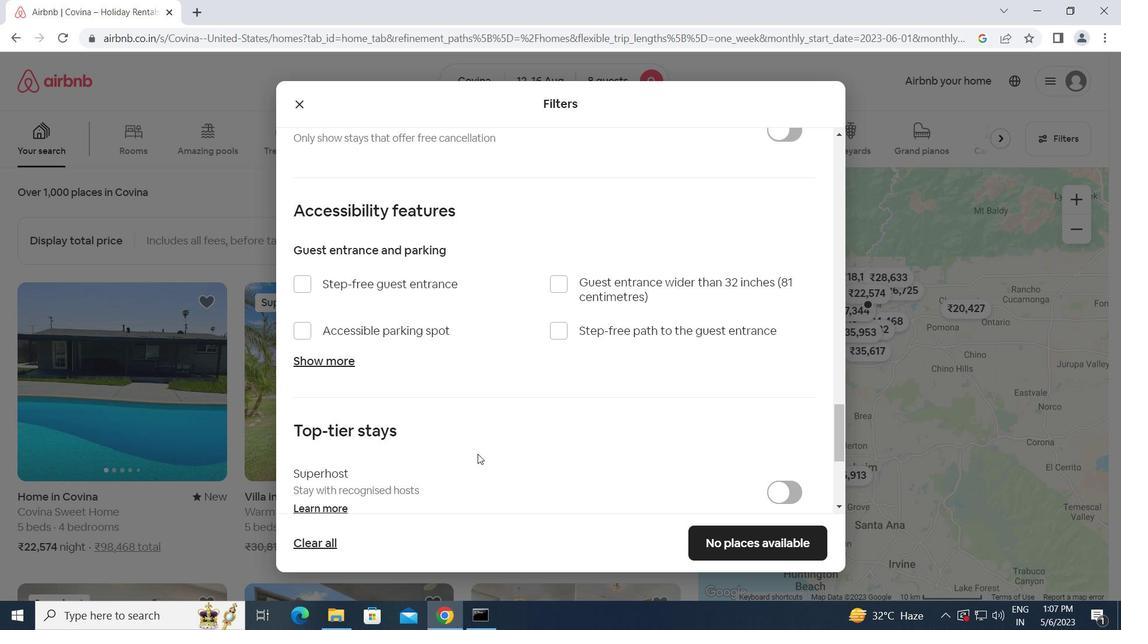 
Action: Mouse scrolled (478, 454) with delta (0, 0)
Screenshot: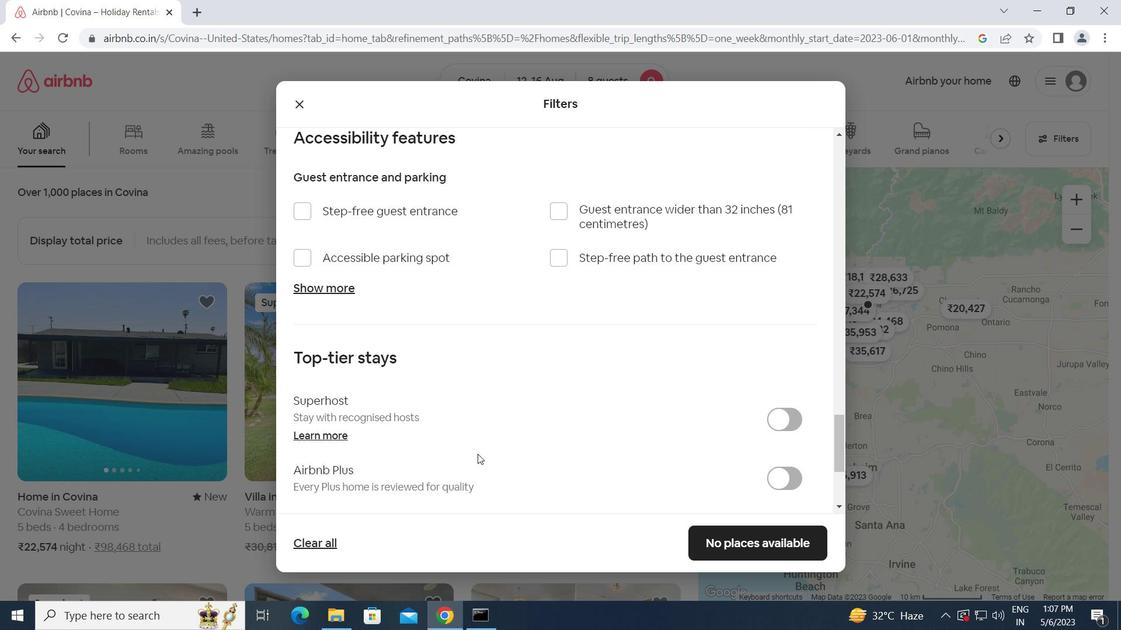 
Action: Mouse scrolled (478, 454) with delta (0, 0)
Screenshot: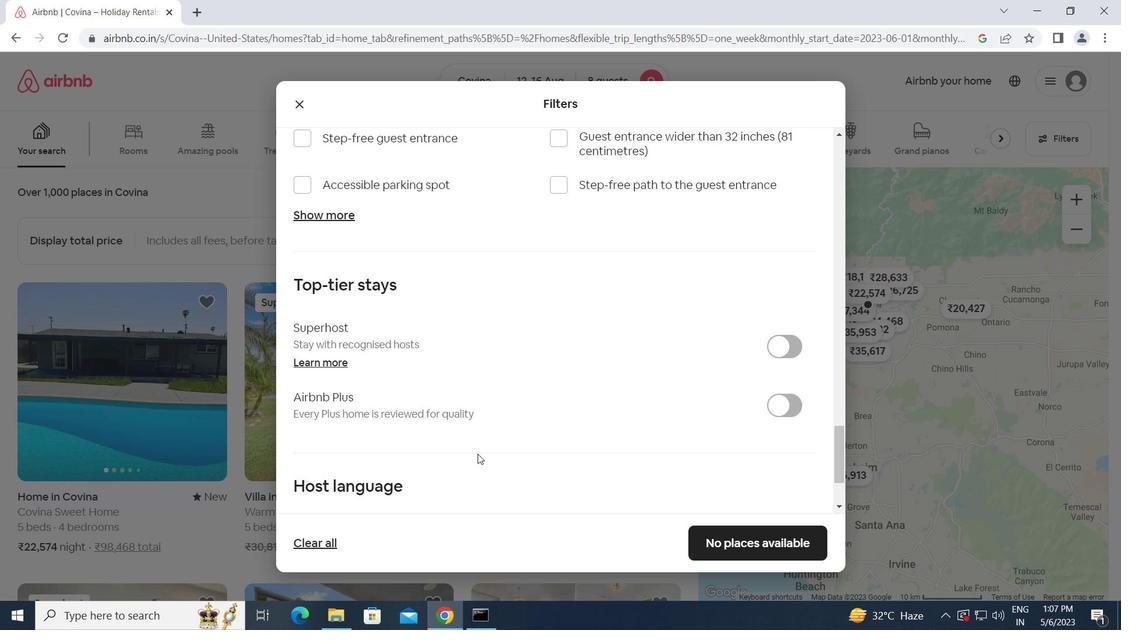 
Action: Mouse scrolled (478, 454) with delta (0, 0)
Screenshot: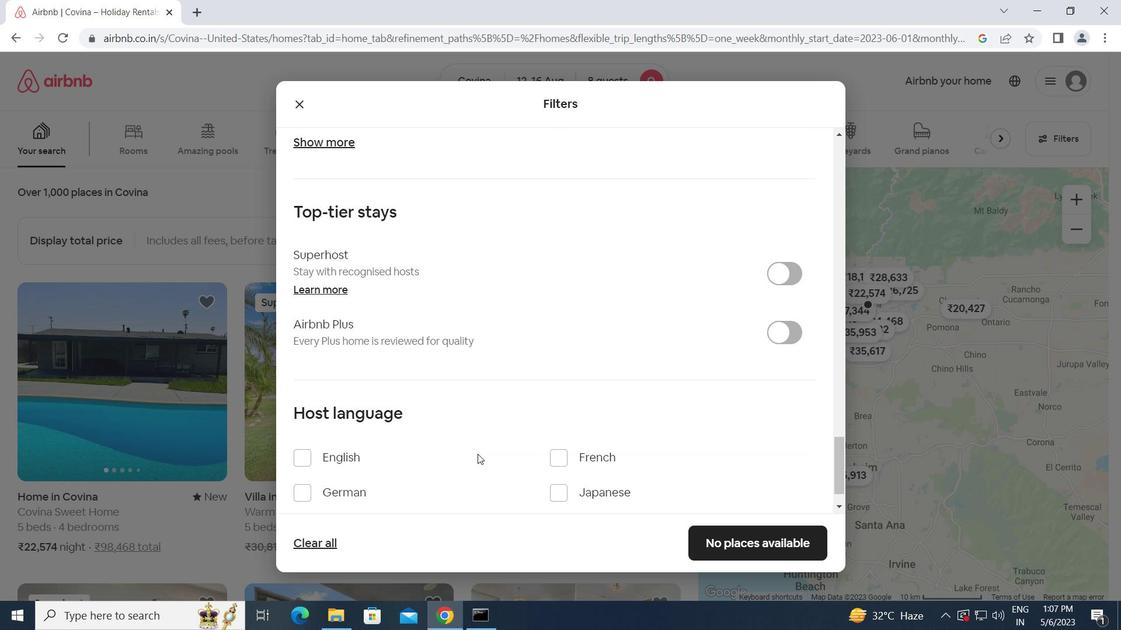 
Action: Mouse moved to (306, 409)
Screenshot: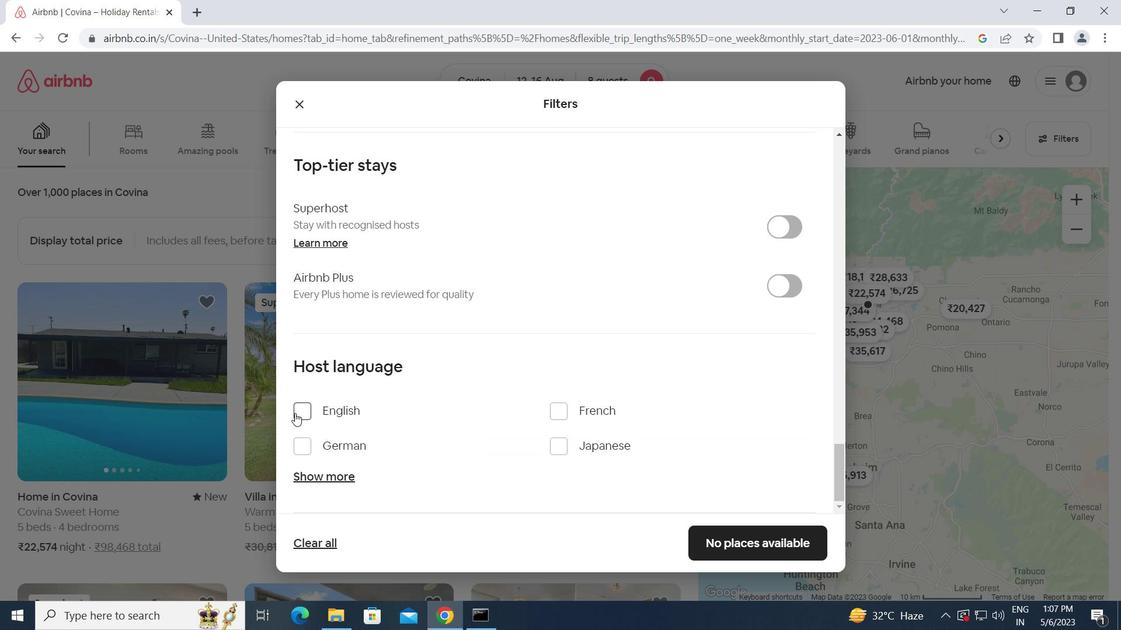 
Action: Mouse pressed left at (306, 409)
Screenshot: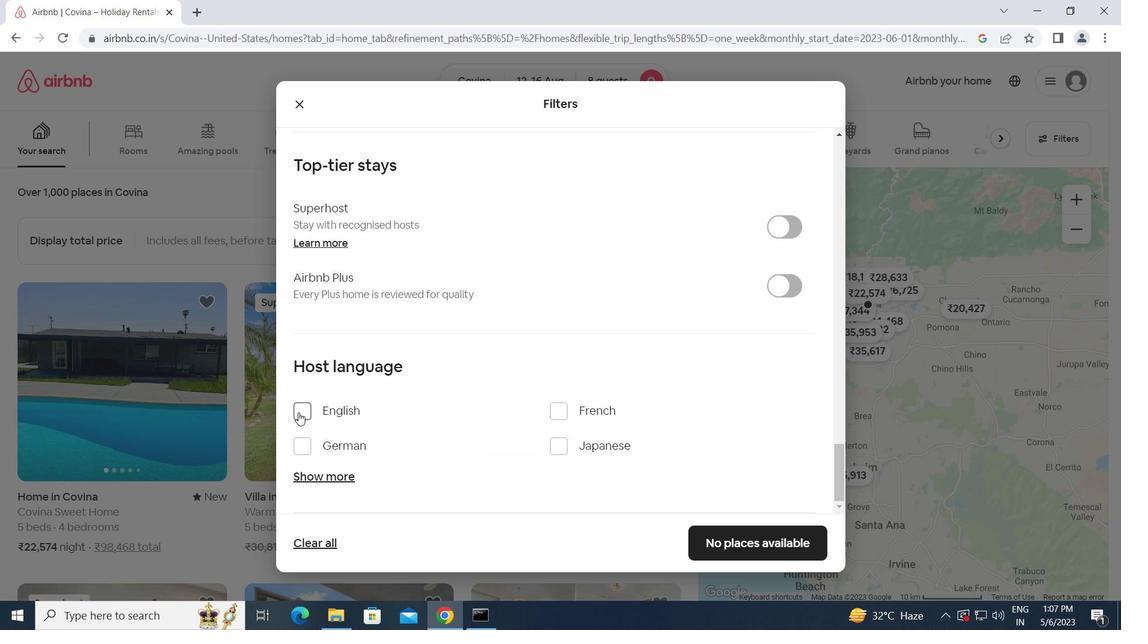 
Action: Mouse moved to (740, 541)
Screenshot: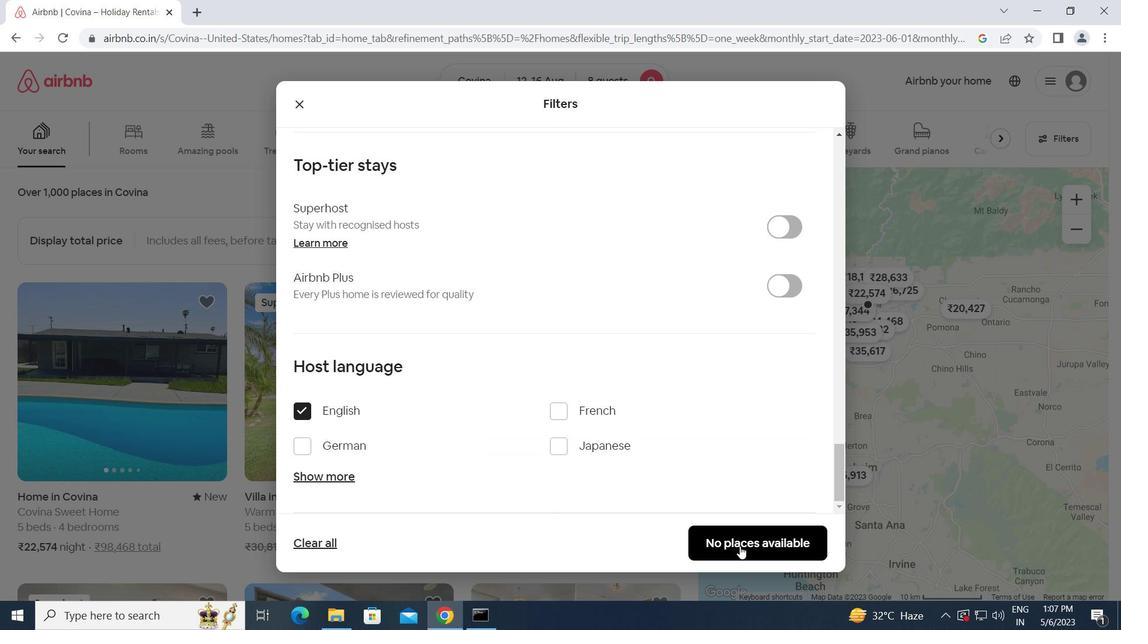 
Action: Mouse pressed left at (740, 541)
Screenshot: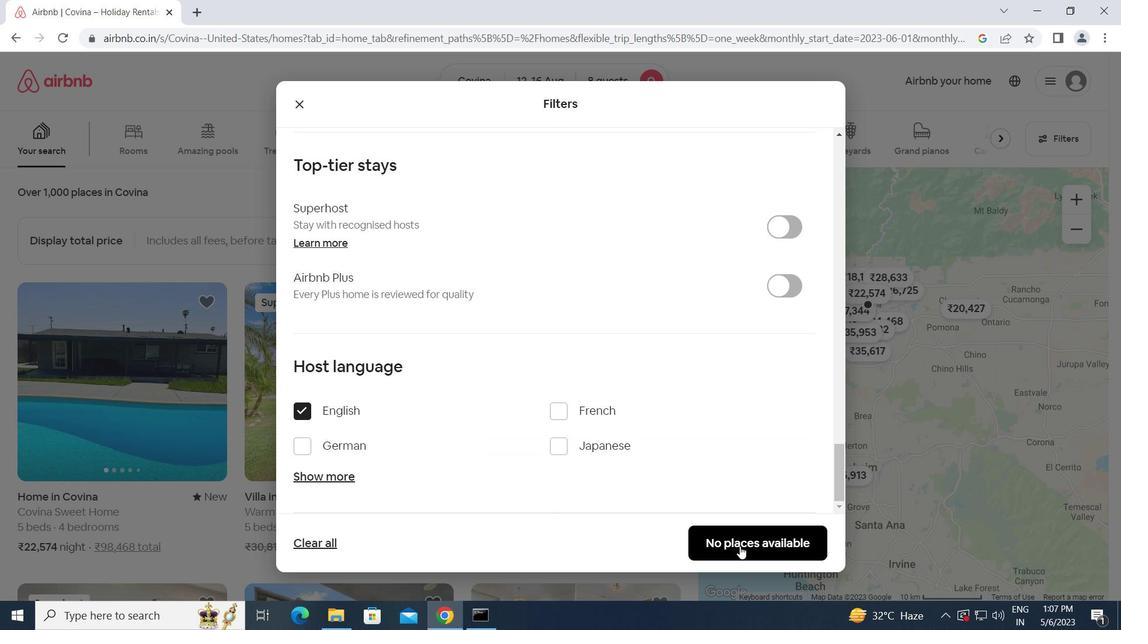 
Action: Mouse moved to (712, 463)
Screenshot: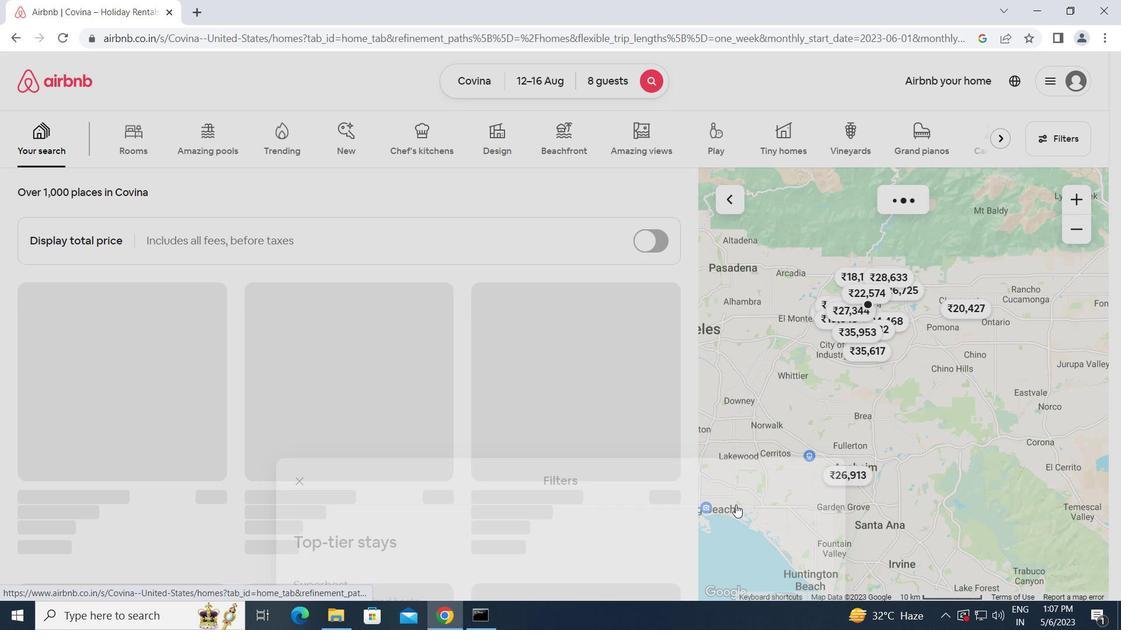 
